 Task: Look for space in Licheng, China from 9th June, 2023 to 16th June, 2023 for 2 adults in price range Rs.8000 to Rs.16000. Place can be entire place with 2 bedrooms having 2 beds and 1 bathroom. Property type can be house, flat, guest house. Booking option can be shelf check-in. Required host language is Chinese (Simplified).
Action: Mouse moved to (556, 194)
Screenshot: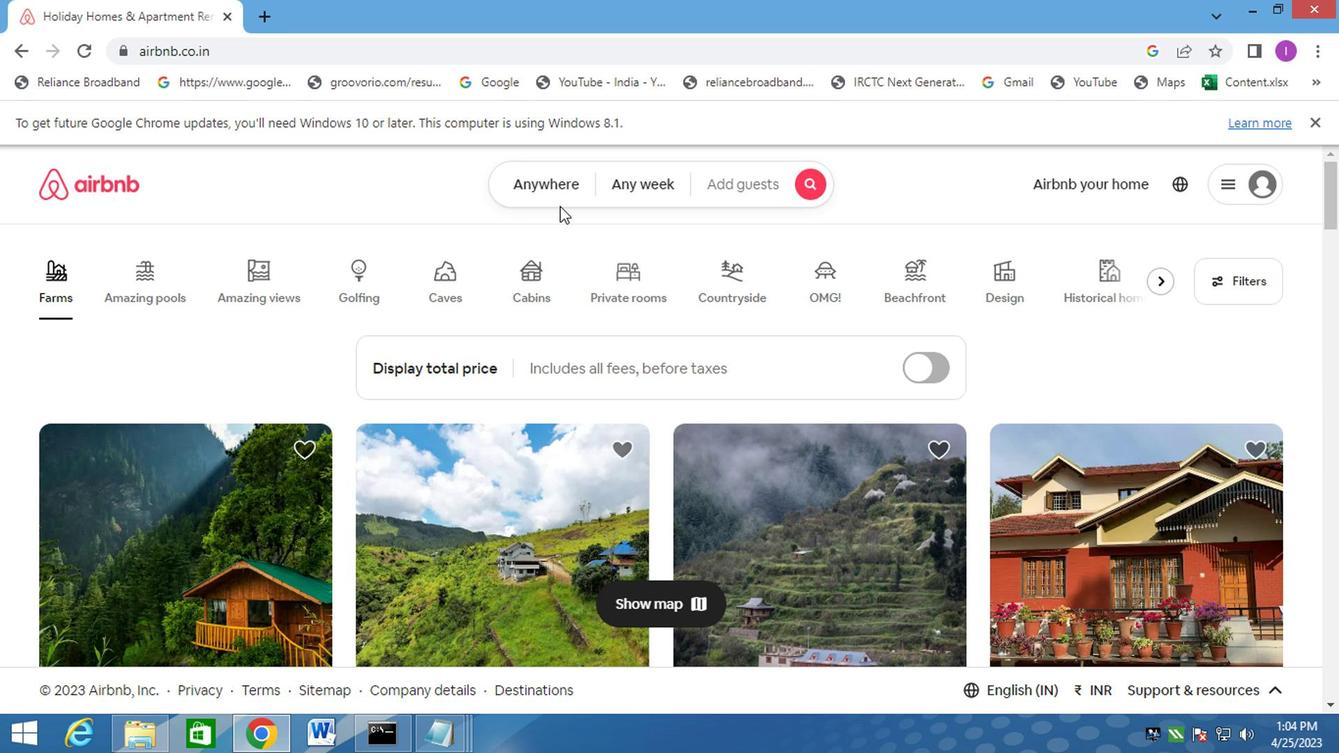 
Action: Mouse pressed left at (556, 194)
Screenshot: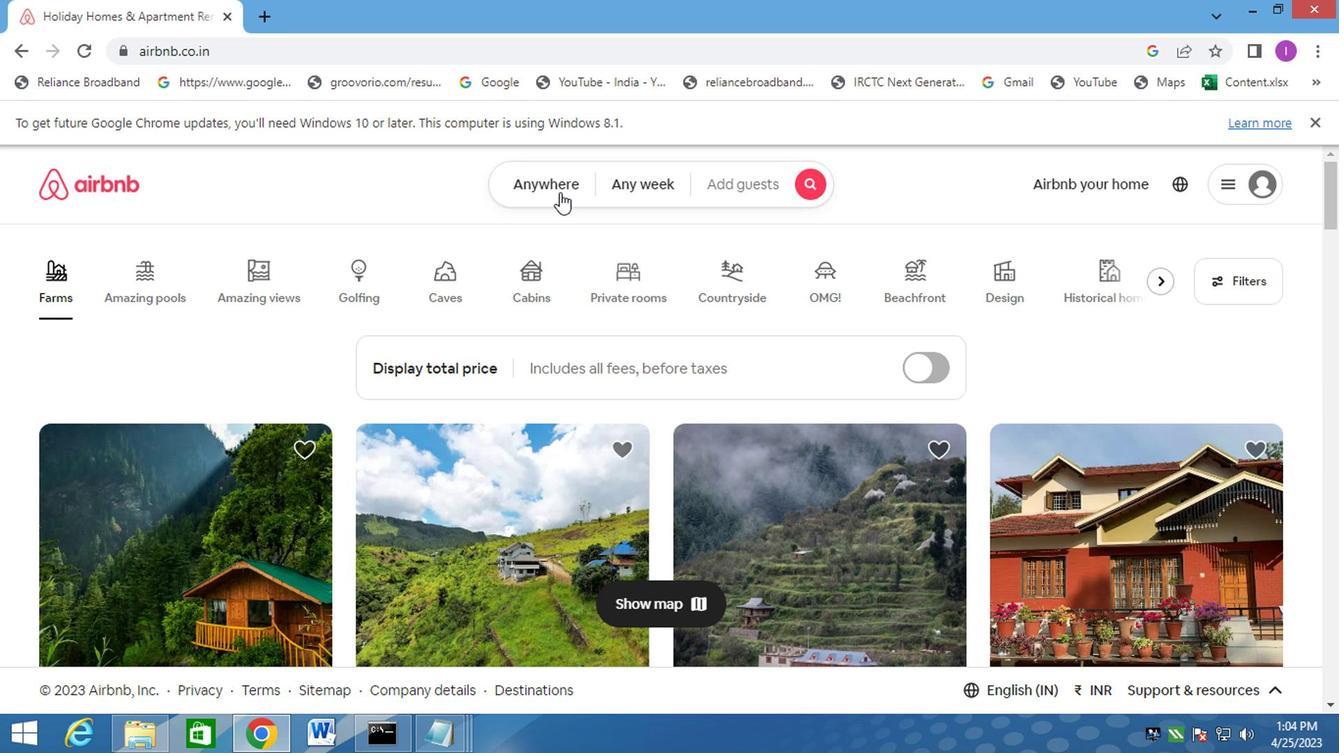 
Action: Mouse moved to (281, 267)
Screenshot: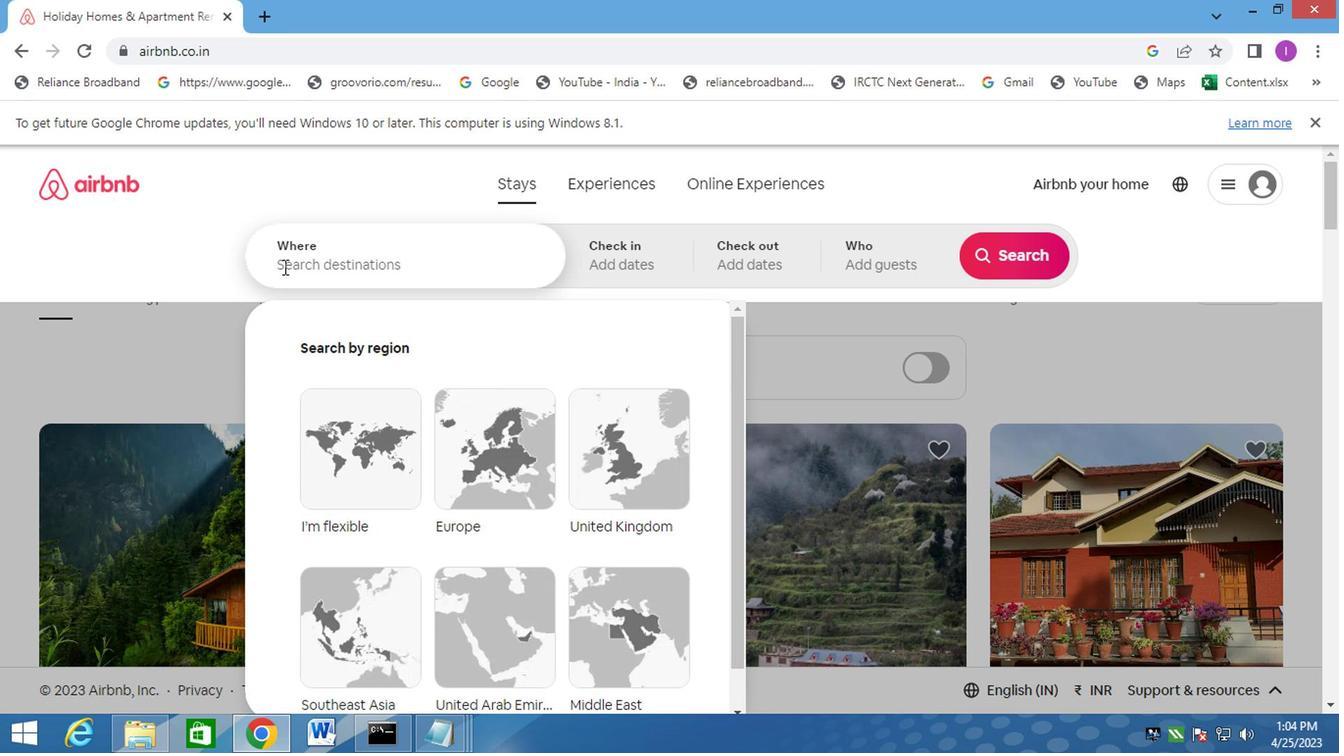 
Action: Mouse pressed left at (281, 267)
Screenshot: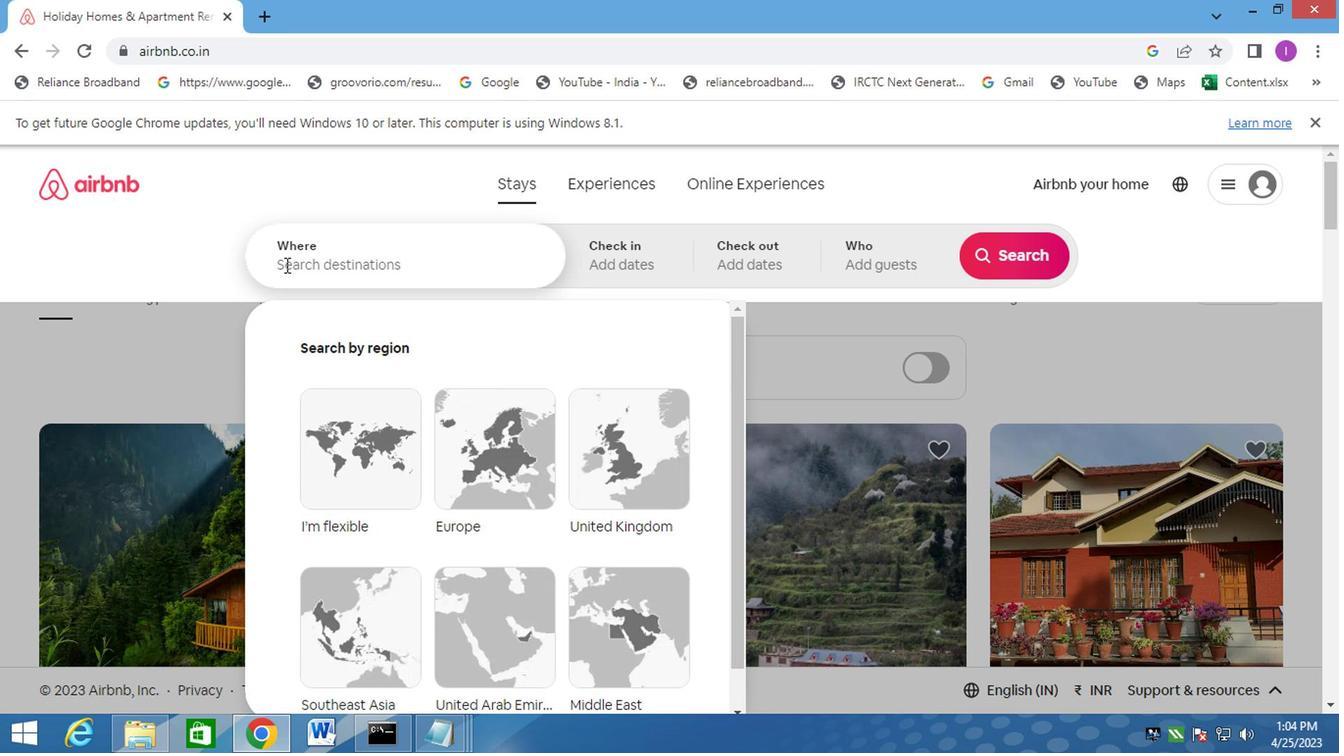 
Action: Mouse moved to (396, 265)
Screenshot: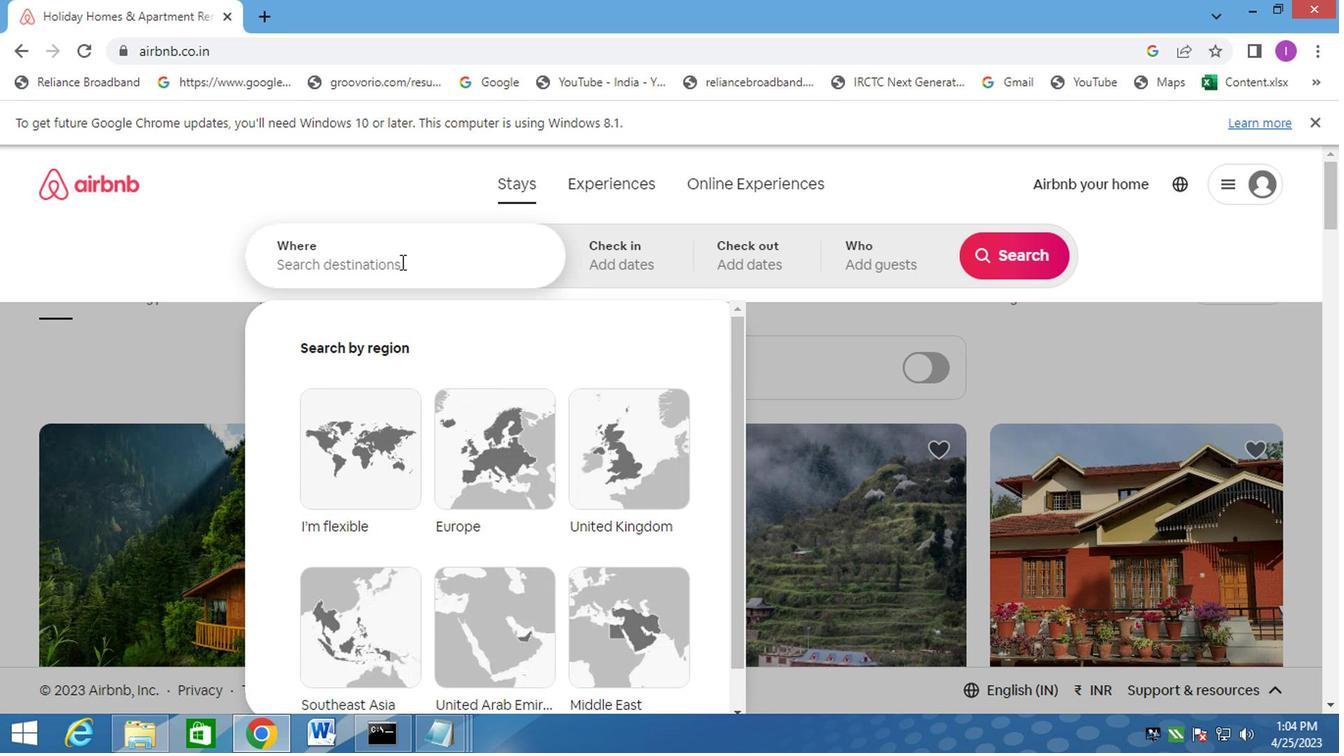 
Action: Key pressed licheng,china
Screenshot: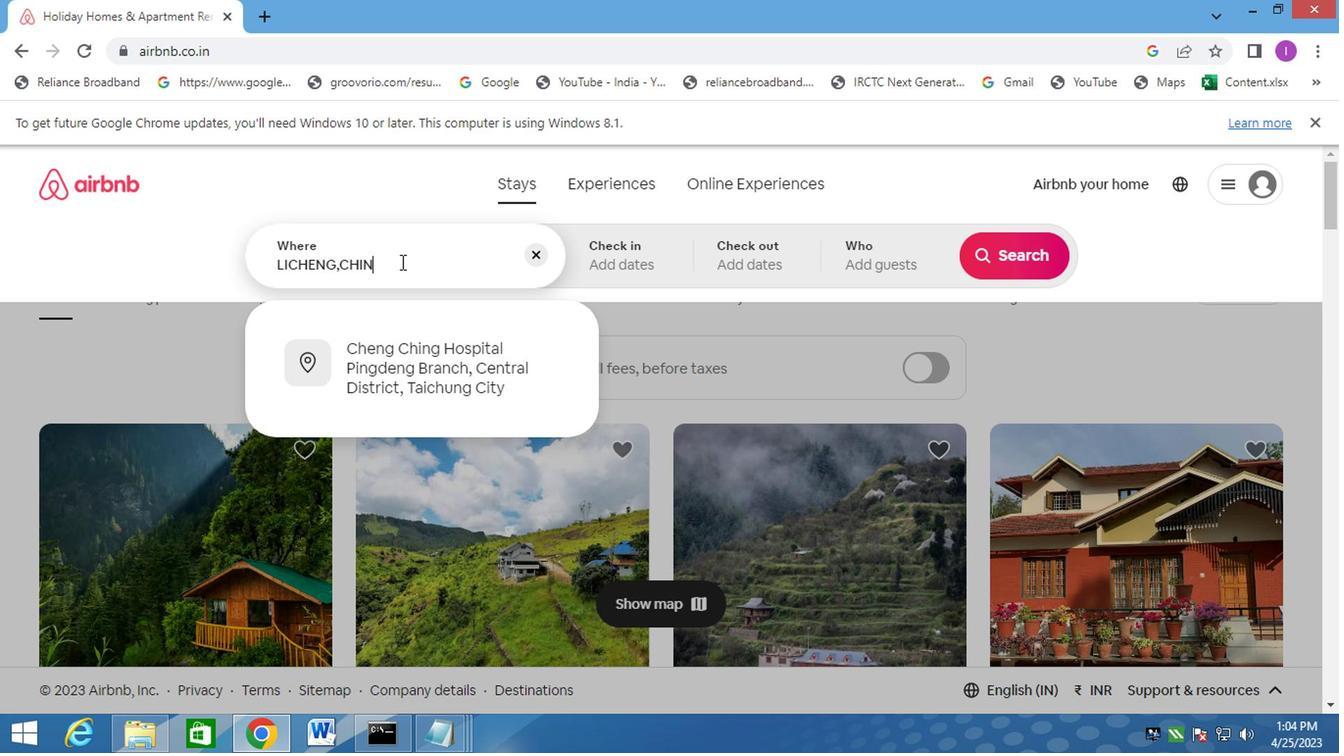 
Action: Mouse moved to (630, 248)
Screenshot: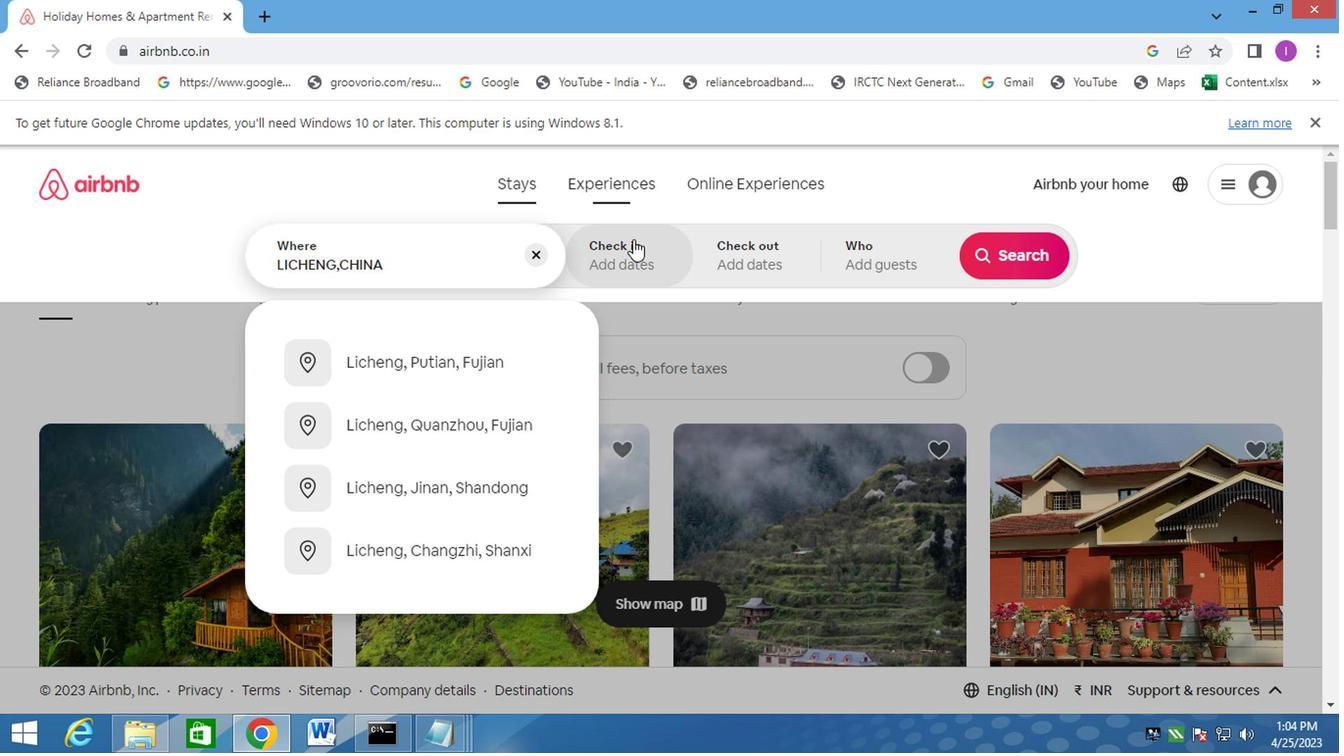 
Action: Mouse pressed left at (630, 248)
Screenshot: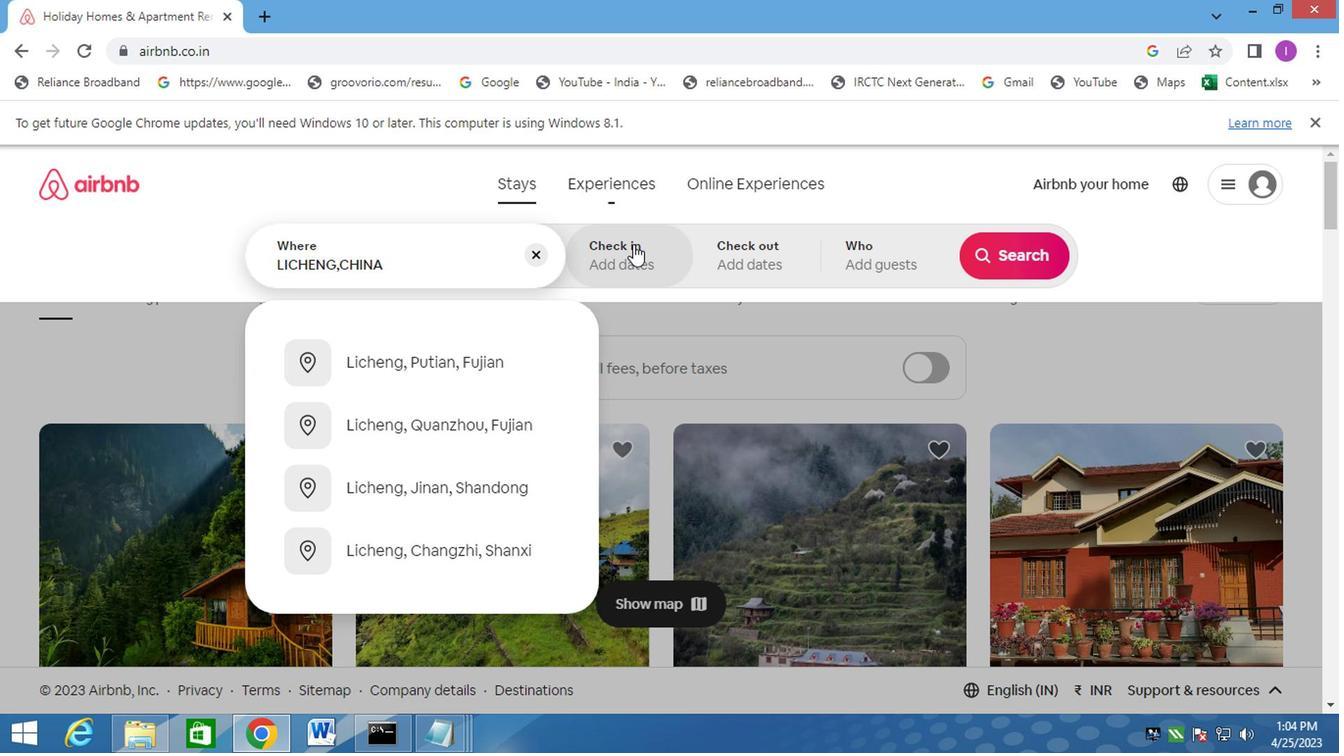 
Action: Mouse moved to (998, 415)
Screenshot: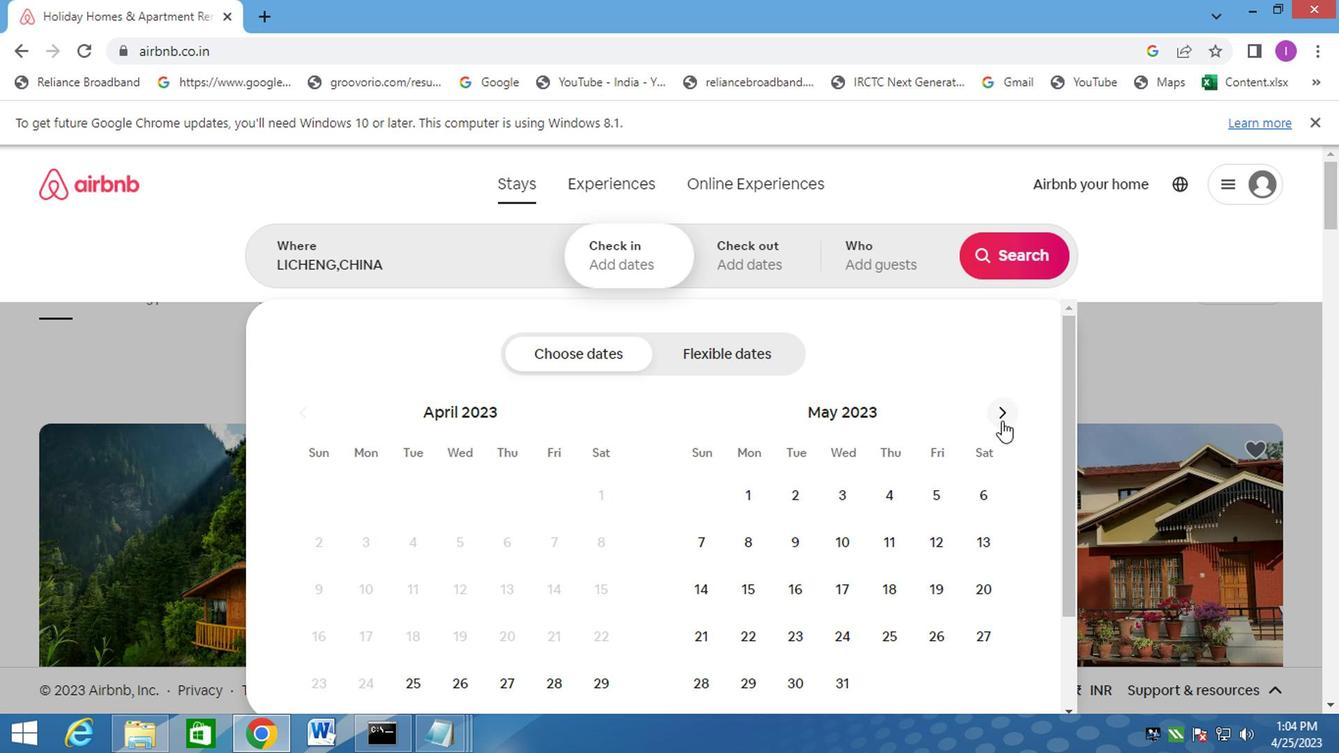 
Action: Mouse pressed left at (998, 415)
Screenshot: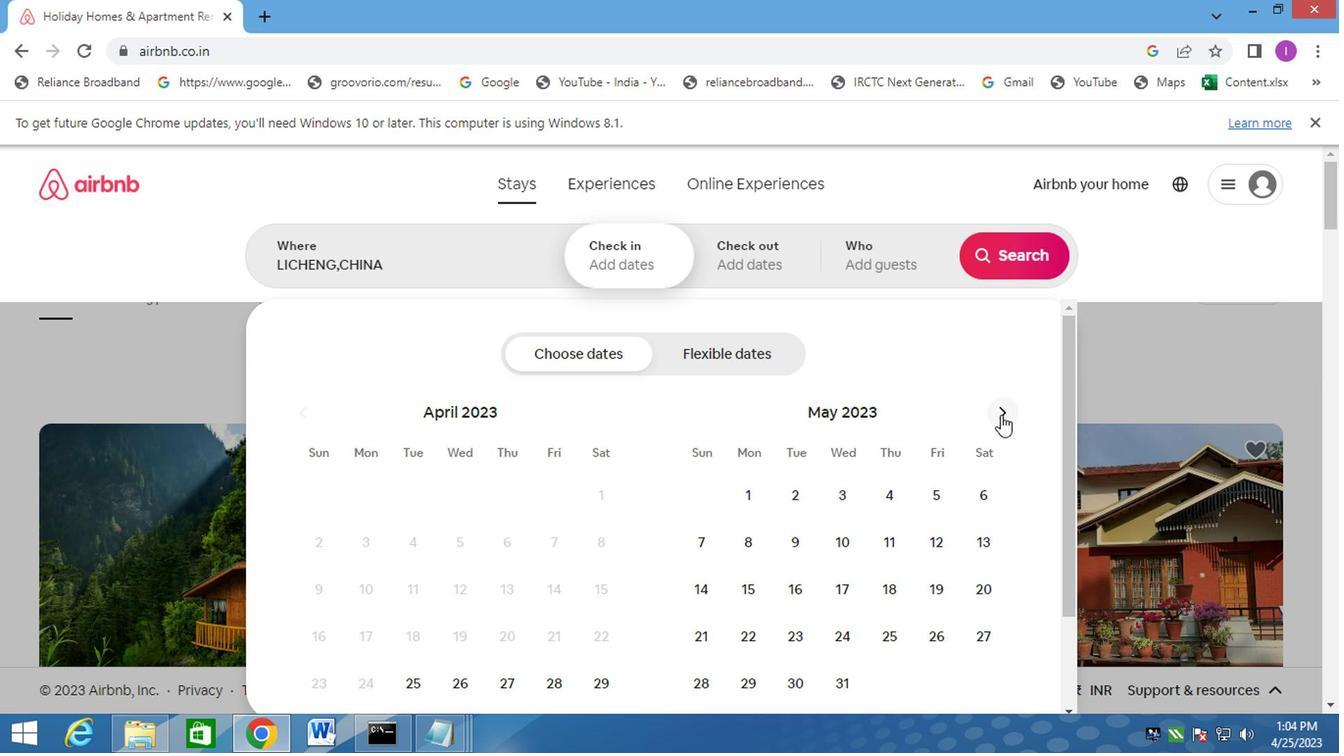 
Action: Mouse moved to (998, 415)
Screenshot: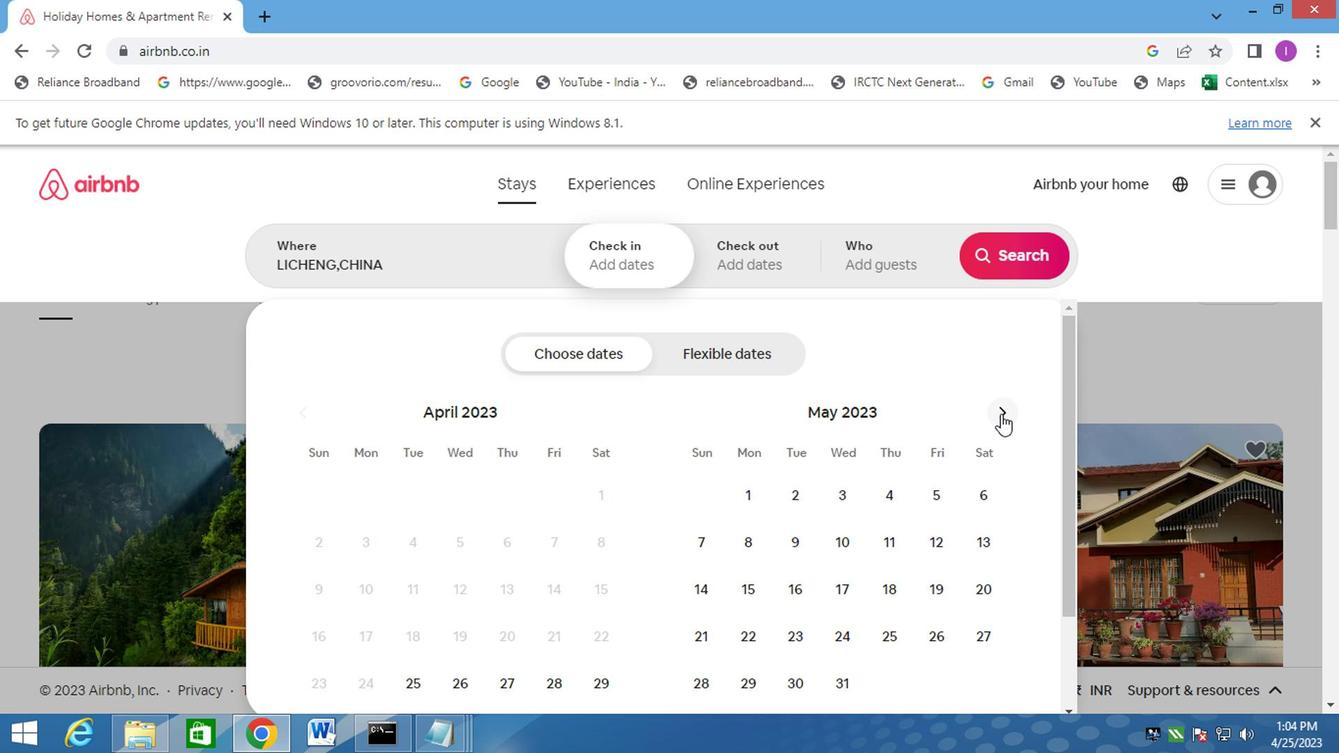 
Action: Mouse pressed left at (998, 415)
Screenshot: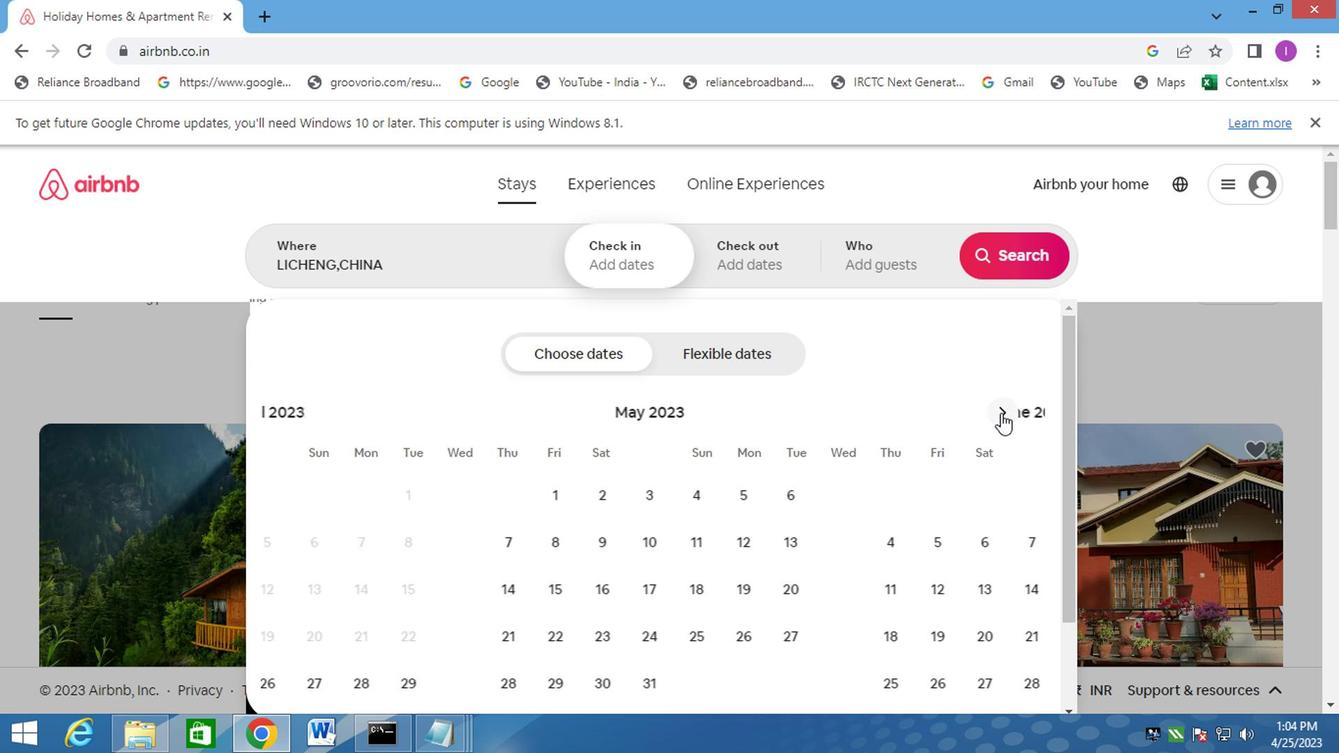 
Action: Mouse moved to (553, 539)
Screenshot: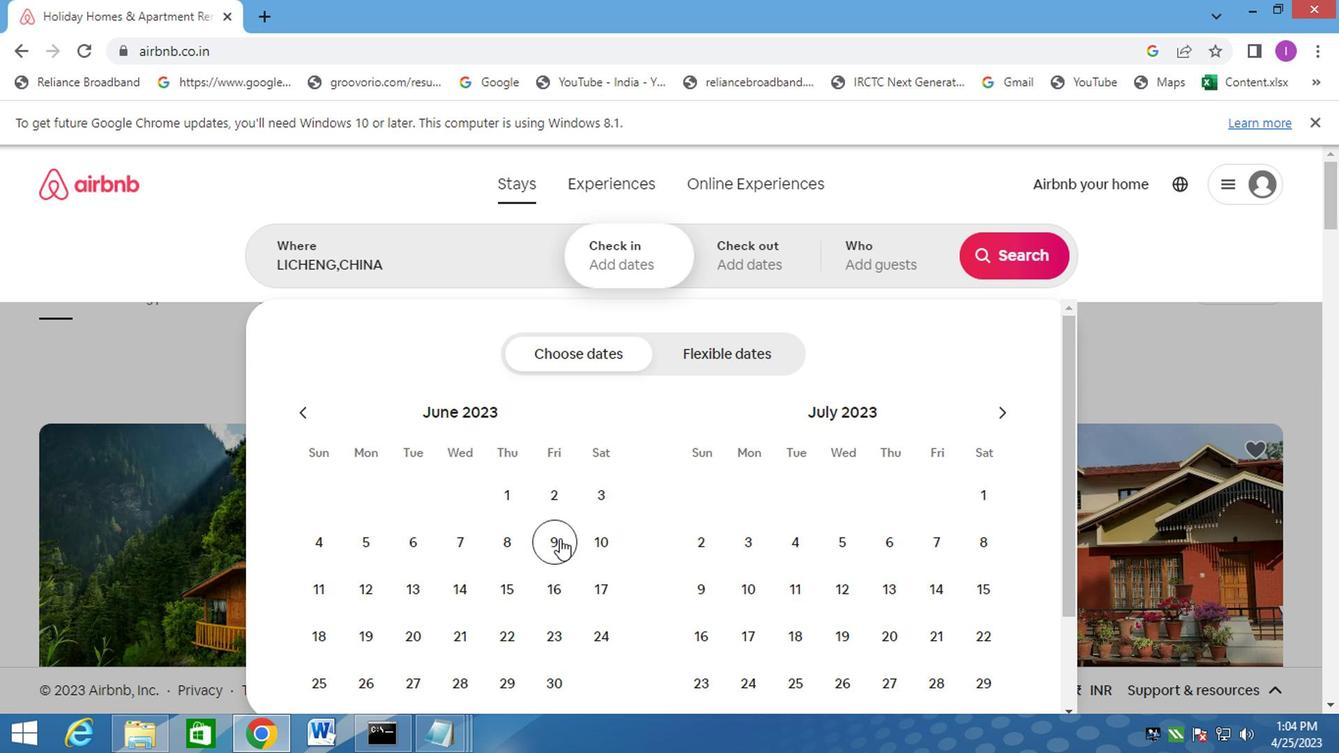 
Action: Mouse pressed left at (553, 539)
Screenshot: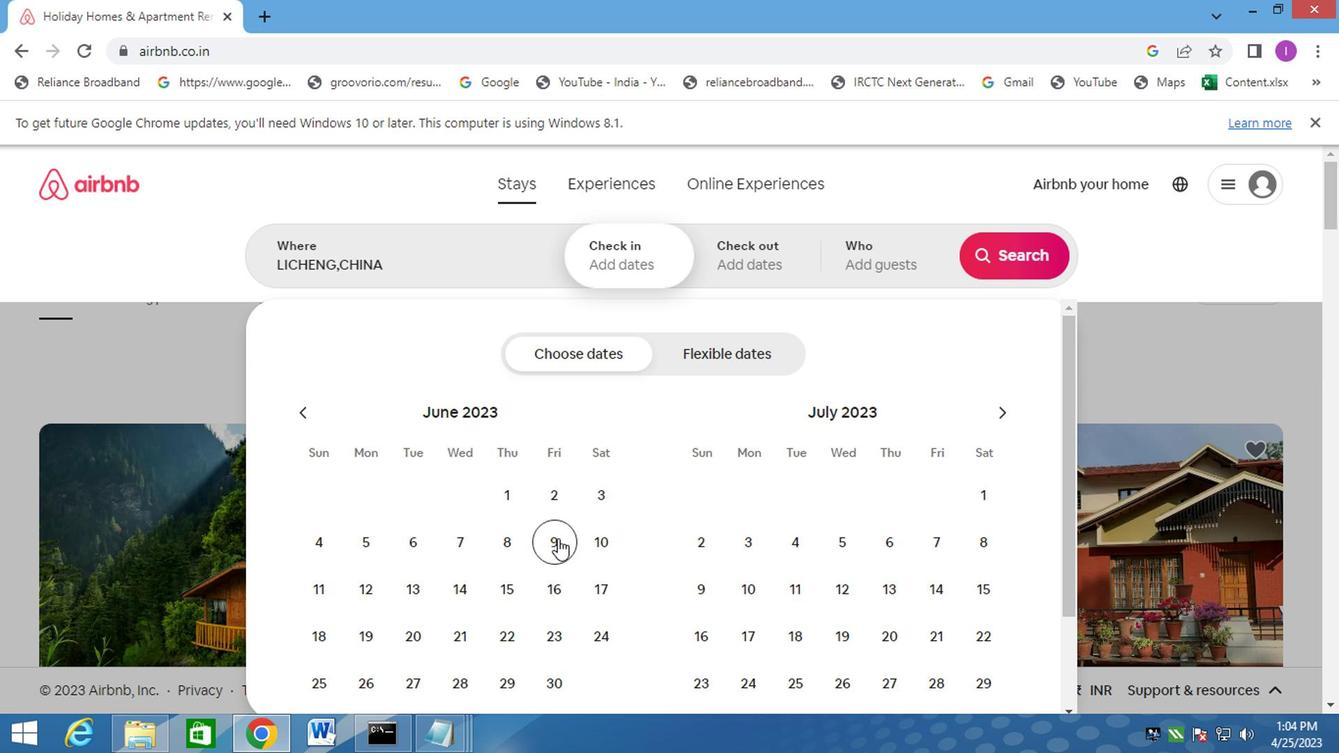 
Action: Mouse moved to (558, 588)
Screenshot: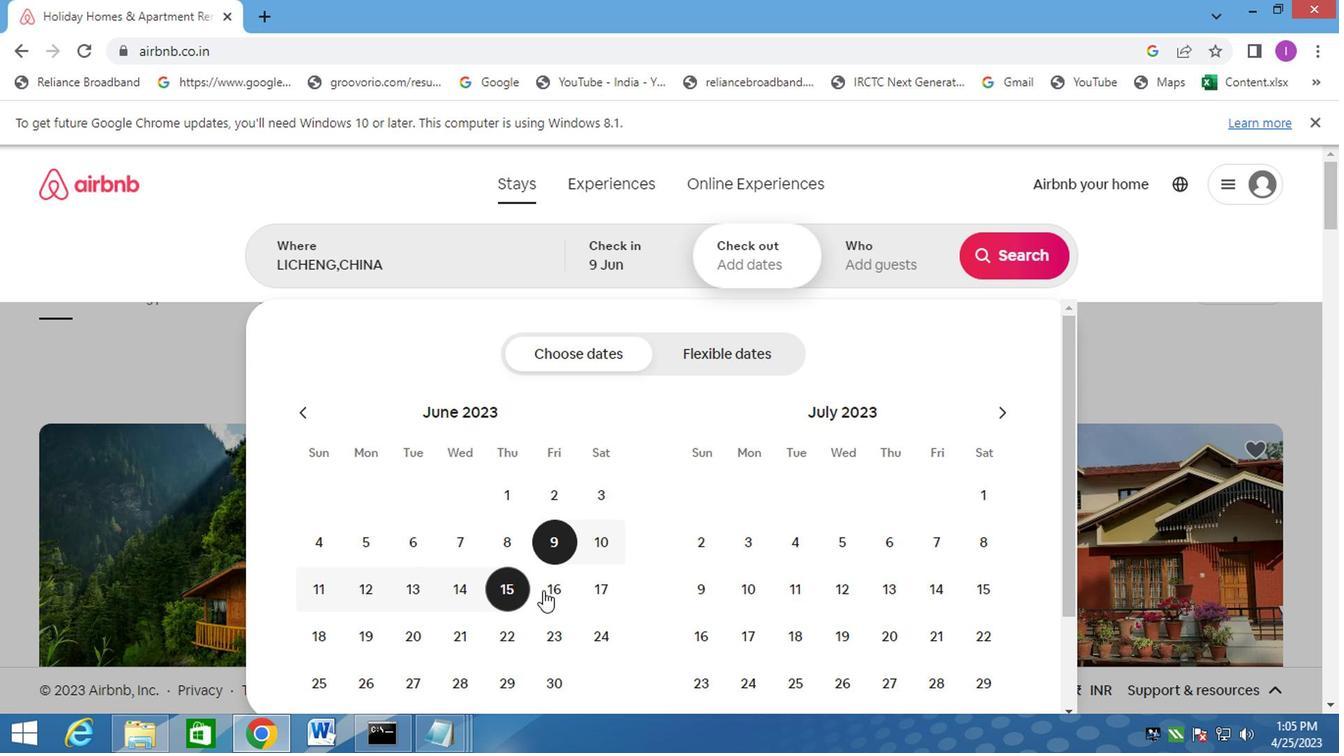 
Action: Mouse pressed left at (558, 588)
Screenshot: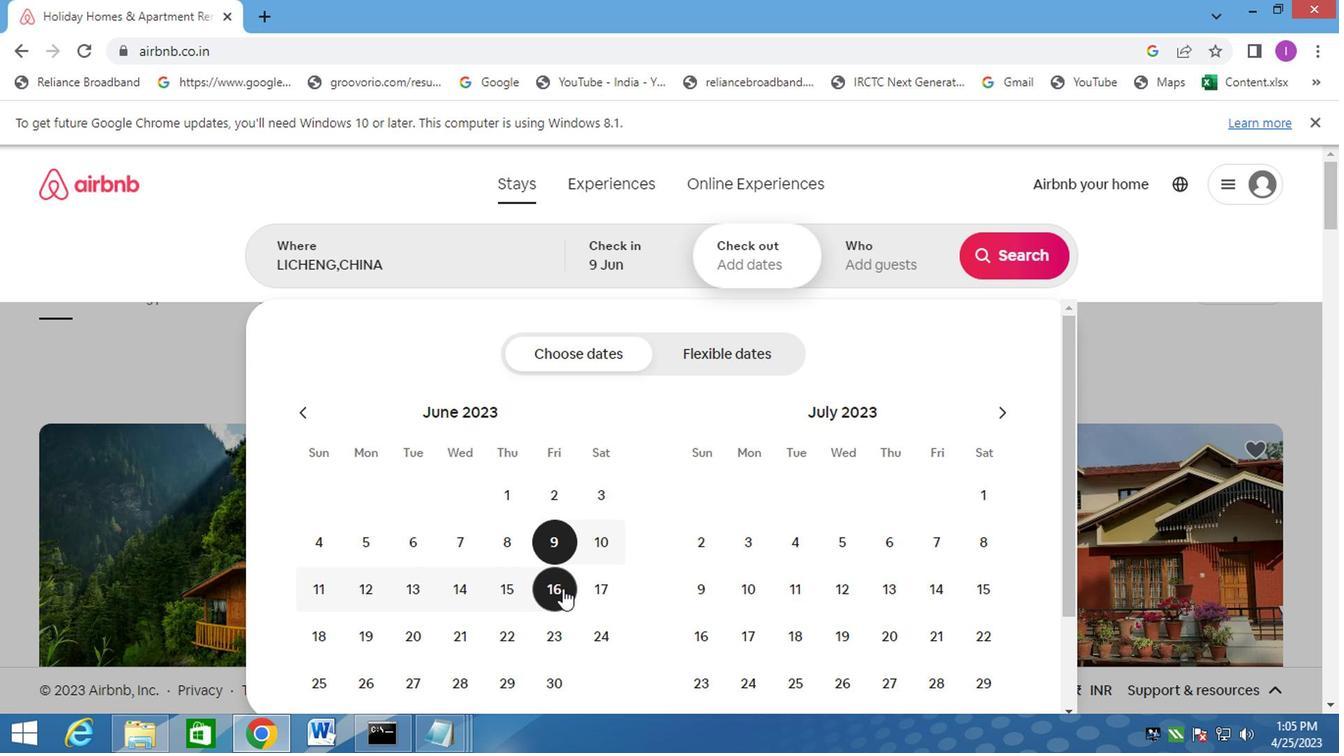 
Action: Mouse moved to (911, 280)
Screenshot: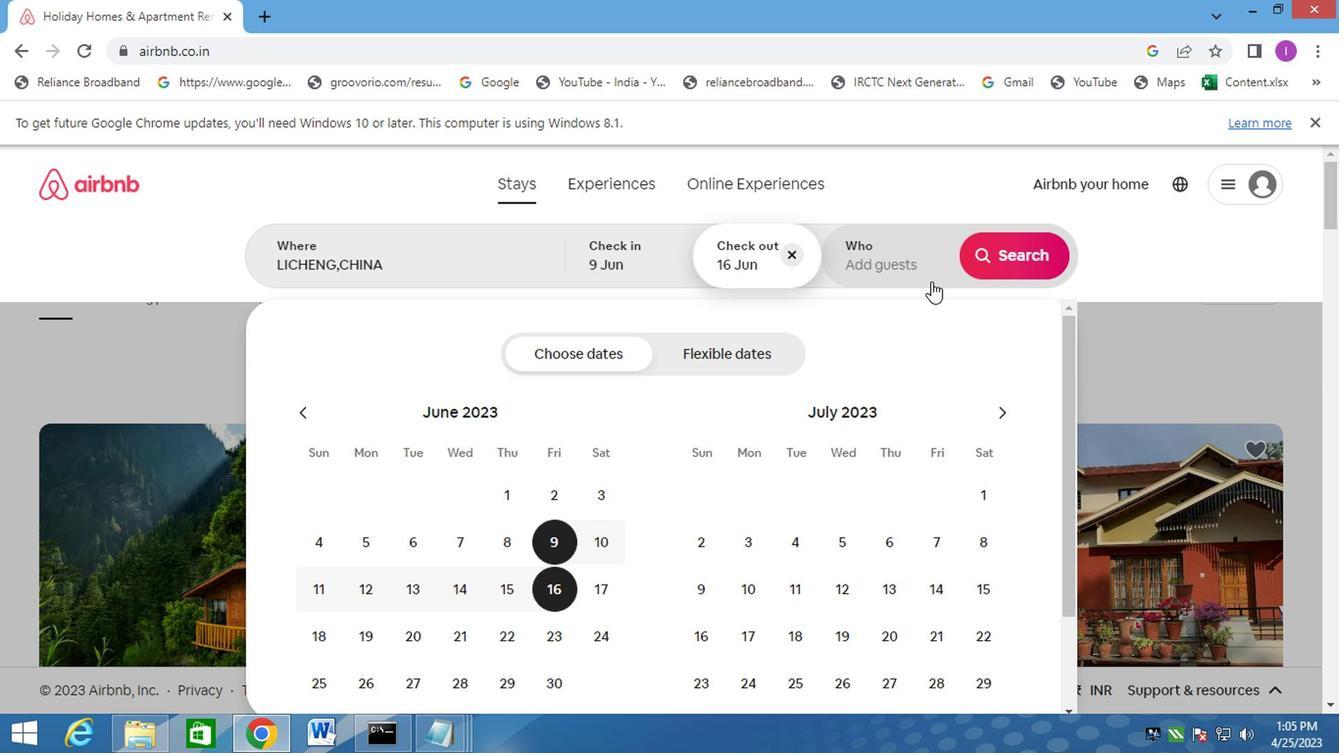 
Action: Mouse pressed left at (911, 280)
Screenshot: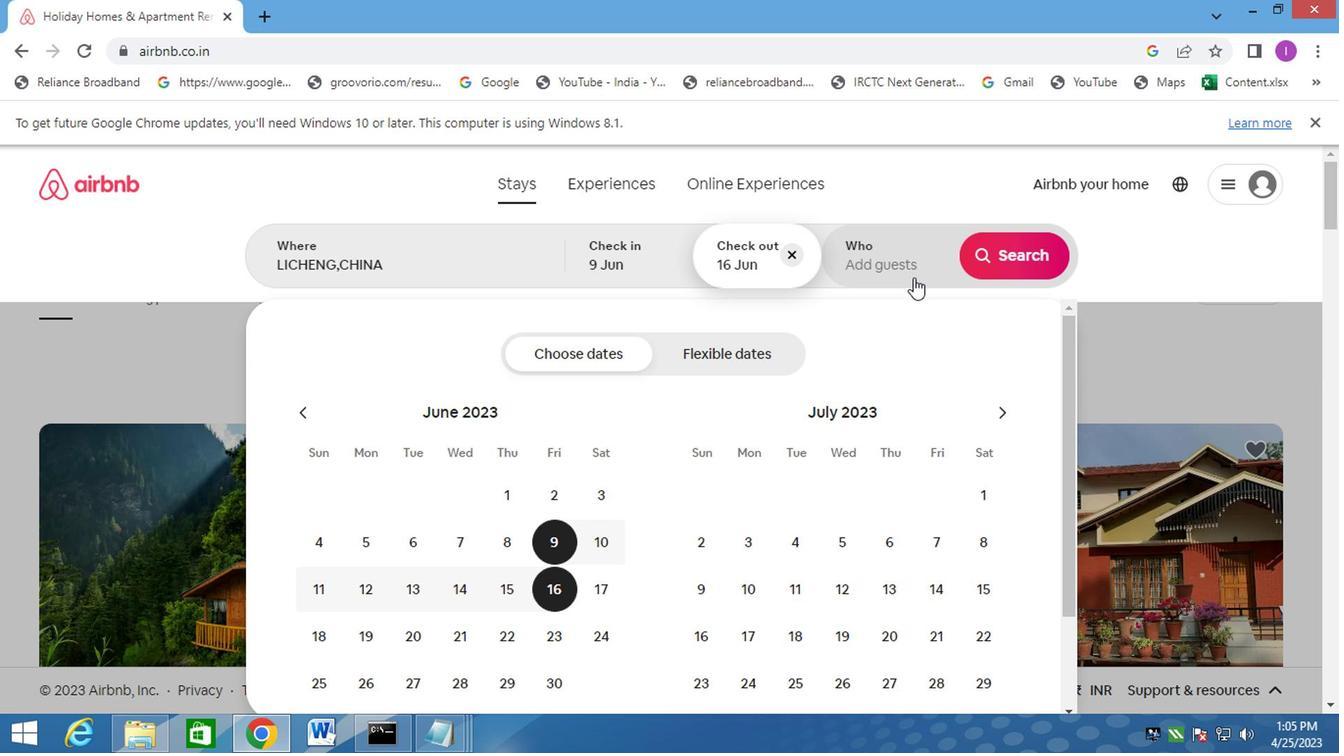 
Action: Mouse moved to (1014, 361)
Screenshot: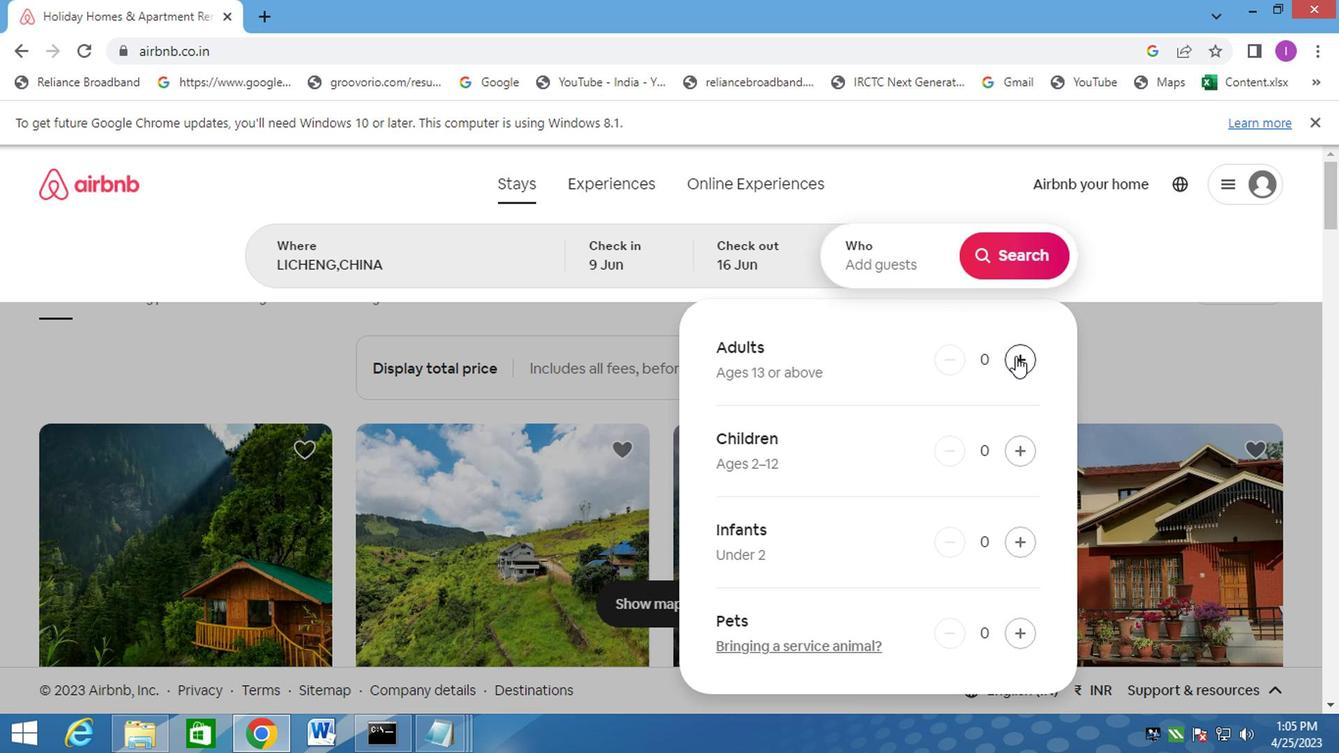 
Action: Mouse pressed left at (1014, 361)
Screenshot: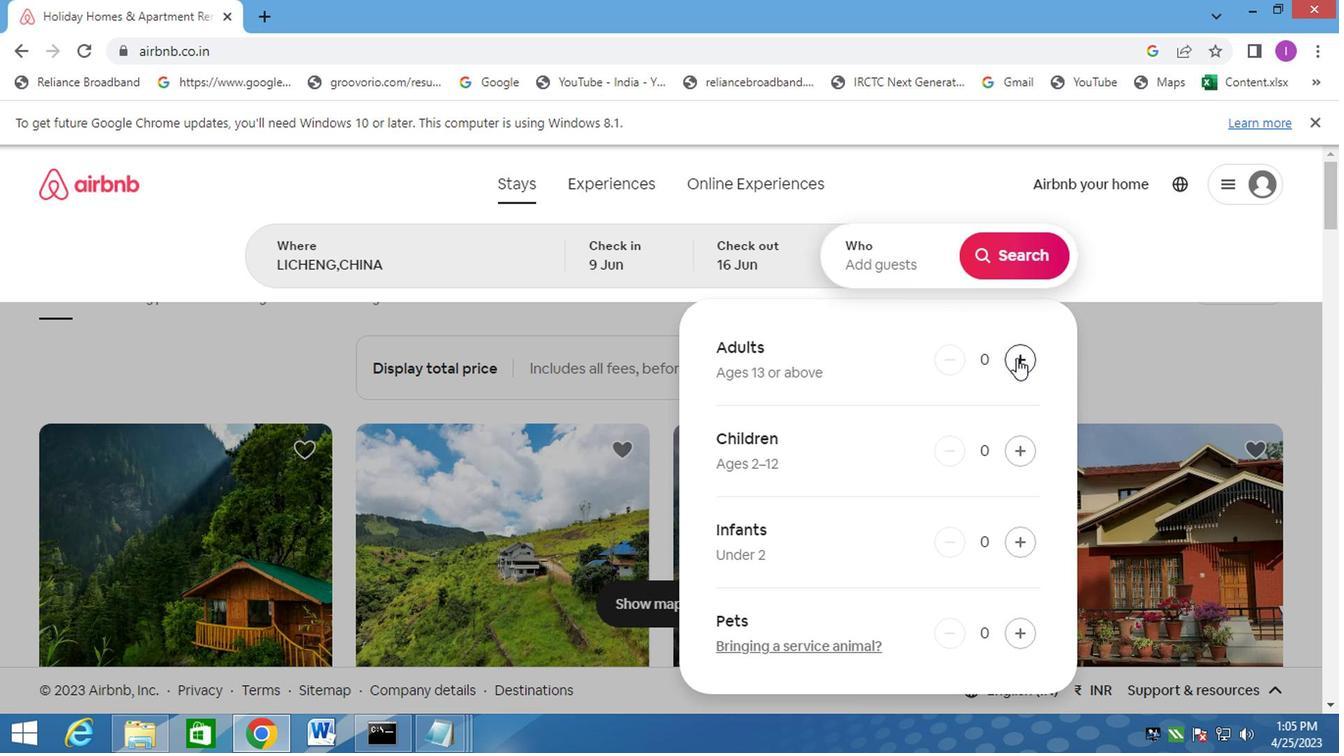 
Action: Mouse pressed left at (1014, 361)
Screenshot: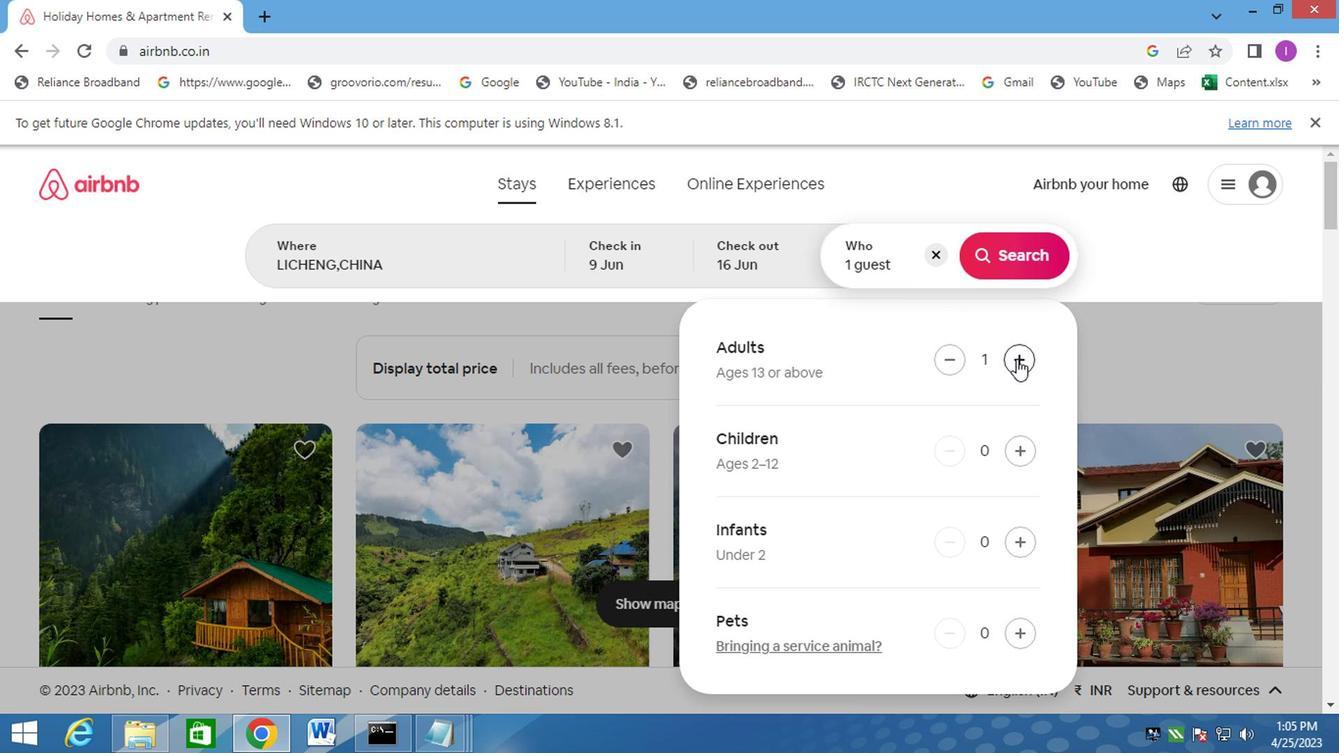 
Action: Mouse moved to (1033, 255)
Screenshot: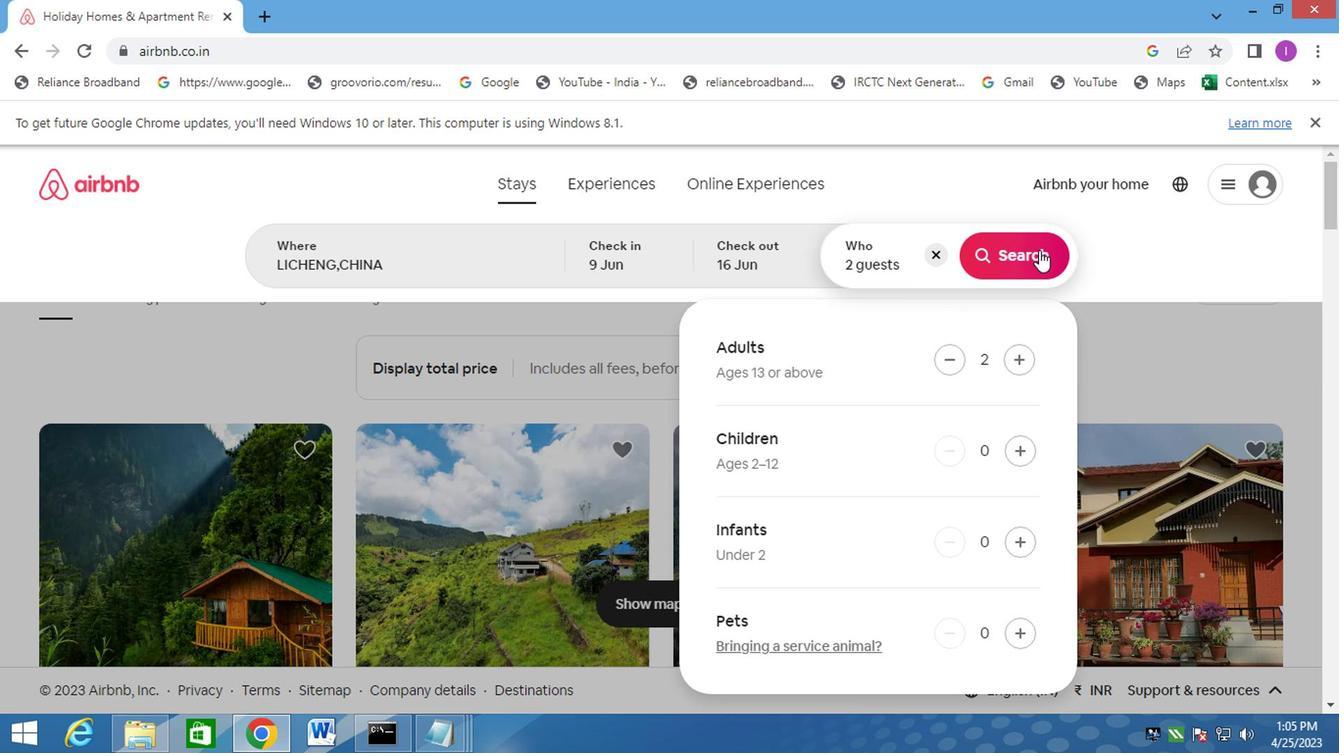 
Action: Mouse pressed left at (1033, 255)
Screenshot: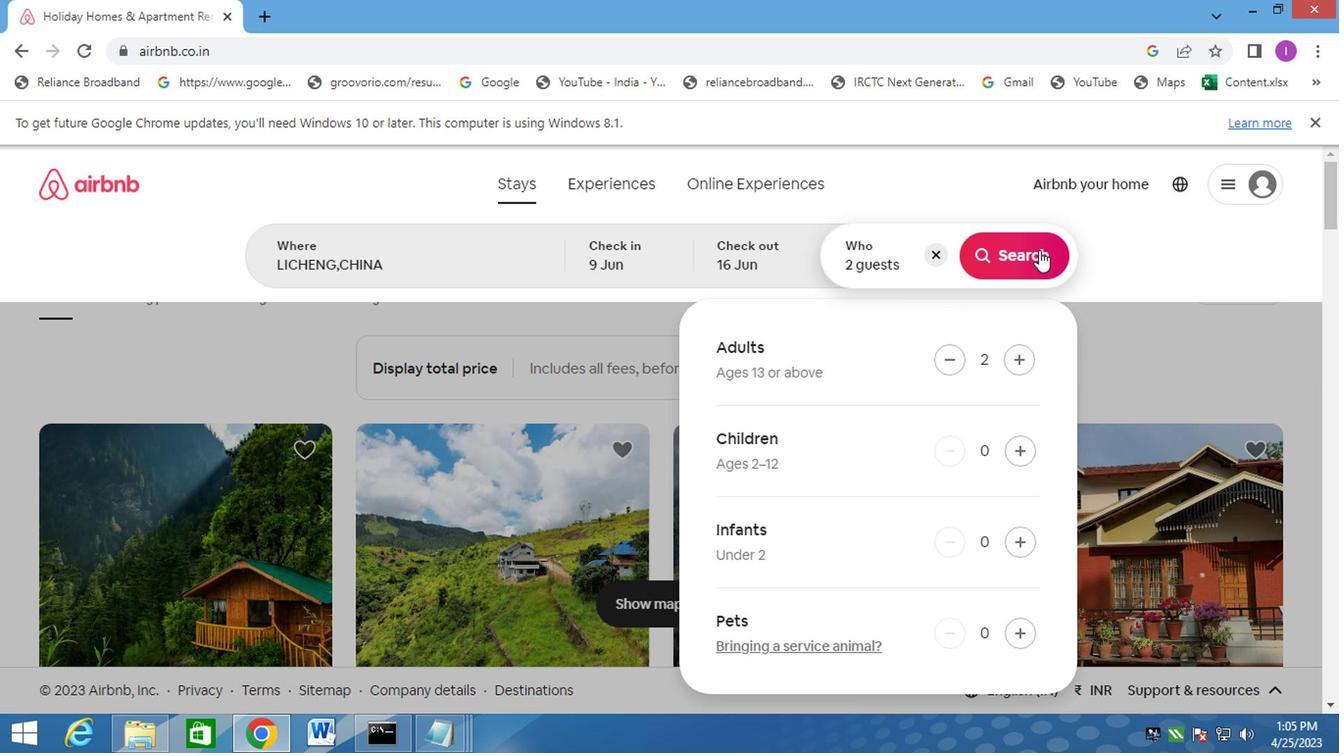 
Action: Mouse moved to (1269, 263)
Screenshot: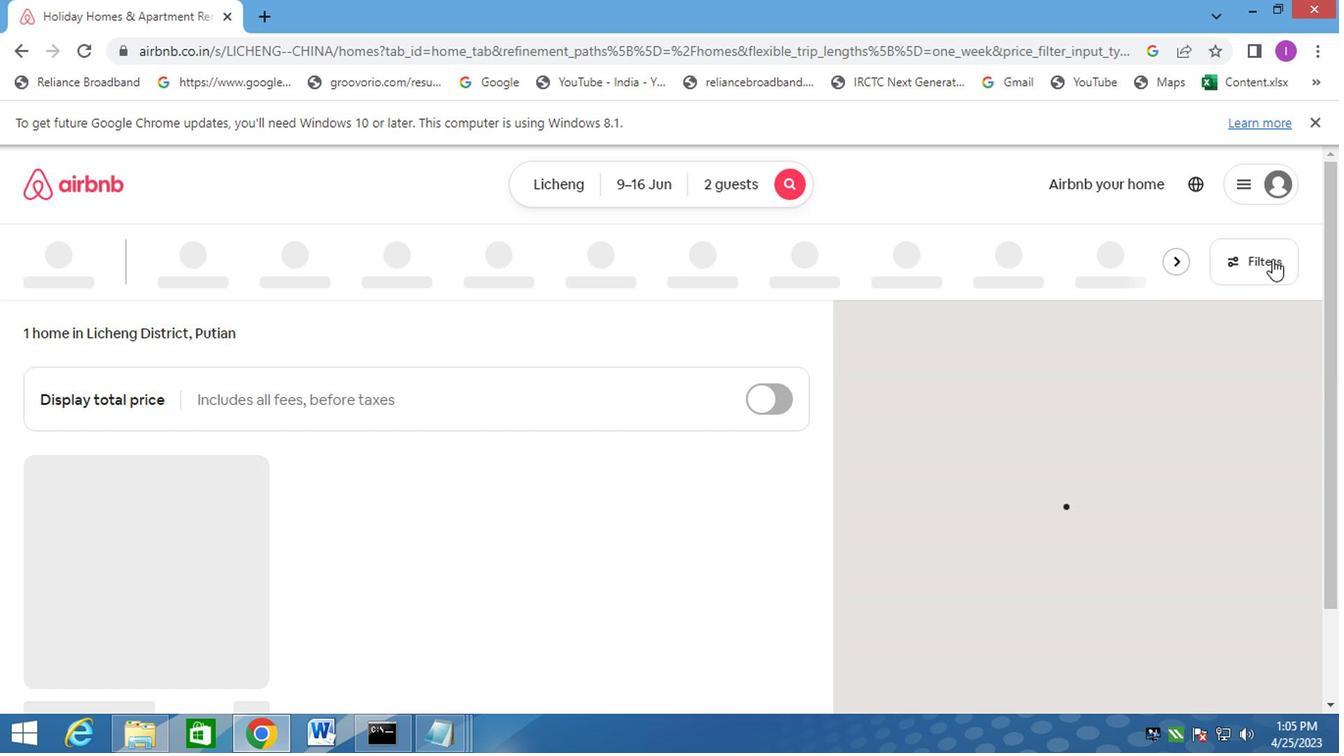 
Action: Mouse pressed left at (1269, 263)
Screenshot: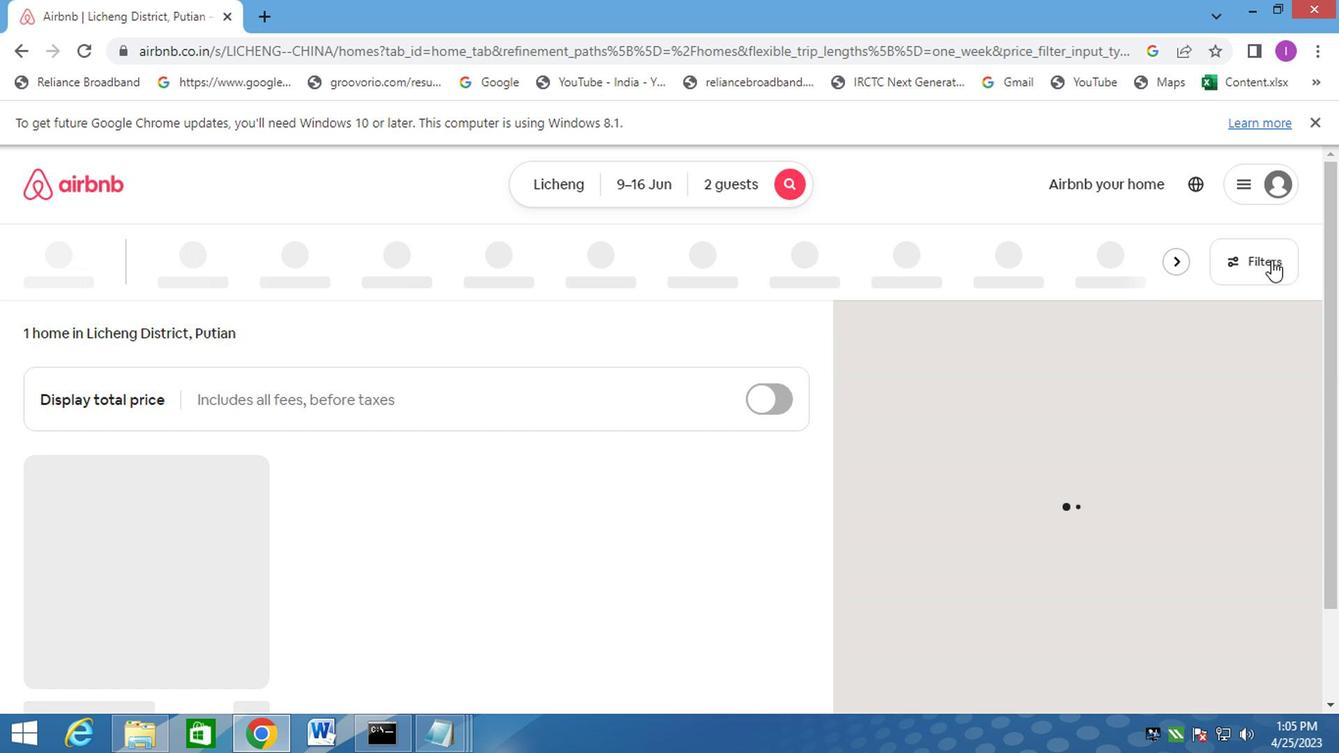 
Action: Mouse moved to (420, 509)
Screenshot: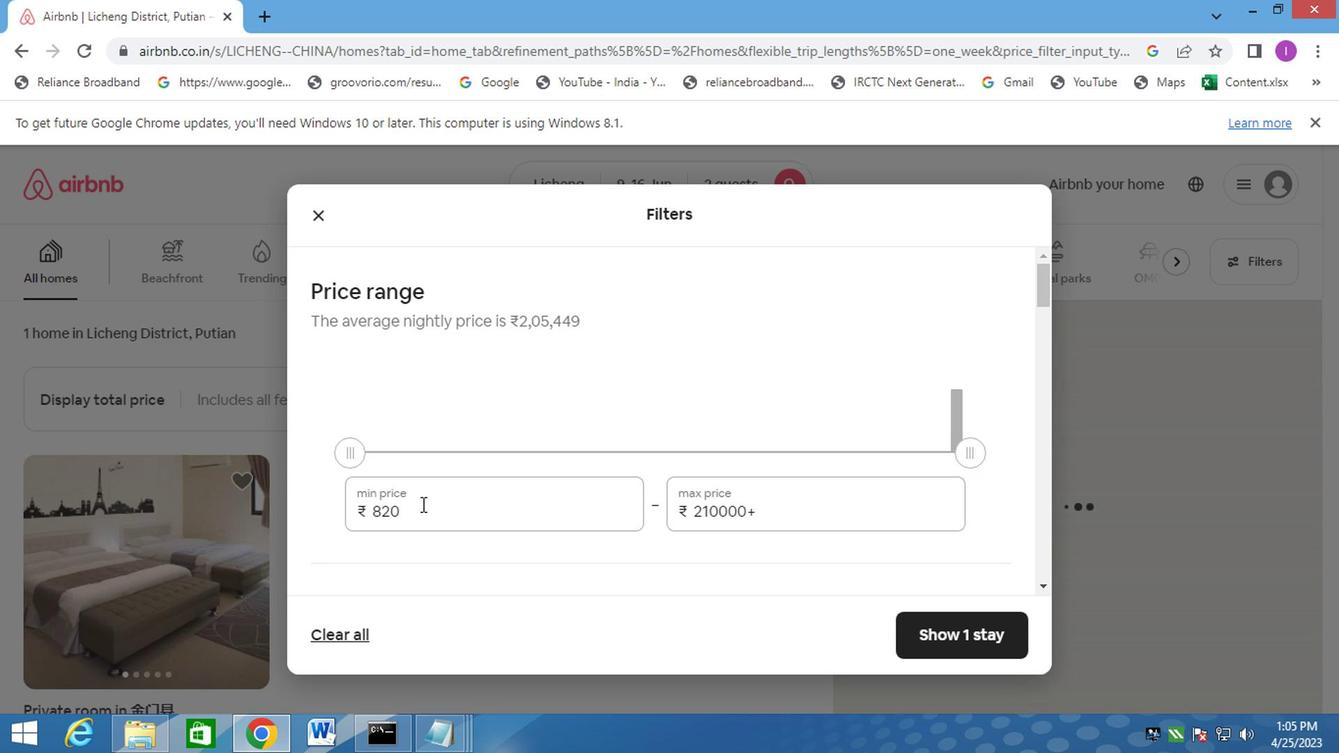 
Action: Mouse pressed left at (420, 509)
Screenshot: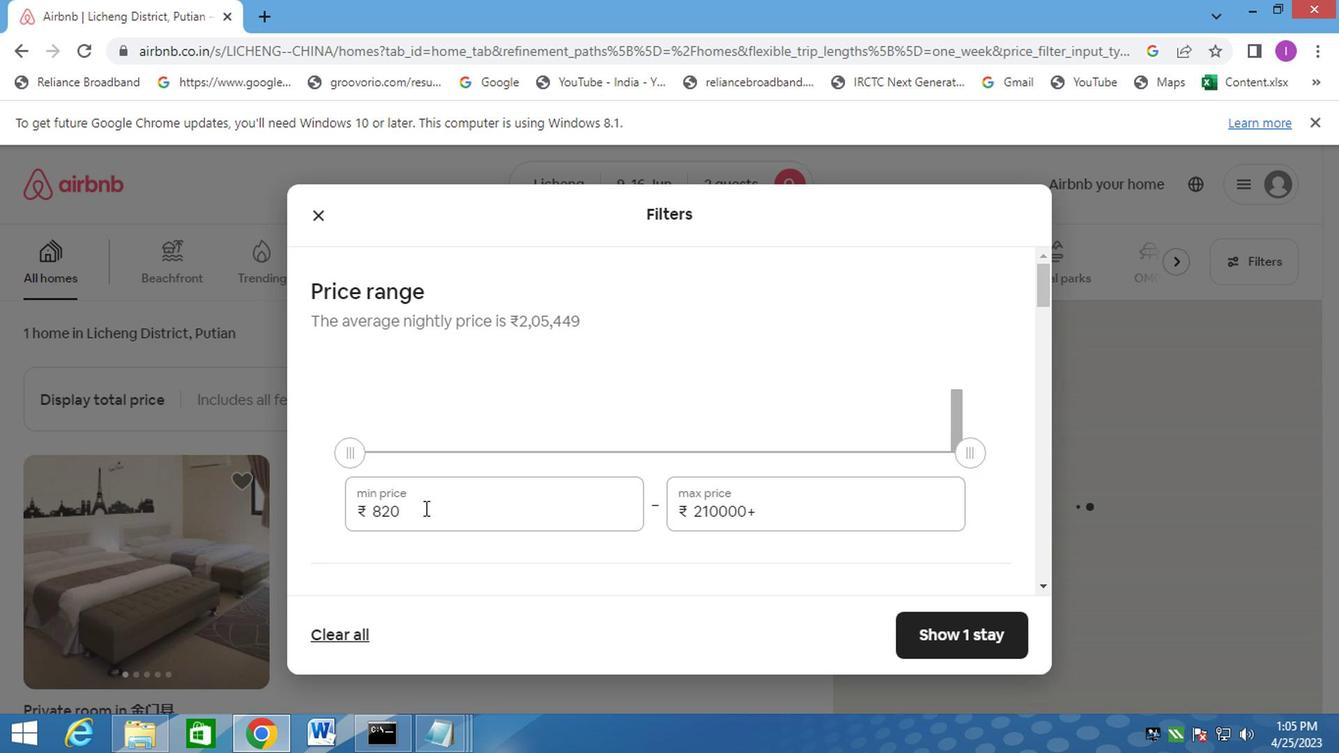 
Action: Mouse moved to (475, 401)
Screenshot: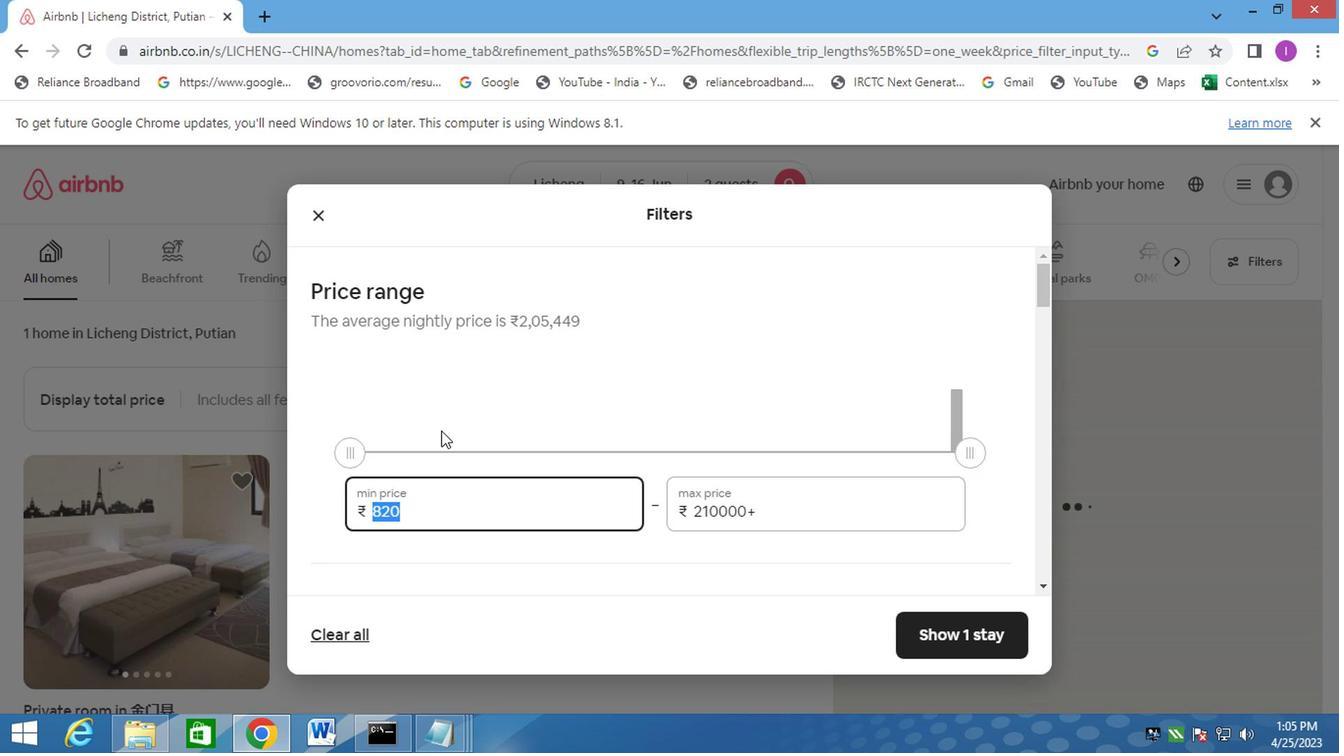 
Action: Key pressed 8000
Screenshot: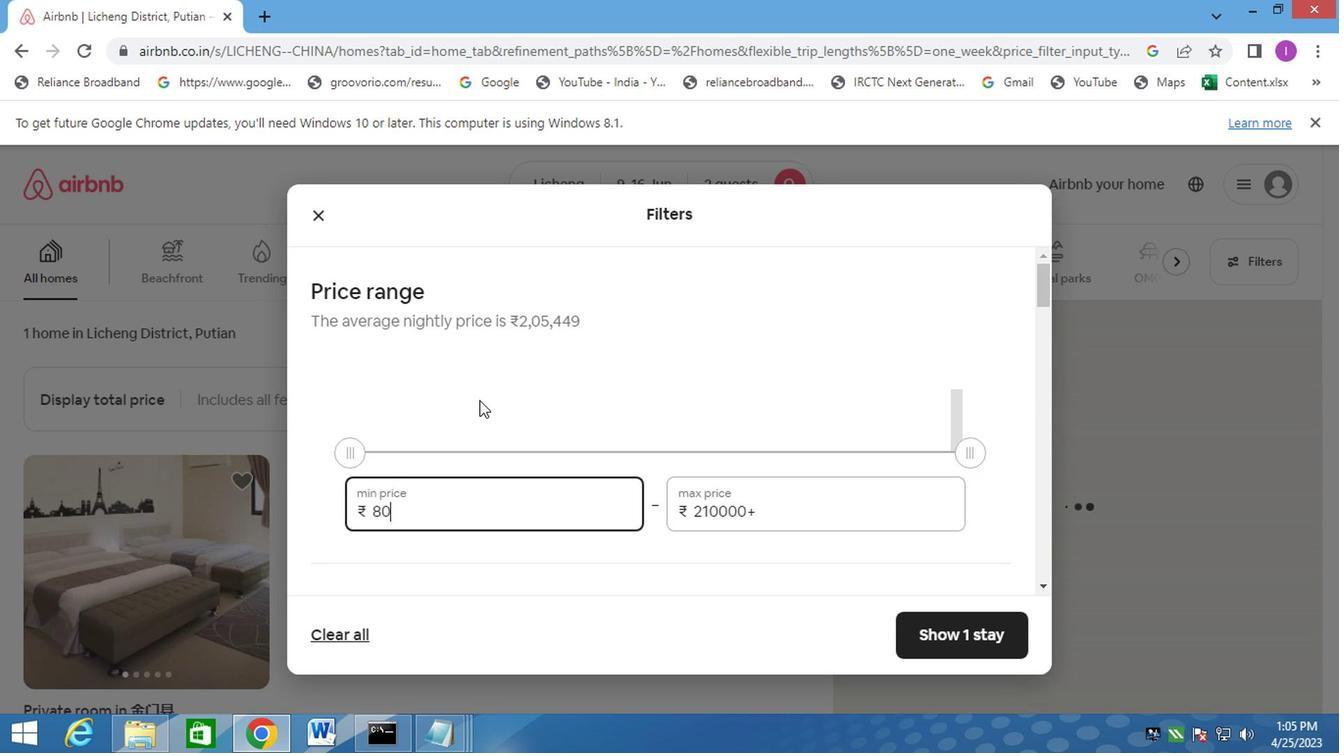 
Action: Mouse moved to (479, 401)
Screenshot: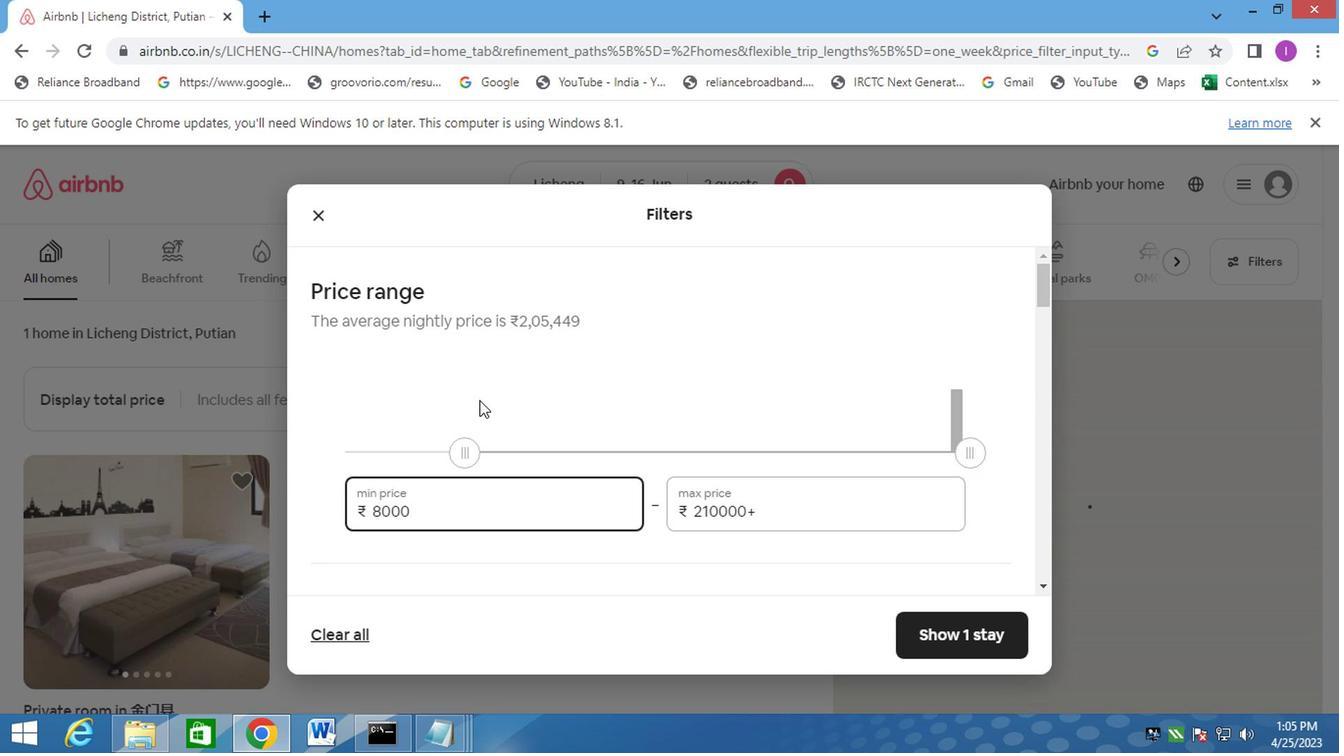 
Action: Mouse scrolled (479, 401) with delta (0, 0)
Screenshot: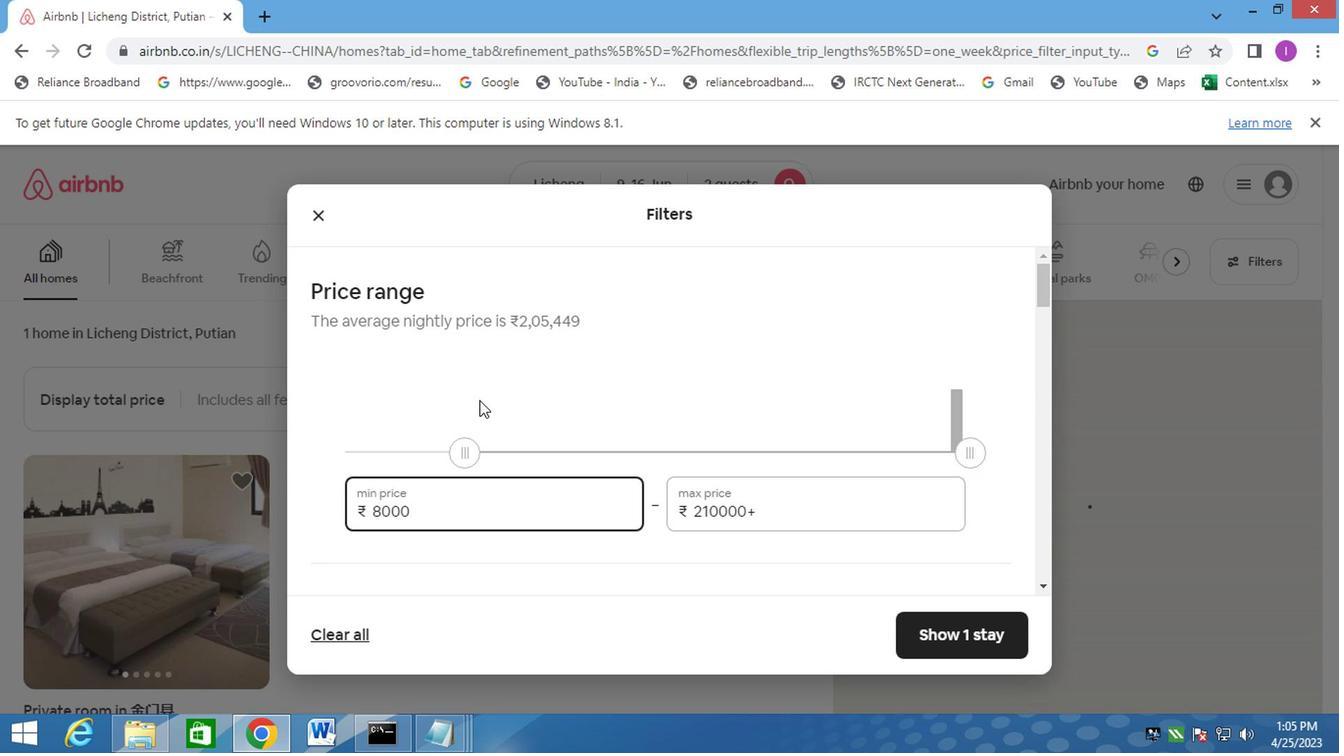 
Action: Mouse moved to (769, 415)
Screenshot: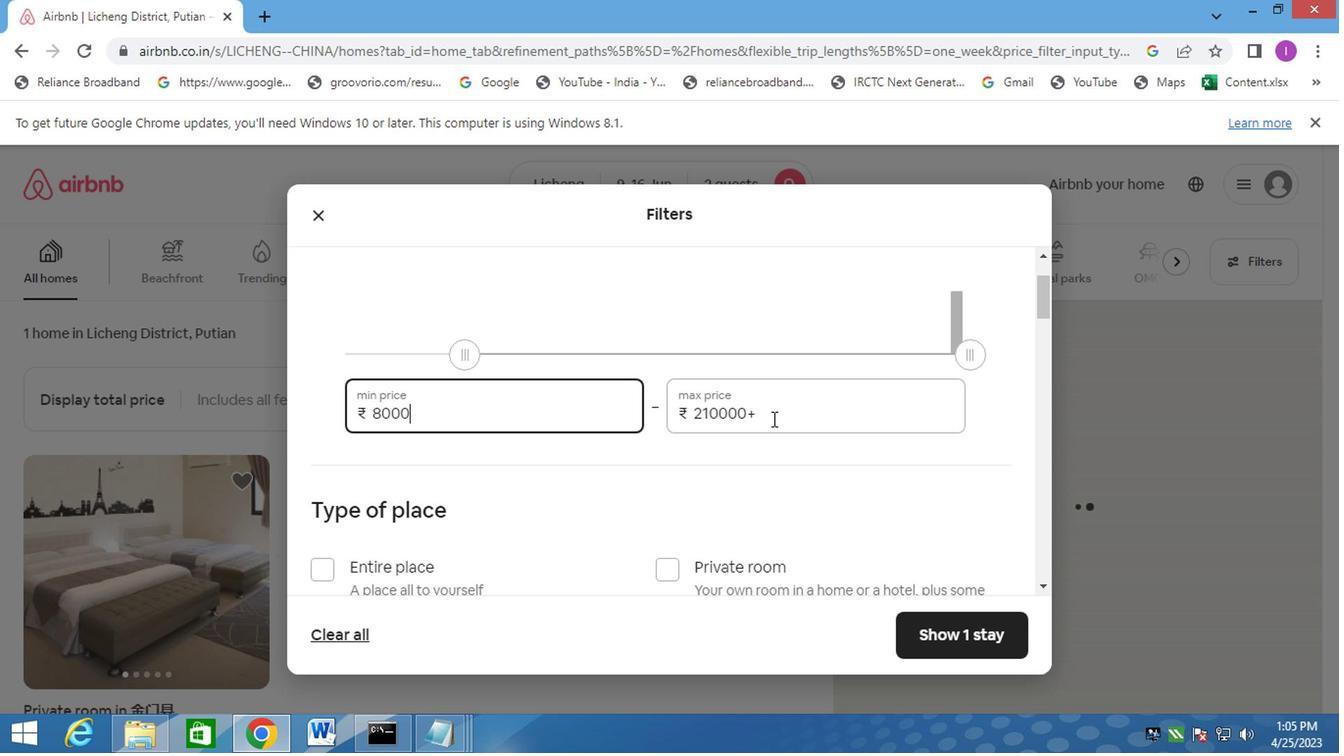 
Action: Mouse pressed left at (769, 415)
Screenshot: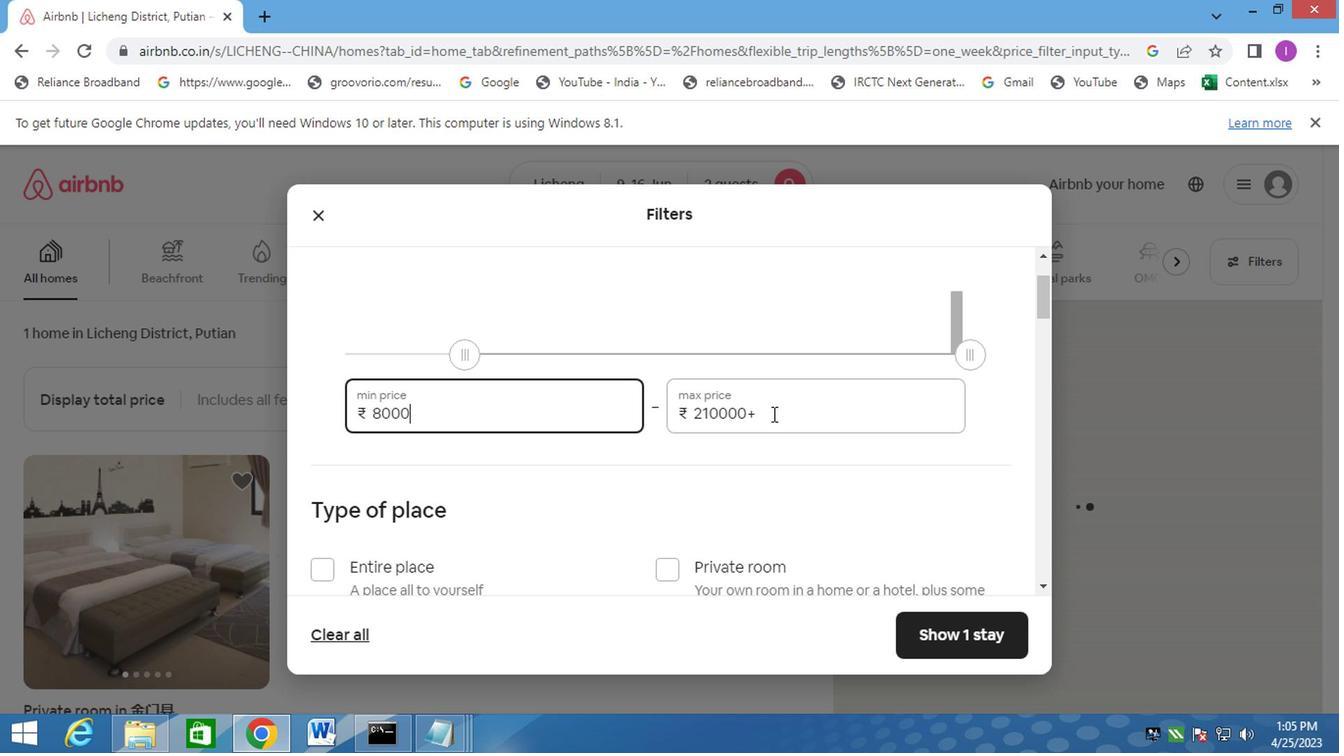 
Action: Mouse moved to (728, 420)
Screenshot: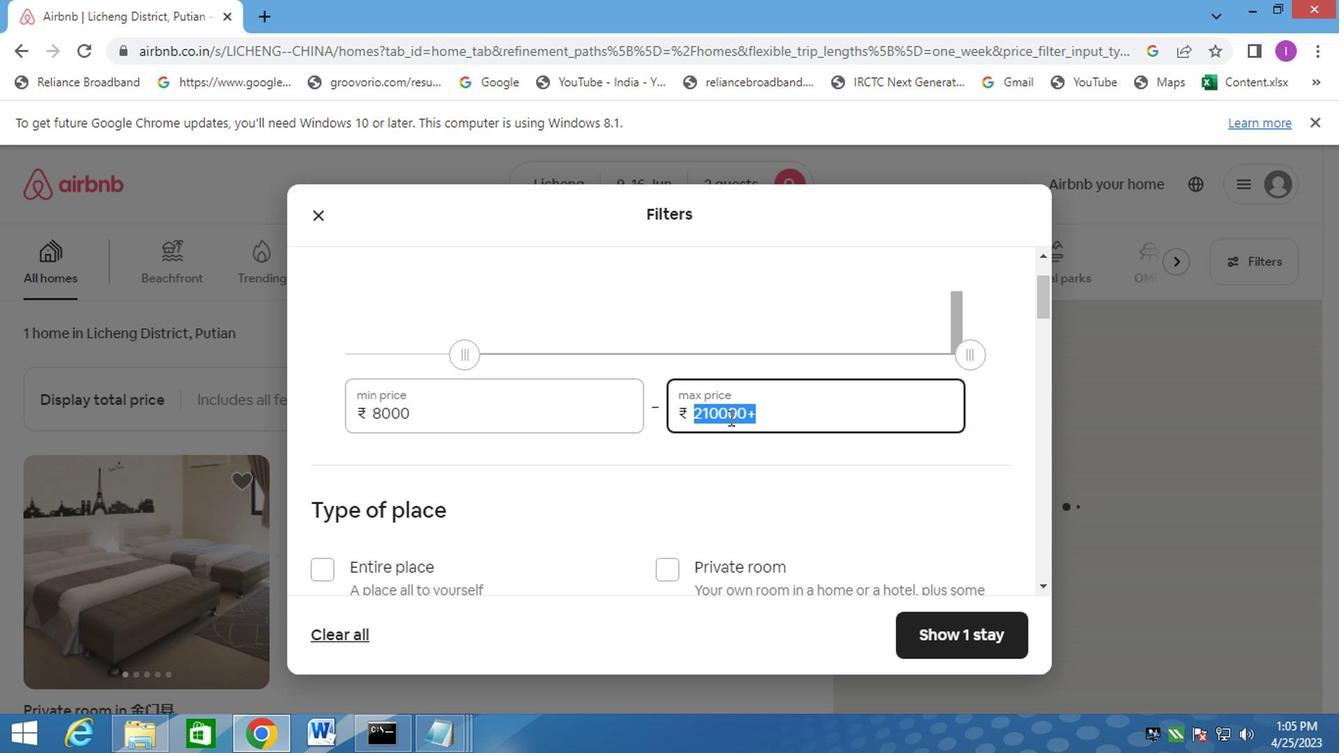 
Action: Key pressed 16000
Screenshot: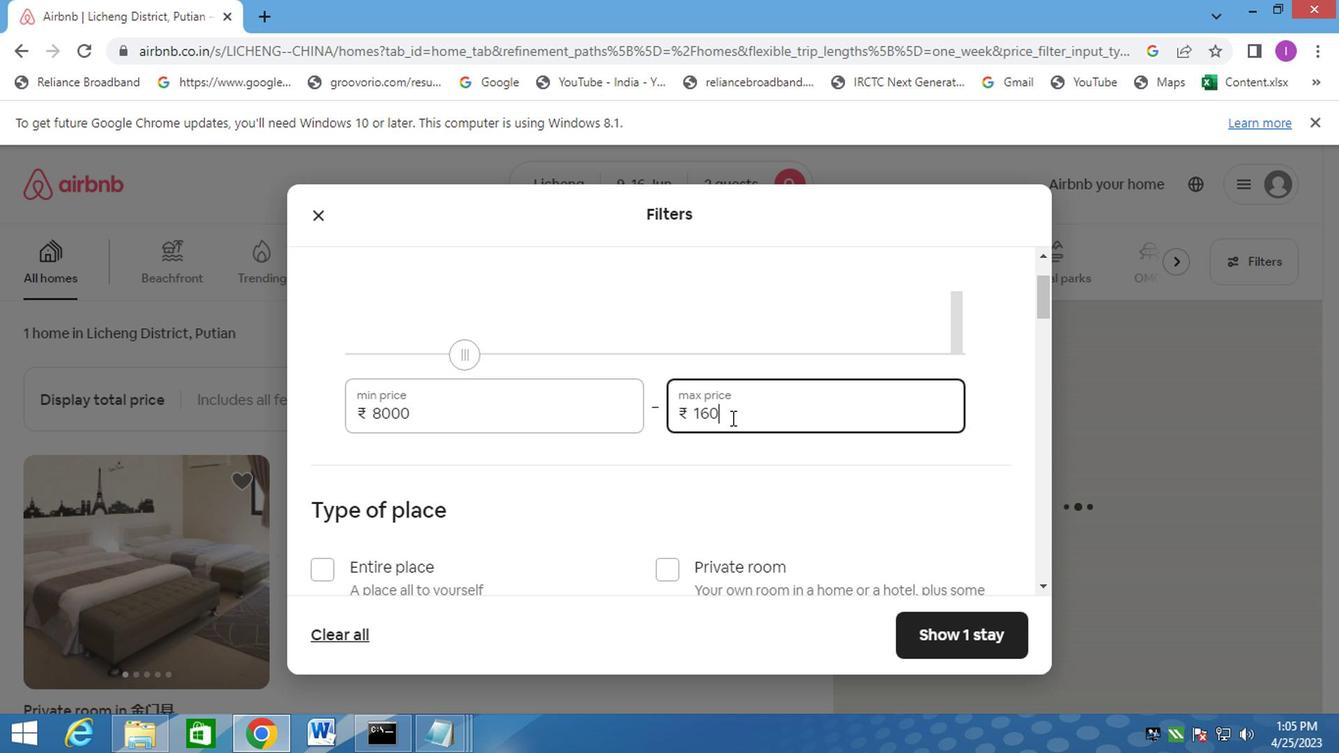 
Action: Mouse moved to (406, 523)
Screenshot: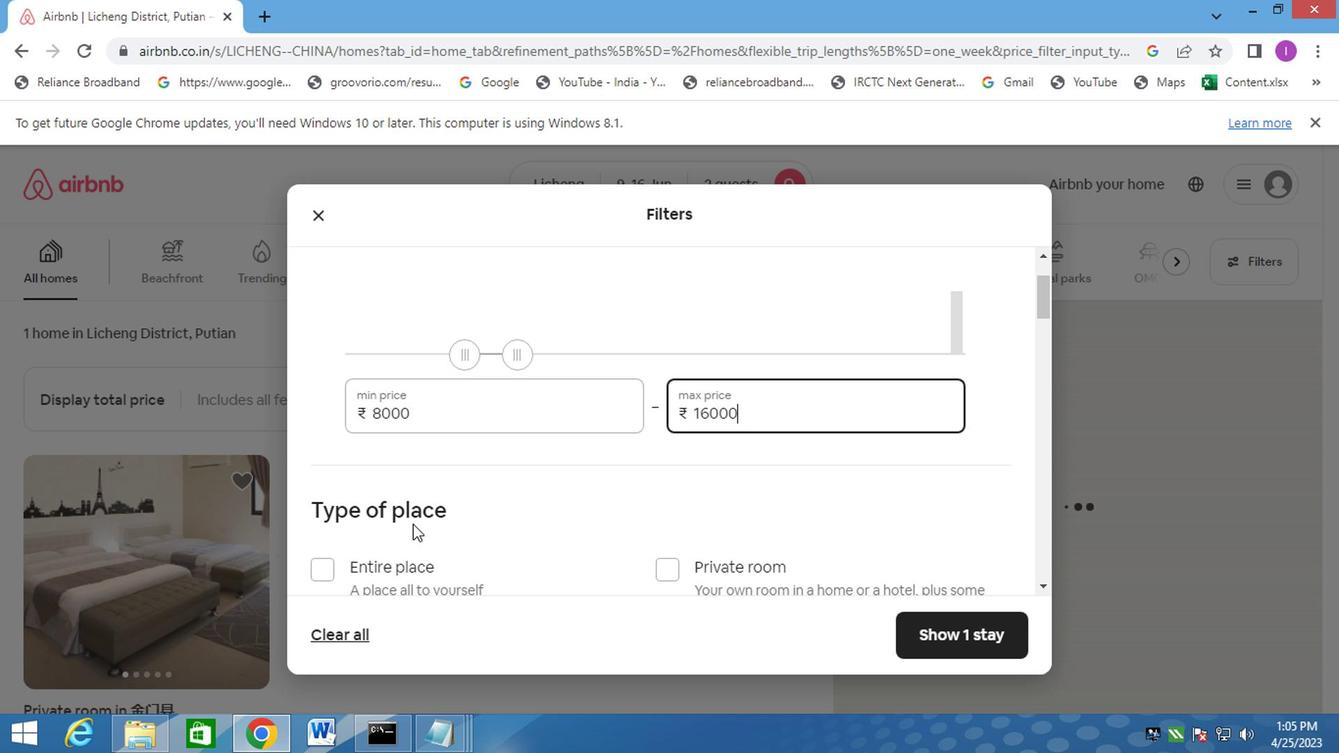
Action: Mouse scrolled (406, 522) with delta (0, -1)
Screenshot: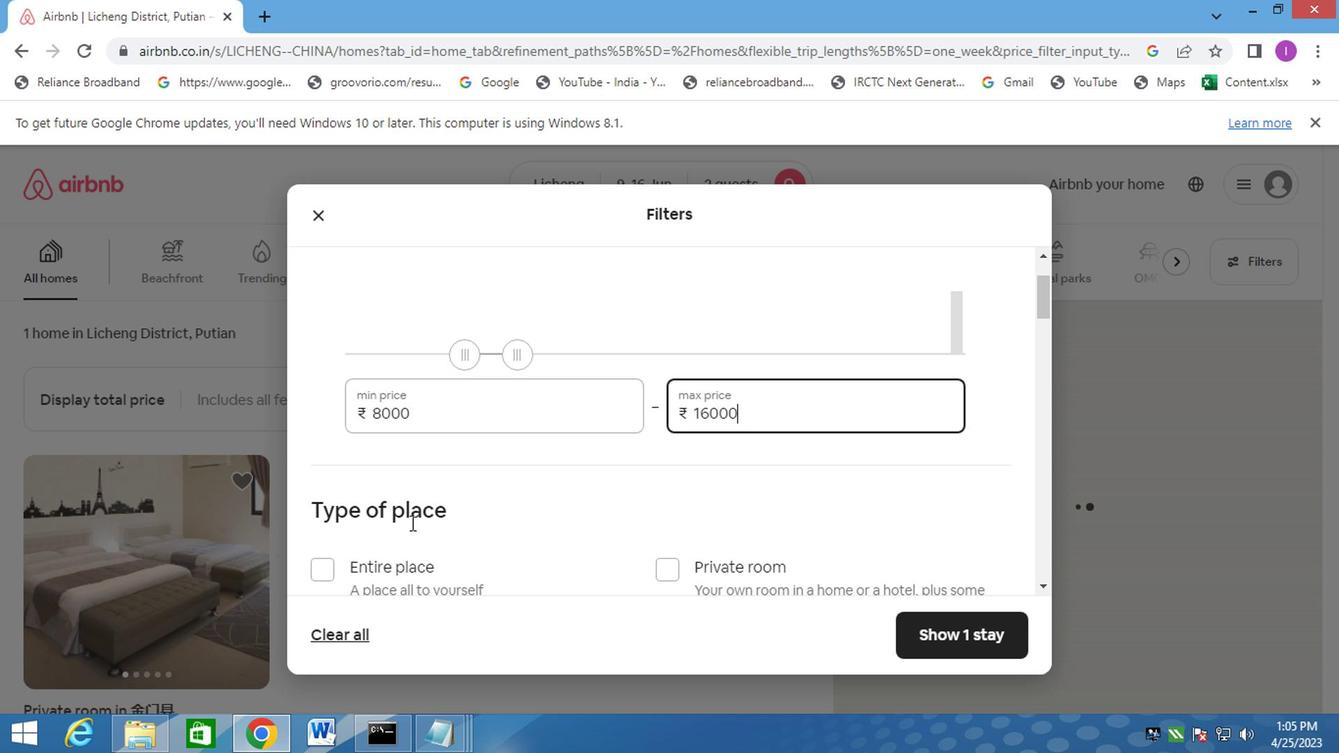 
Action: Mouse moved to (311, 480)
Screenshot: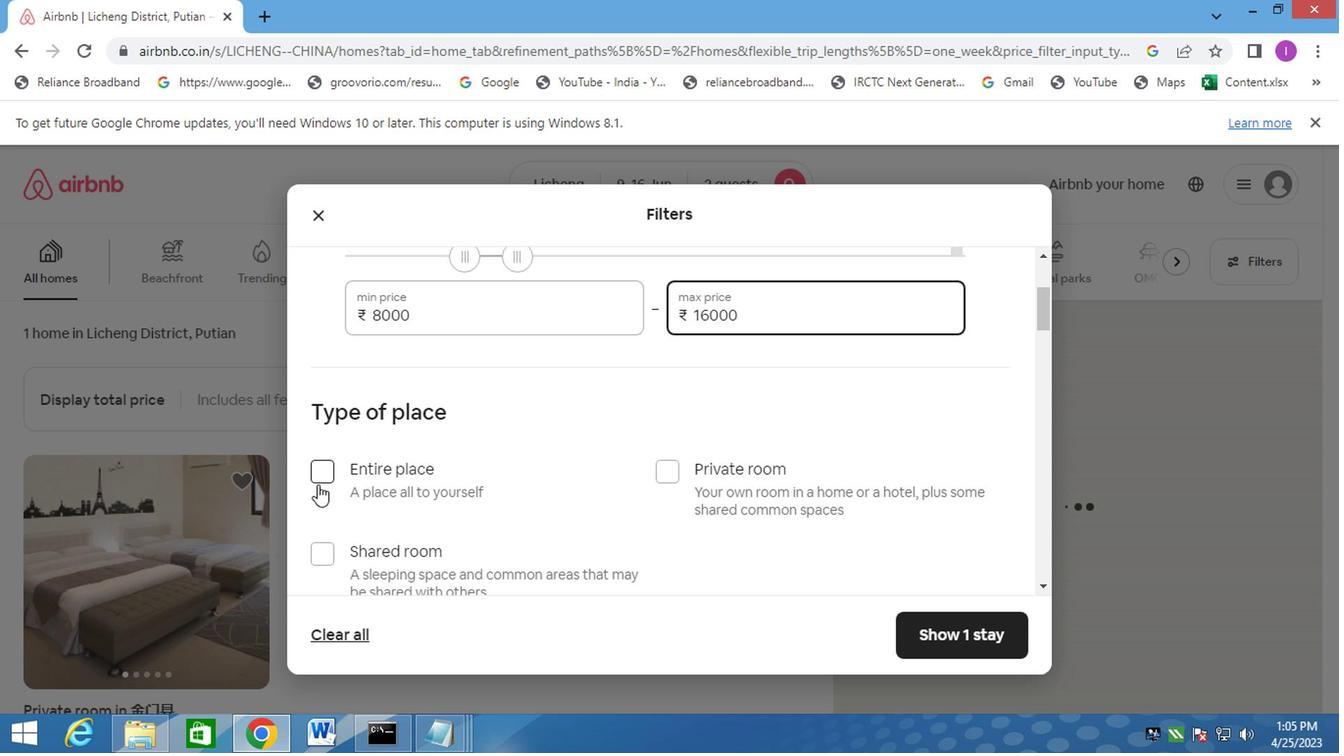 
Action: Mouse pressed left at (311, 480)
Screenshot: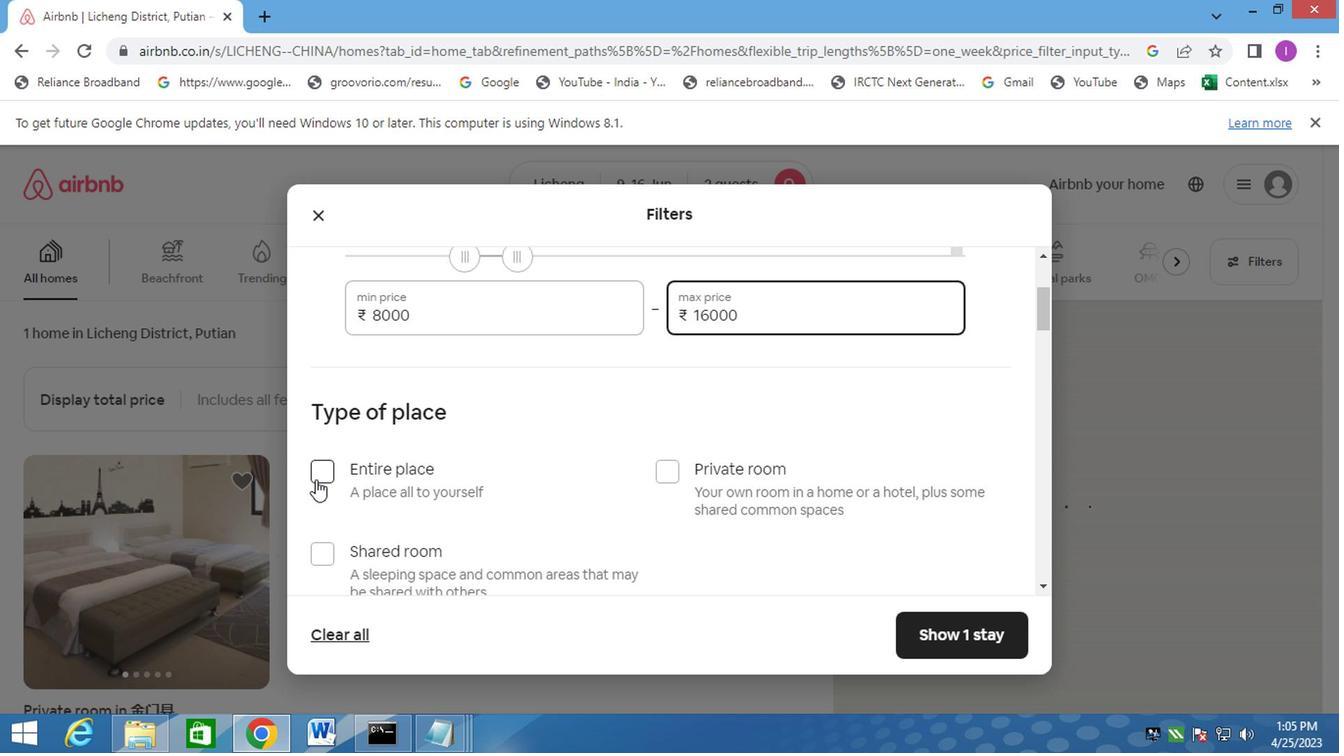 
Action: Mouse moved to (469, 563)
Screenshot: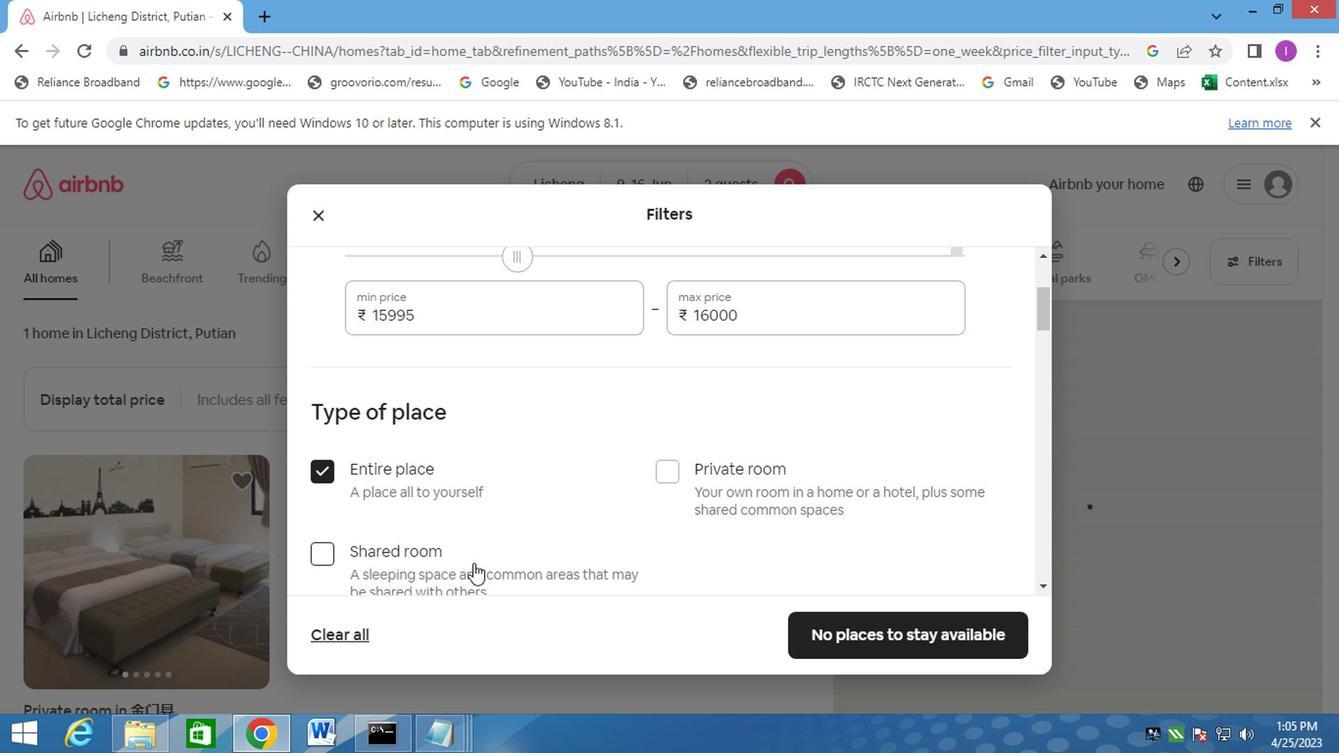 
Action: Mouse scrolled (469, 563) with delta (0, 0)
Screenshot: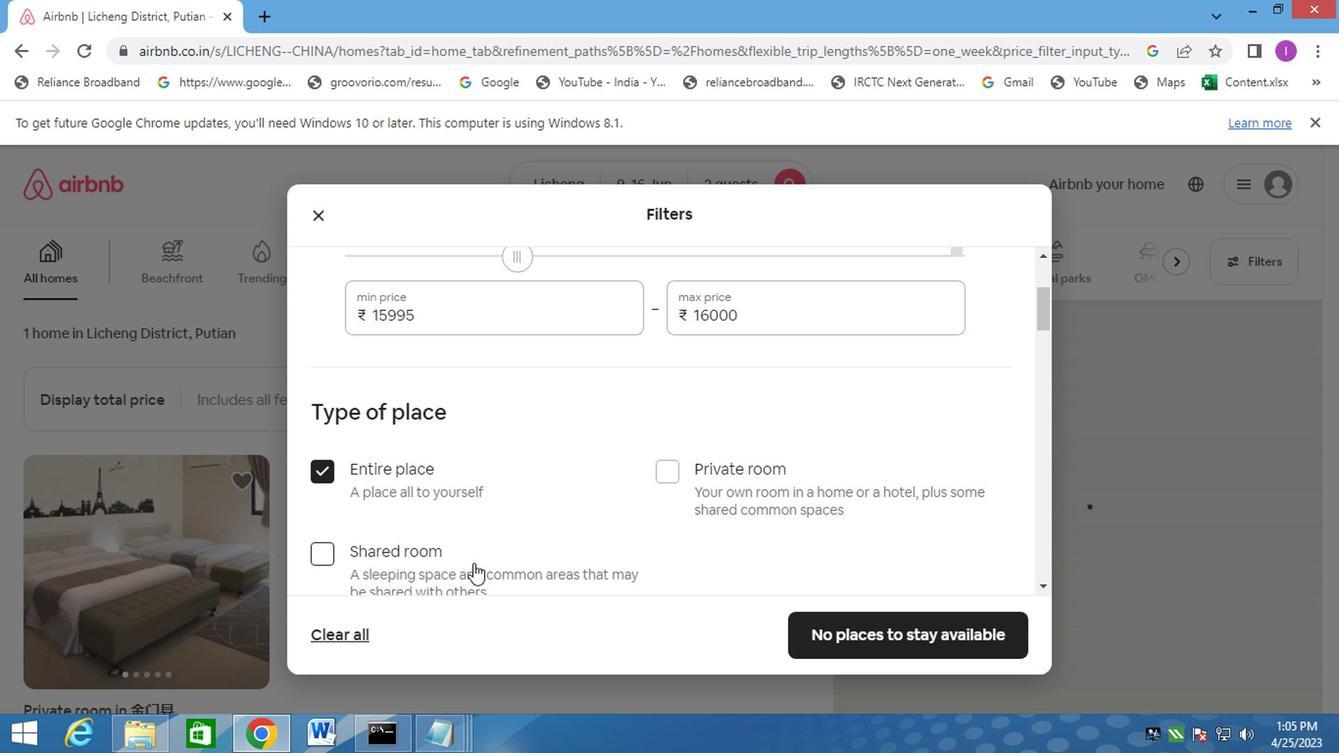 
Action: Mouse moved to (471, 564)
Screenshot: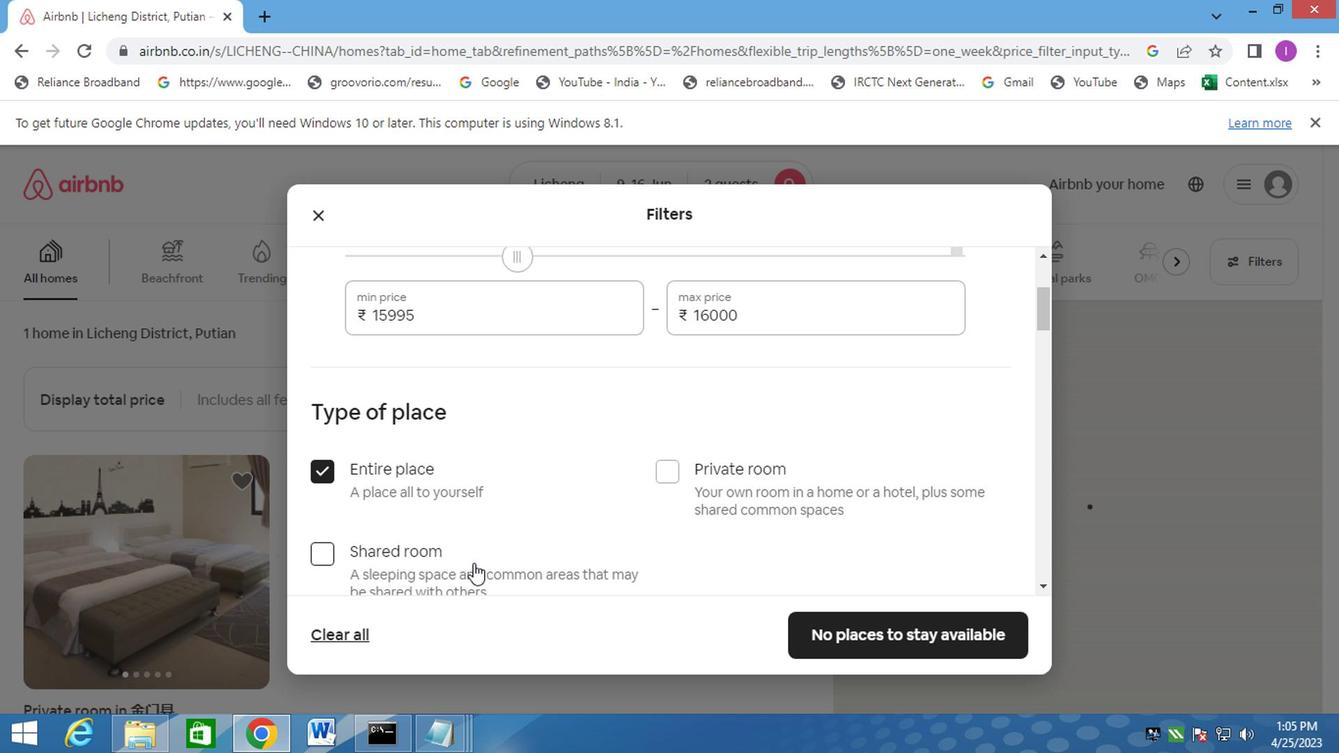 
Action: Mouse scrolled (471, 563) with delta (0, 0)
Screenshot: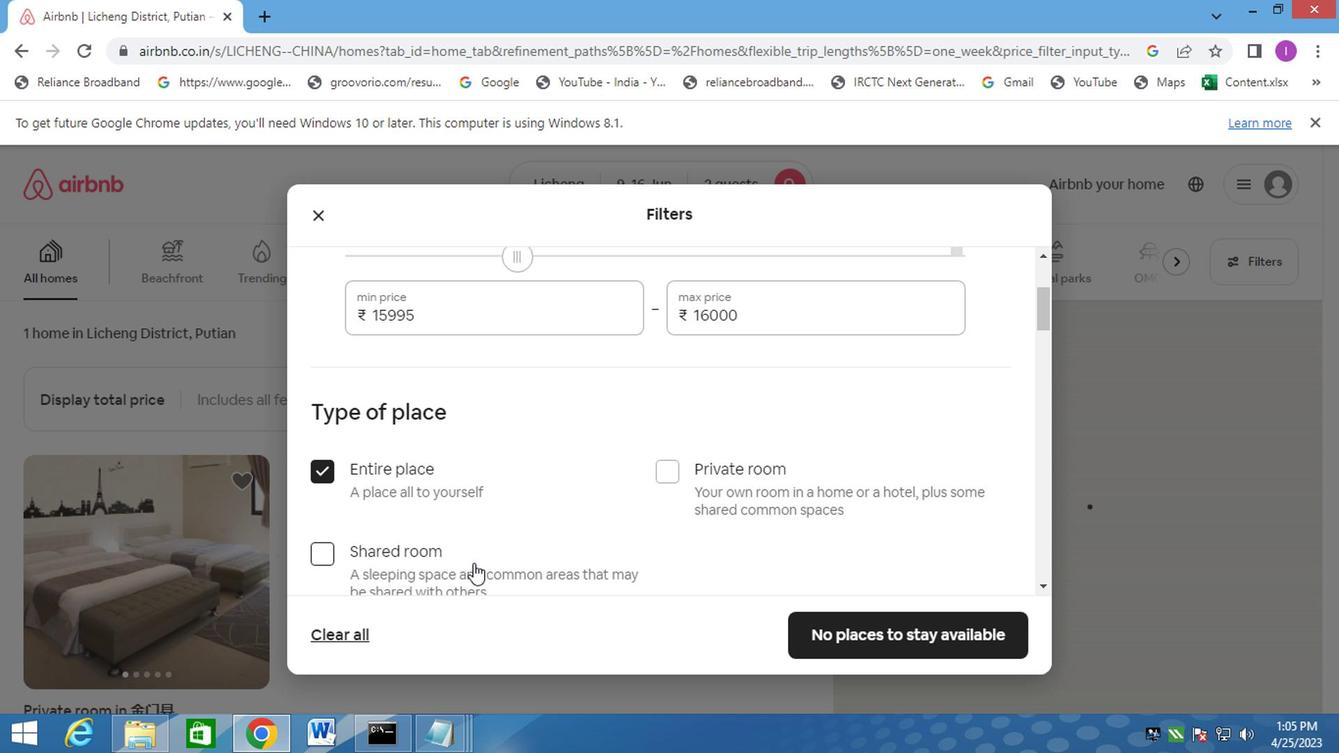 
Action: Mouse scrolled (471, 563) with delta (0, 0)
Screenshot: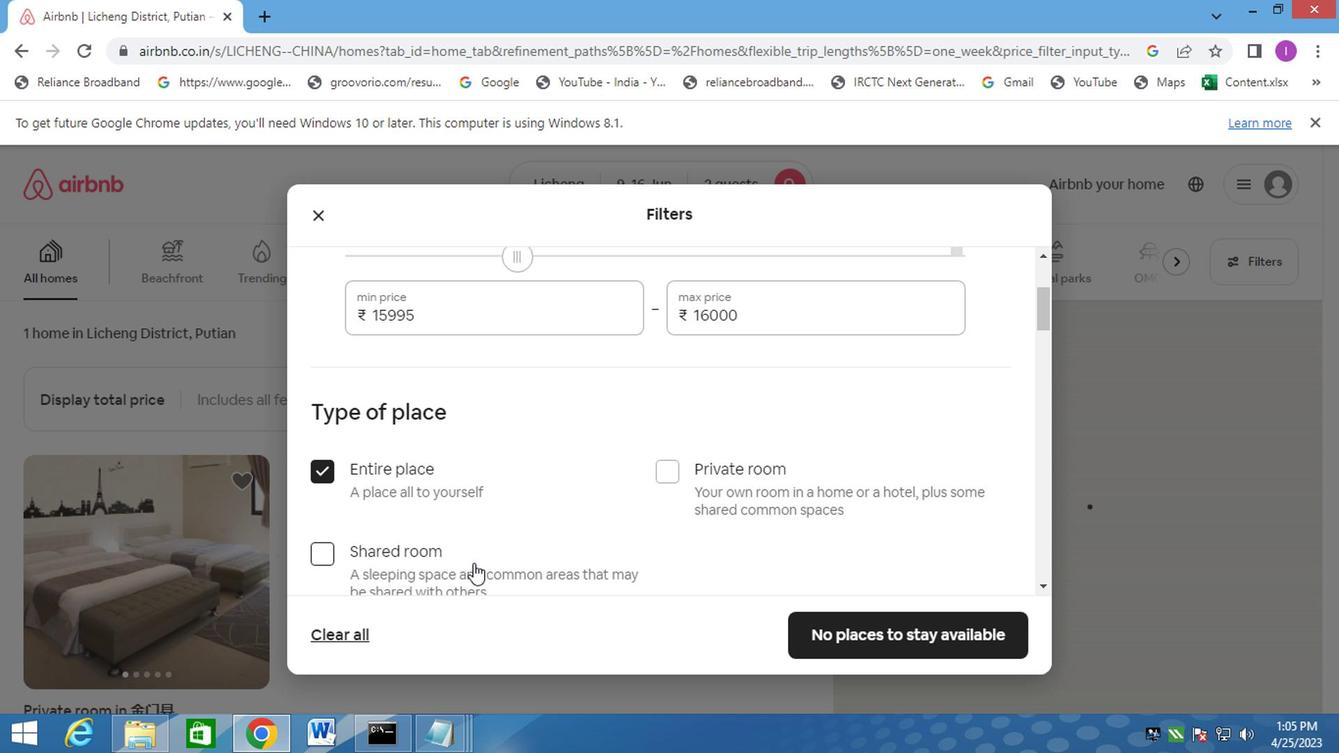
Action: Mouse moved to (482, 500)
Screenshot: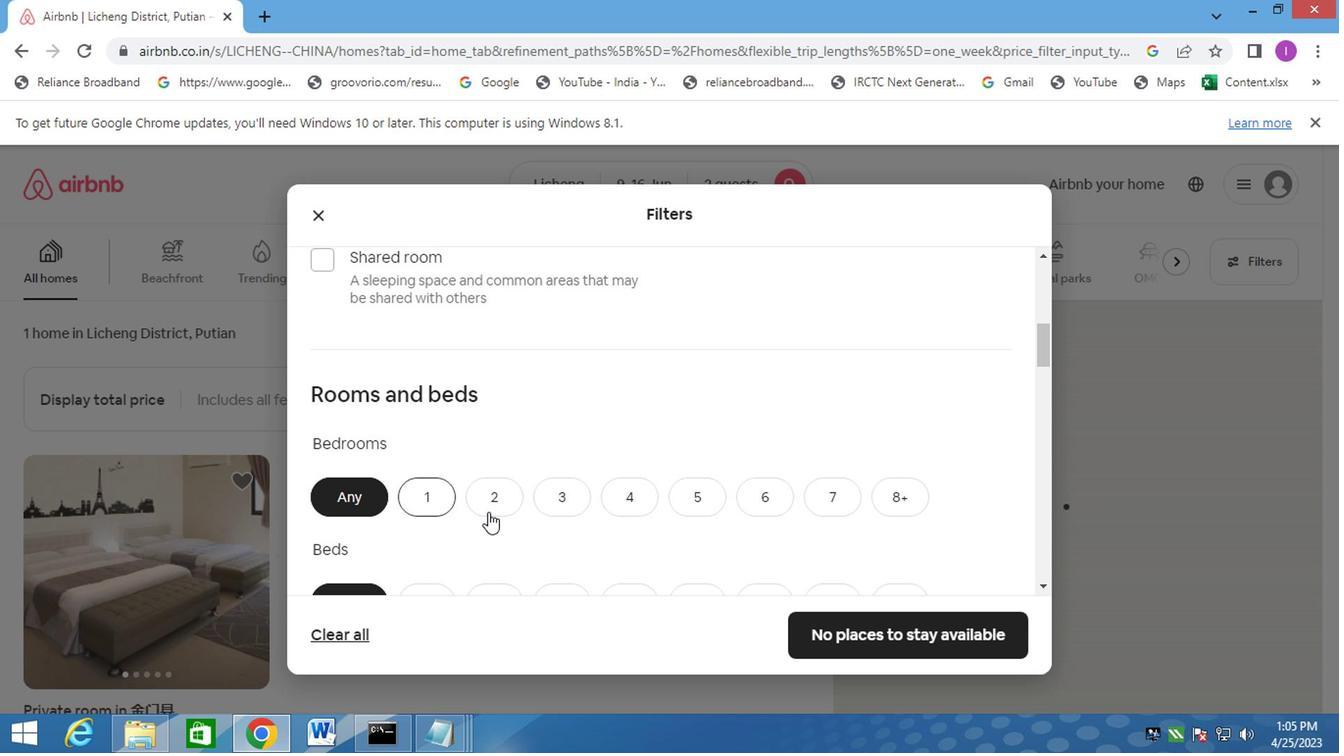 
Action: Mouse pressed left at (482, 500)
Screenshot: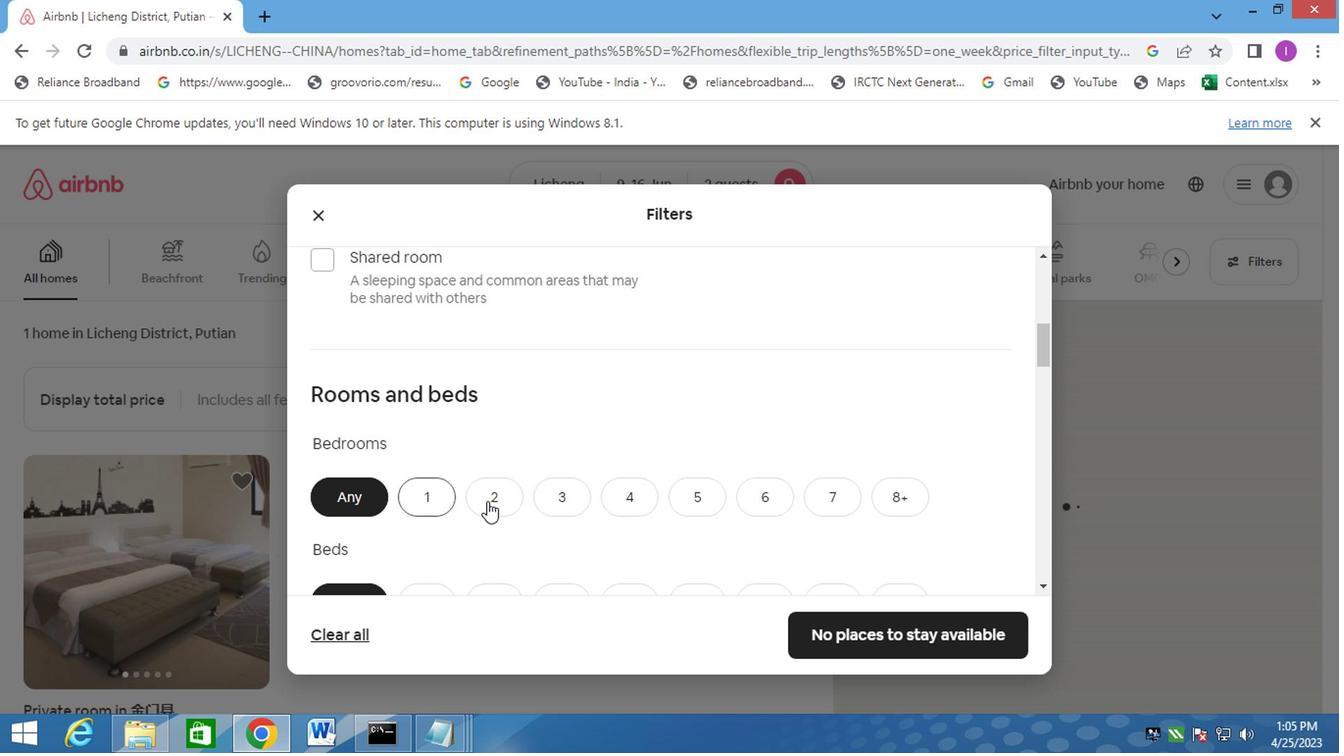 
Action: Mouse moved to (540, 511)
Screenshot: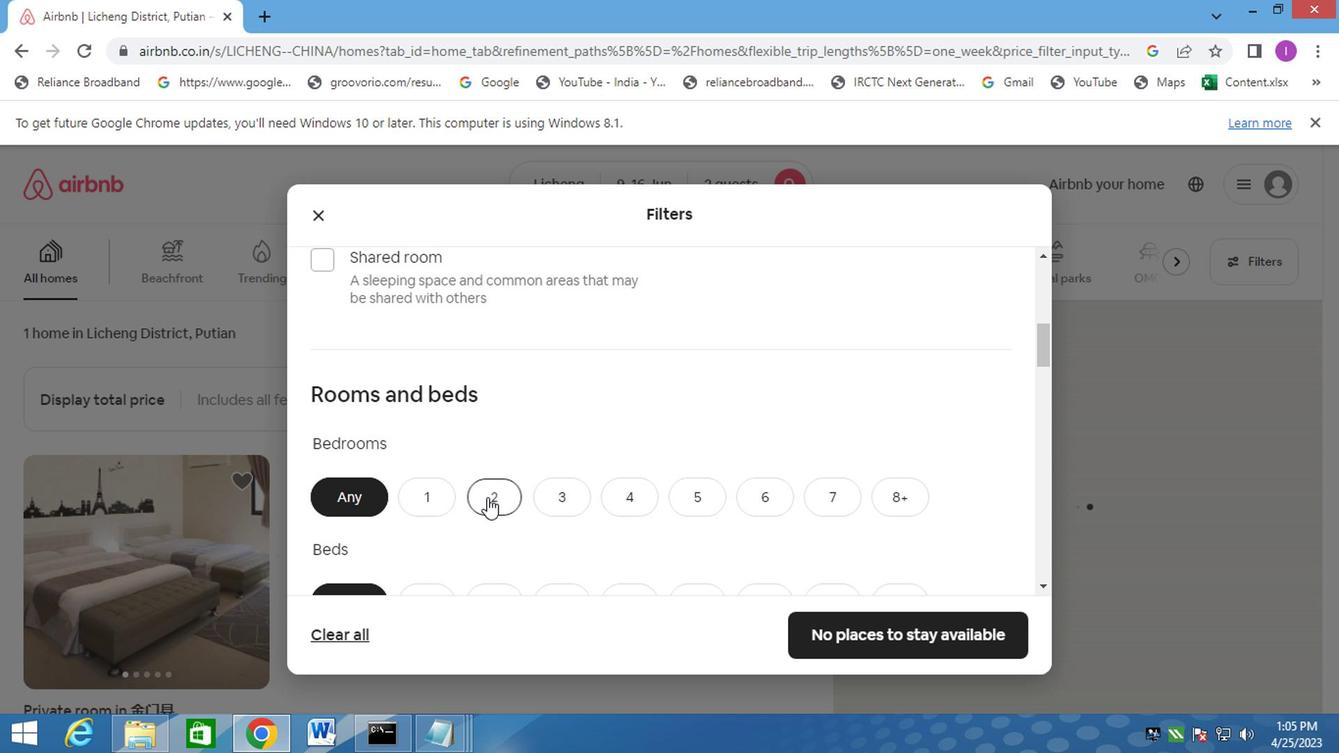 
Action: Mouse scrolled (540, 510) with delta (0, -1)
Screenshot: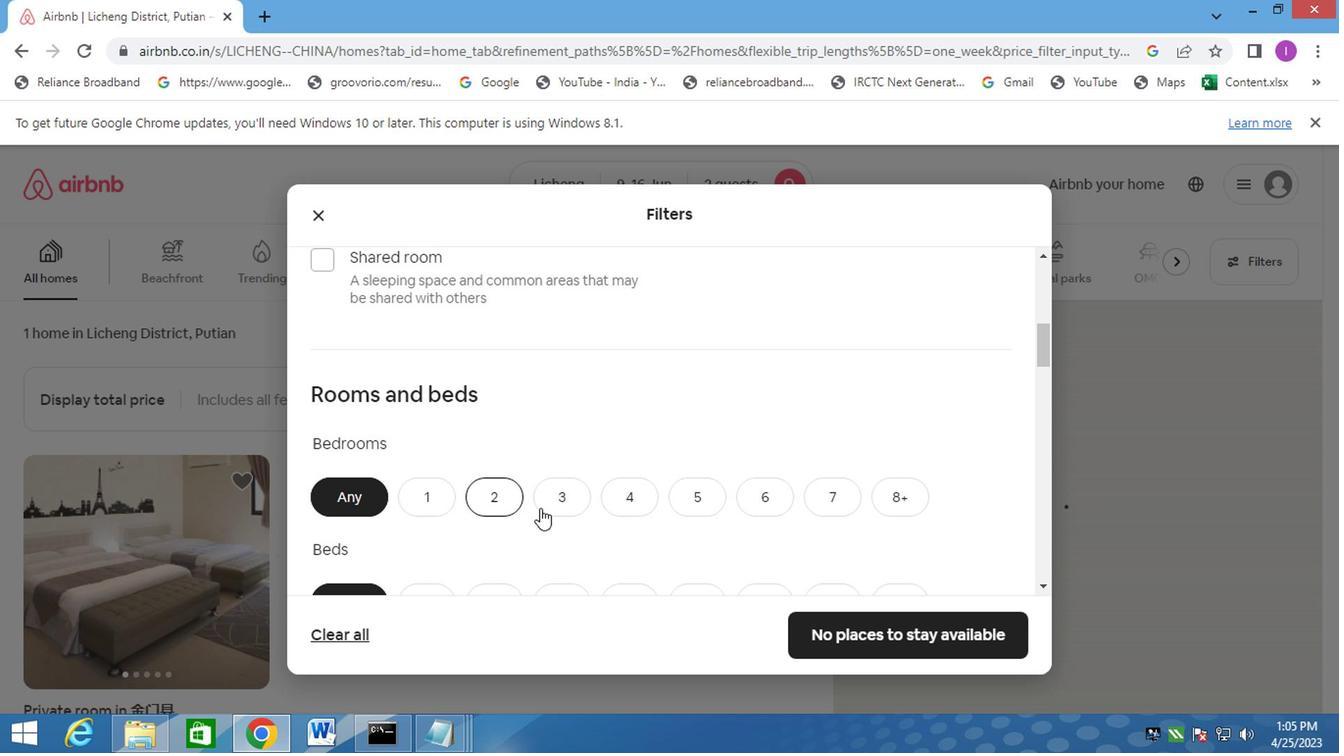 
Action: Mouse moved to (541, 511)
Screenshot: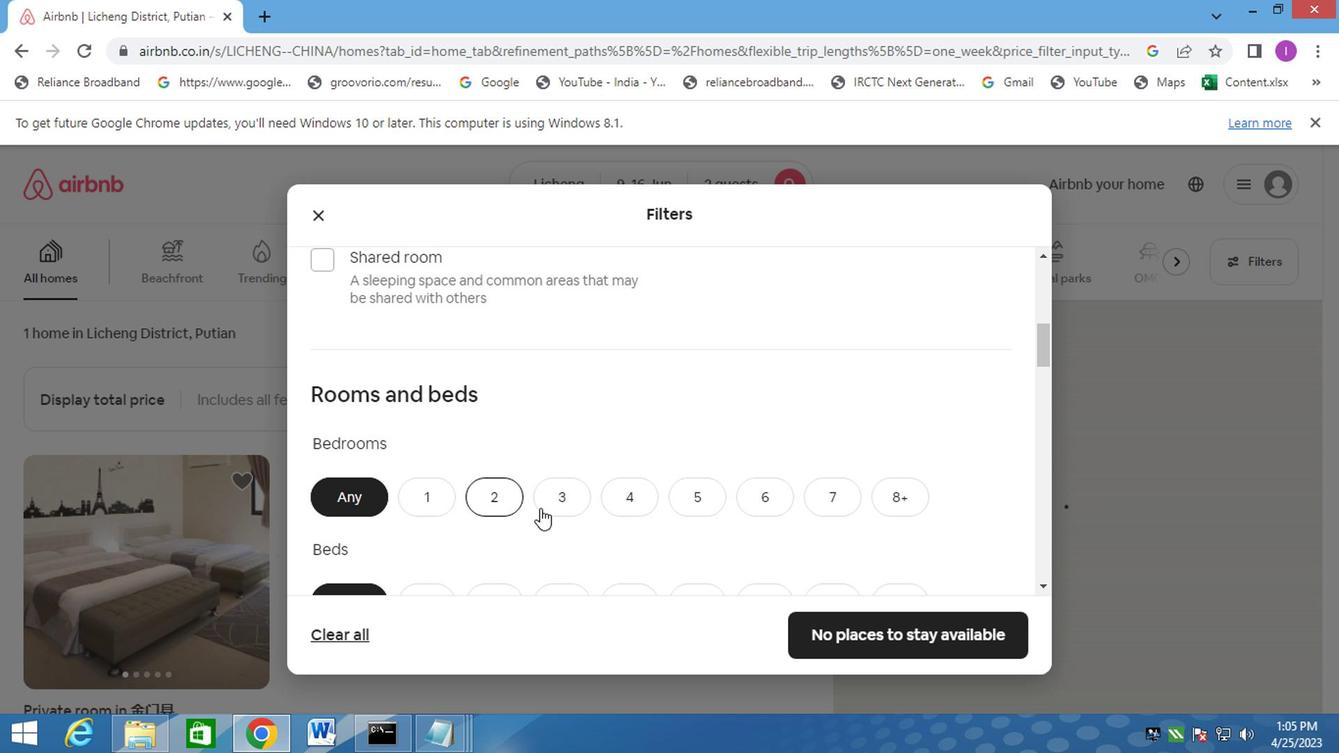 
Action: Mouse scrolled (541, 510) with delta (0, -1)
Screenshot: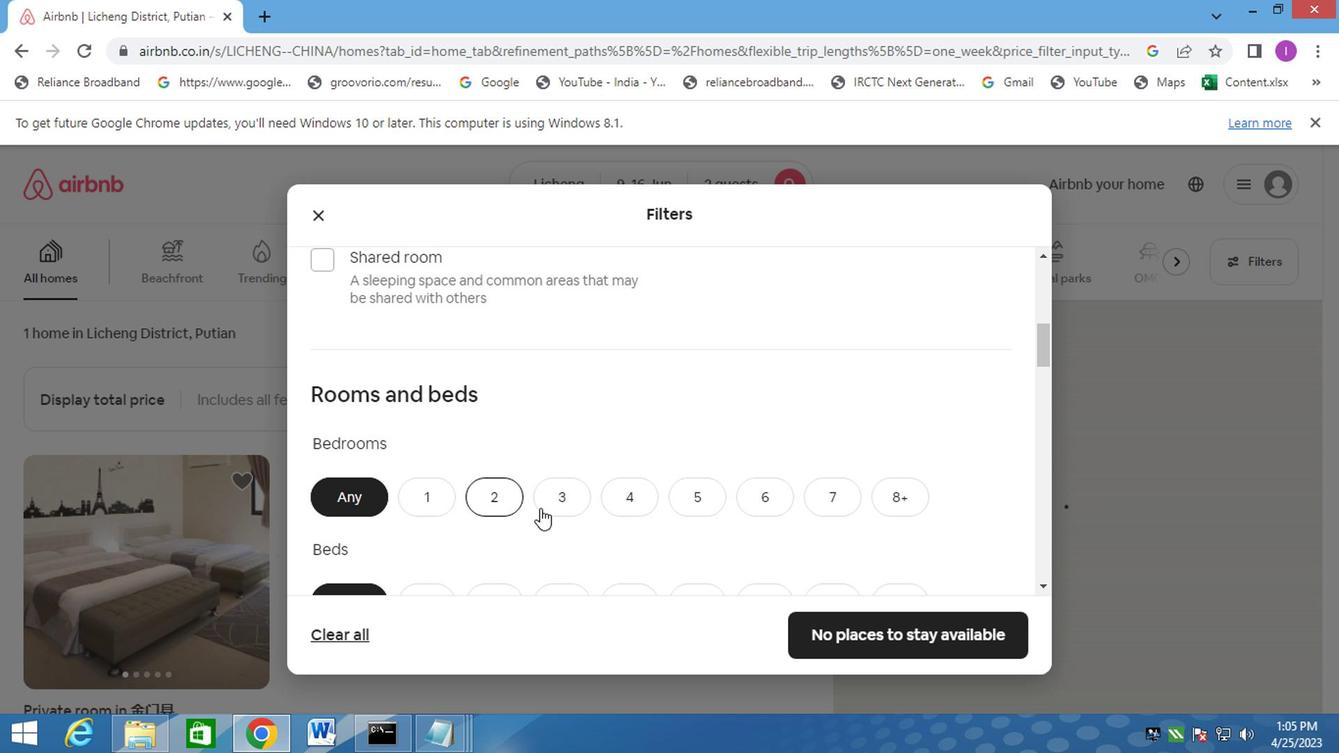 
Action: Mouse moved to (488, 410)
Screenshot: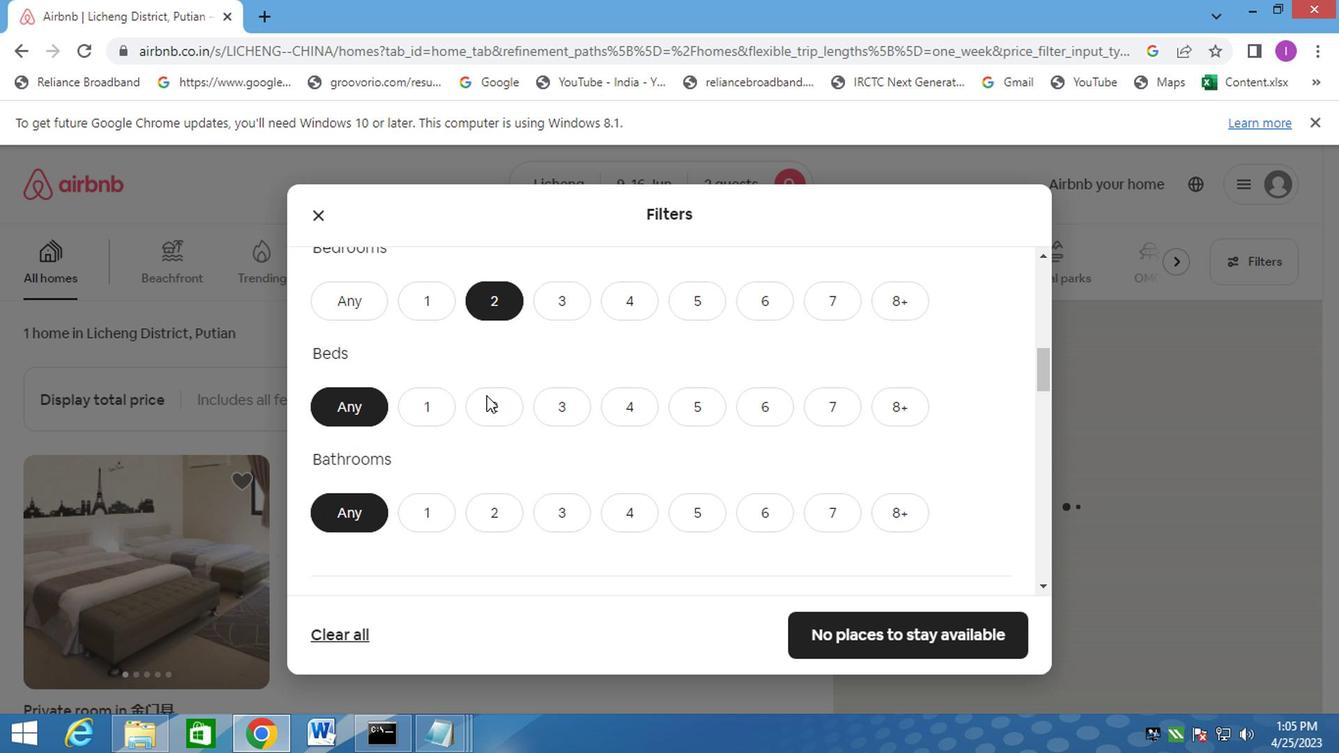 
Action: Mouse pressed left at (488, 410)
Screenshot: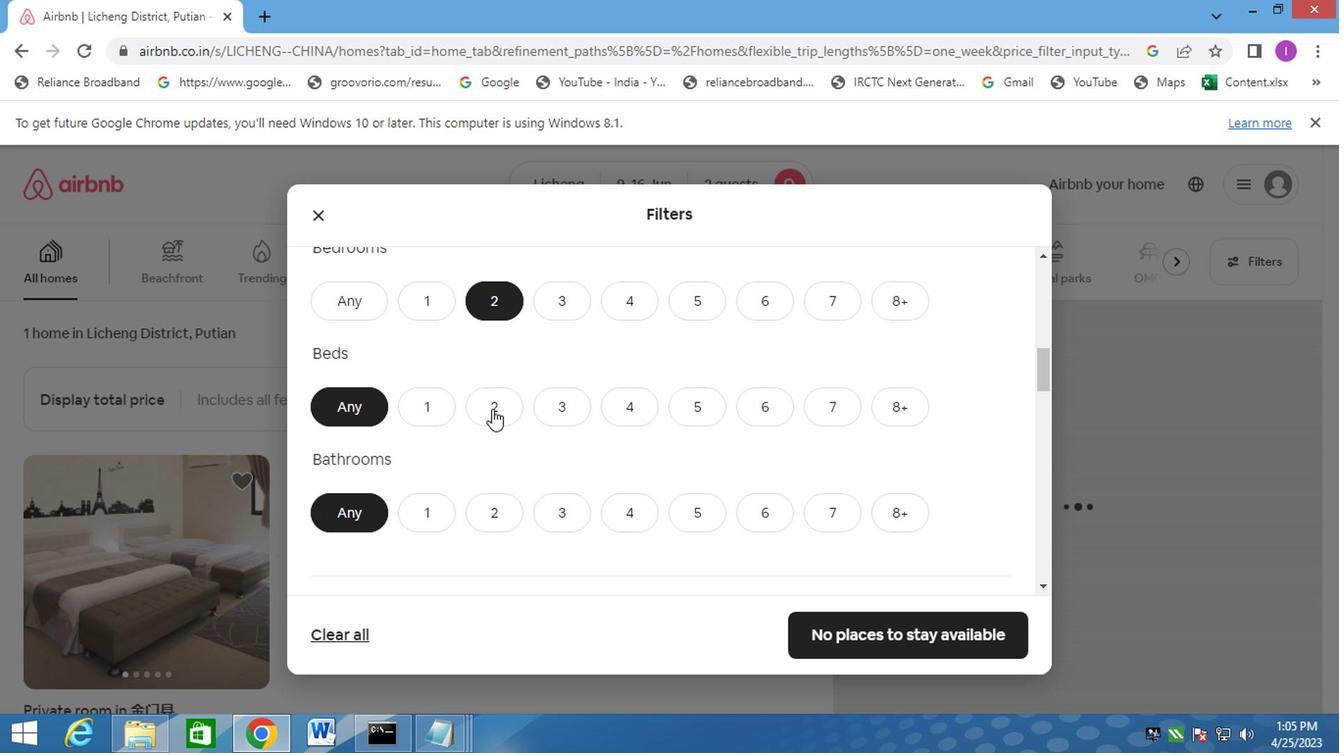 
Action: Mouse moved to (413, 504)
Screenshot: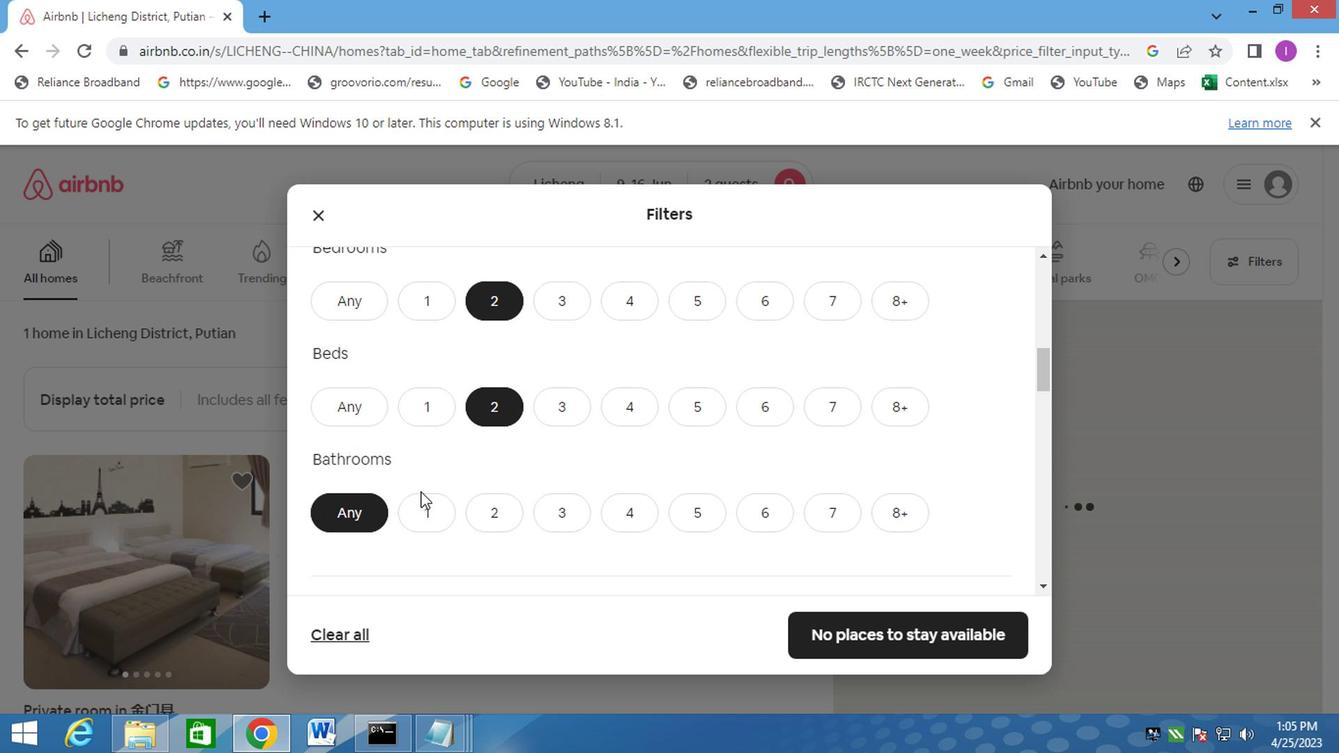 
Action: Mouse pressed left at (413, 504)
Screenshot: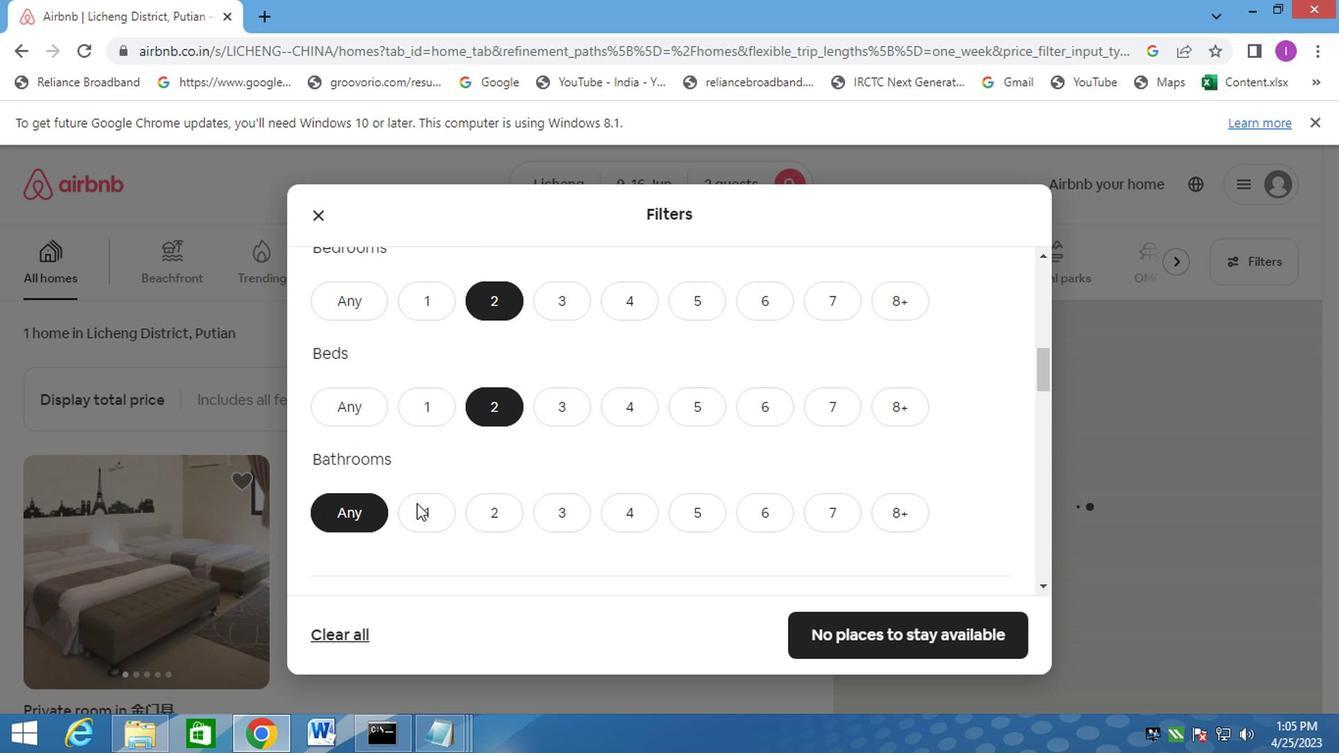 
Action: Mouse moved to (707, 453)
Screenshot: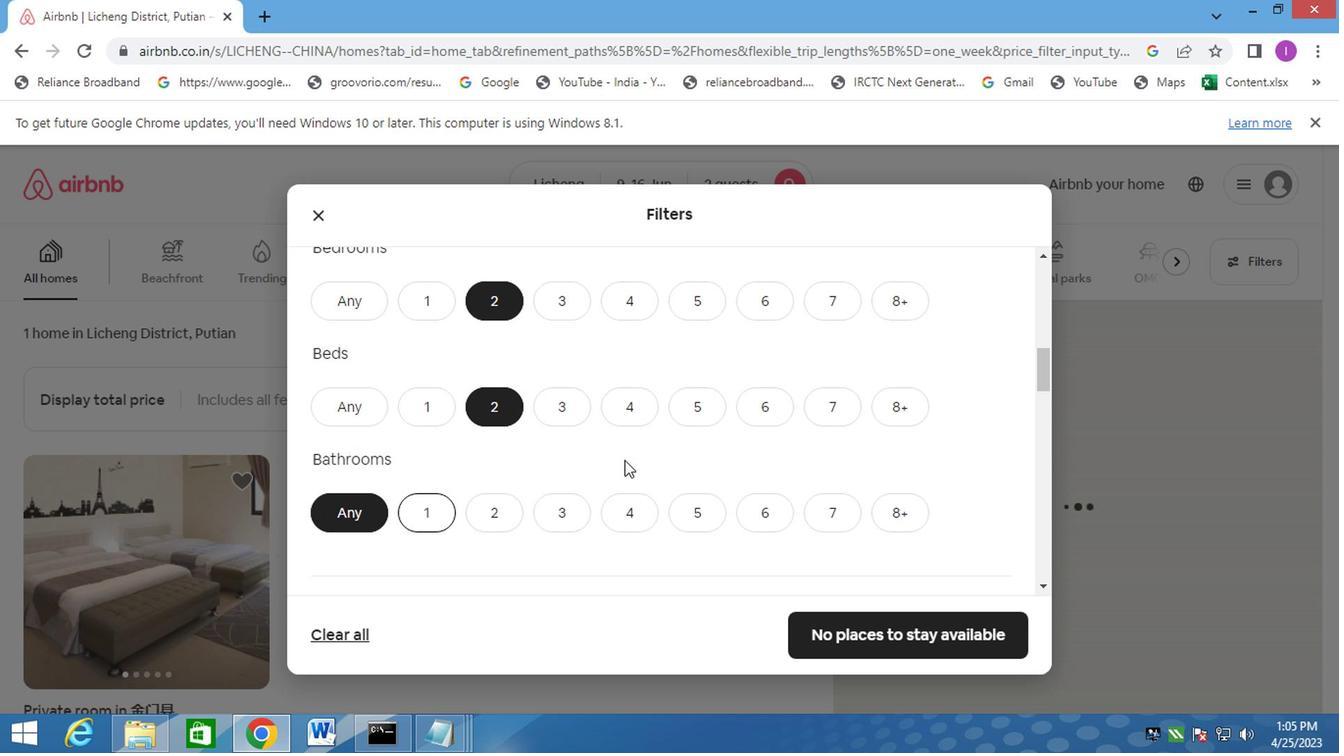 
Action: Mouse scrolled (707, 452) with delta (0, 0)
Screenshot: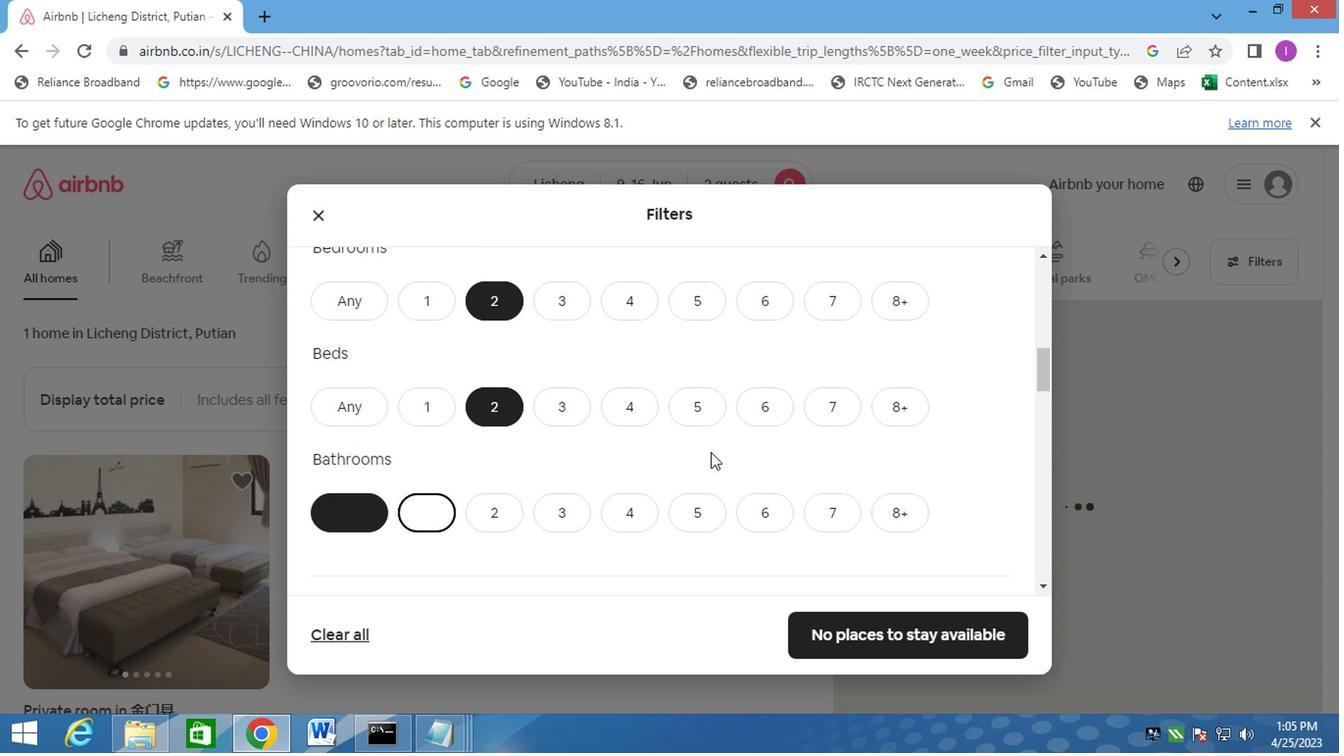 
Action: Mouse scrolled (707, 452) with delta (0, 0)
Screenshot: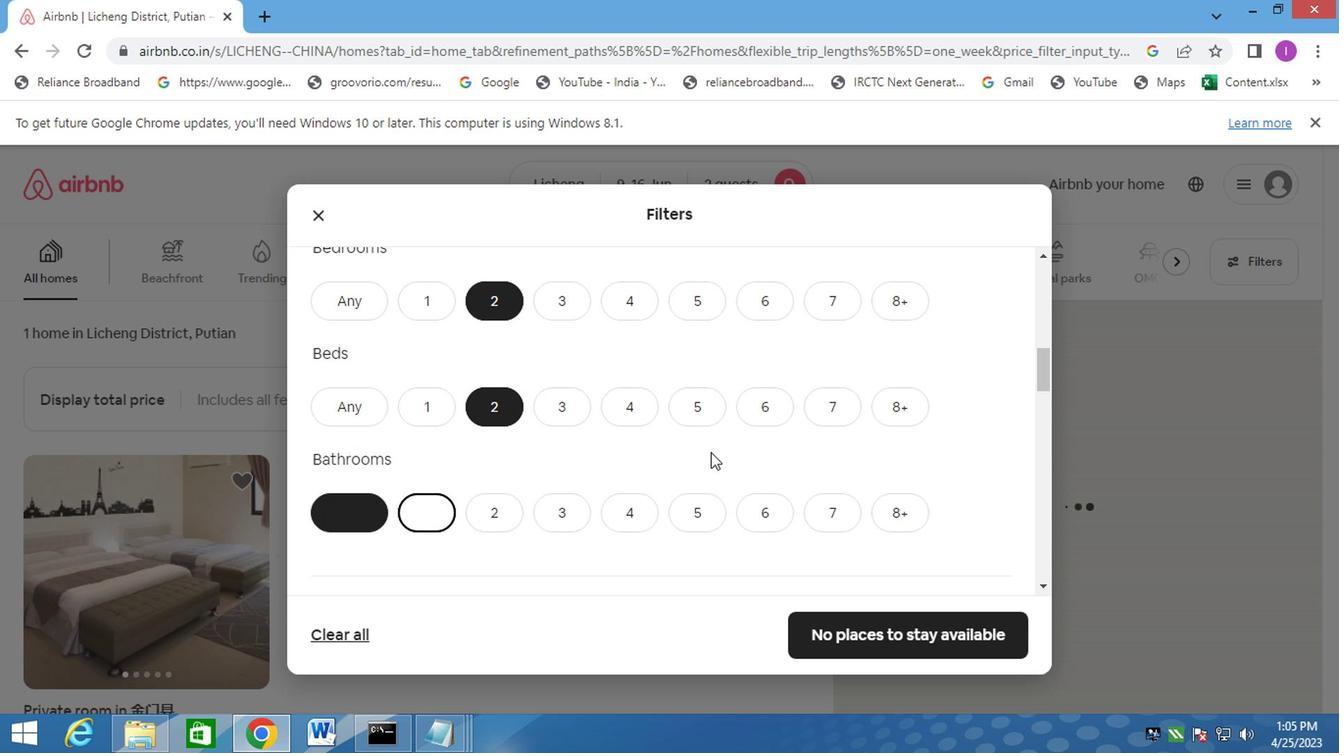 
Action: Mouse scrolled (707, 452) with delta (0, 0)
Screenshot: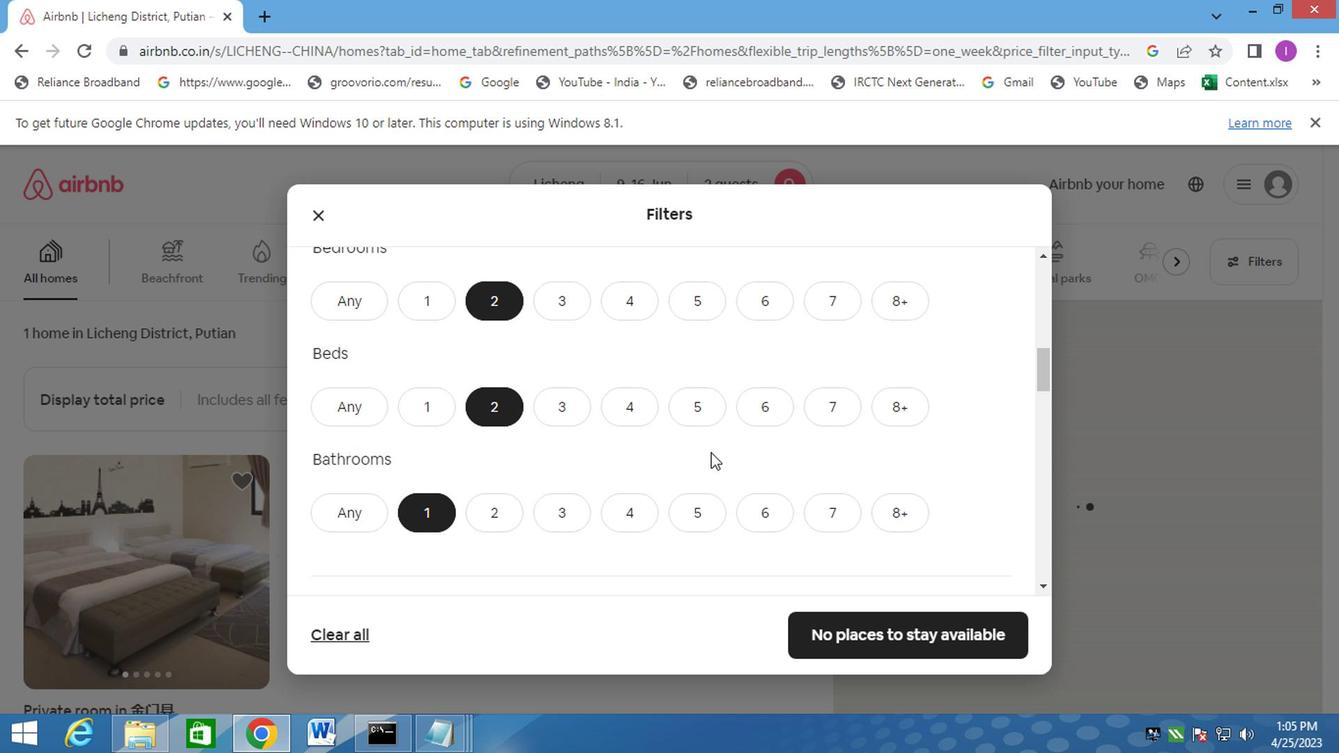 
Action: Mouse scrolled (707, 452) with delta (0, 0)
Screenshot: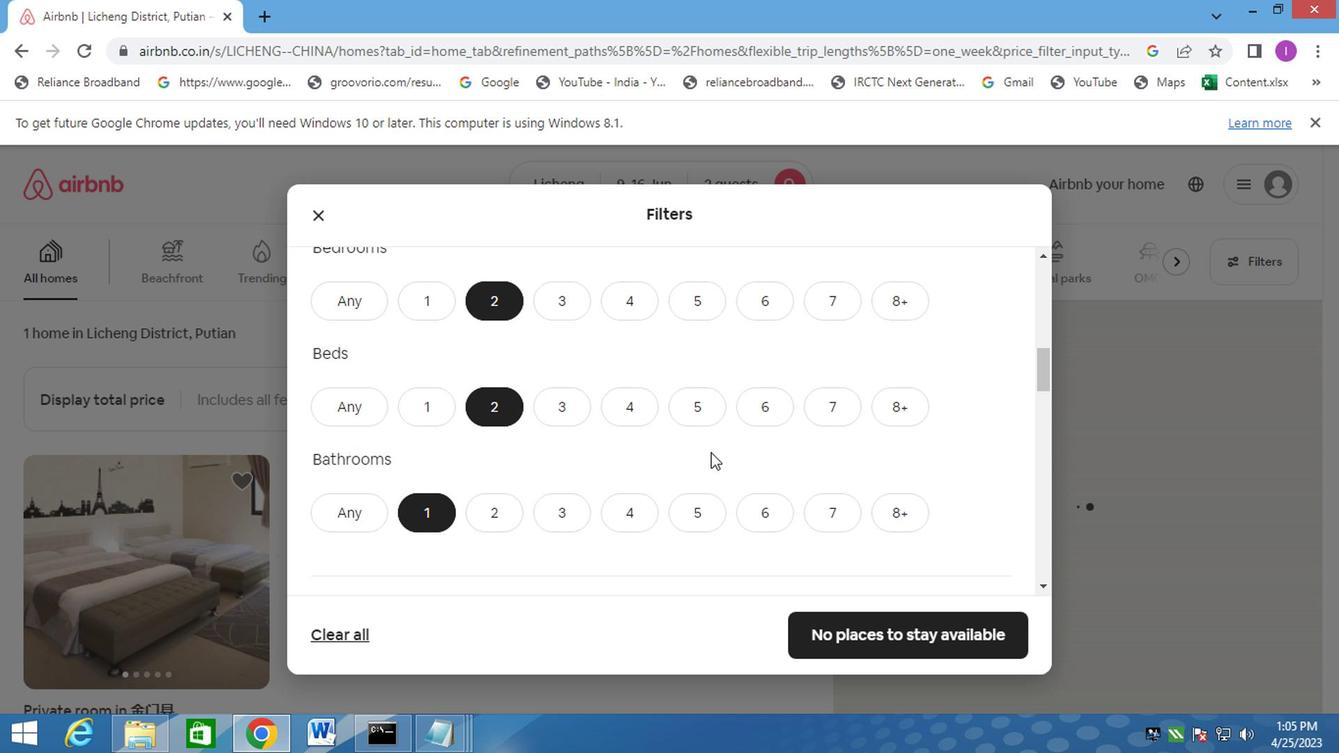 
Action: Mouse scrolled (707, 452) with delta (0, 0)
Screenshot: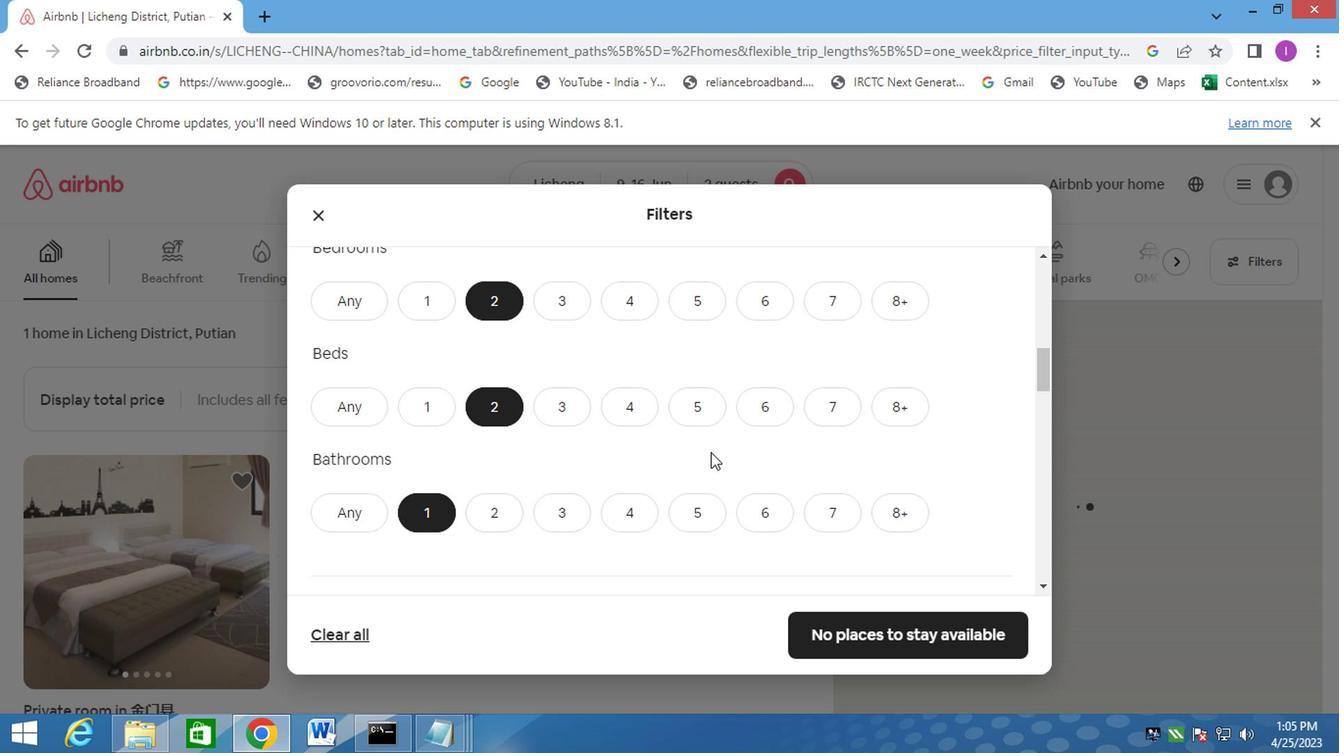 
Action: Mouse scrolled (707, 452) with delta (0, 0)
Screenshot: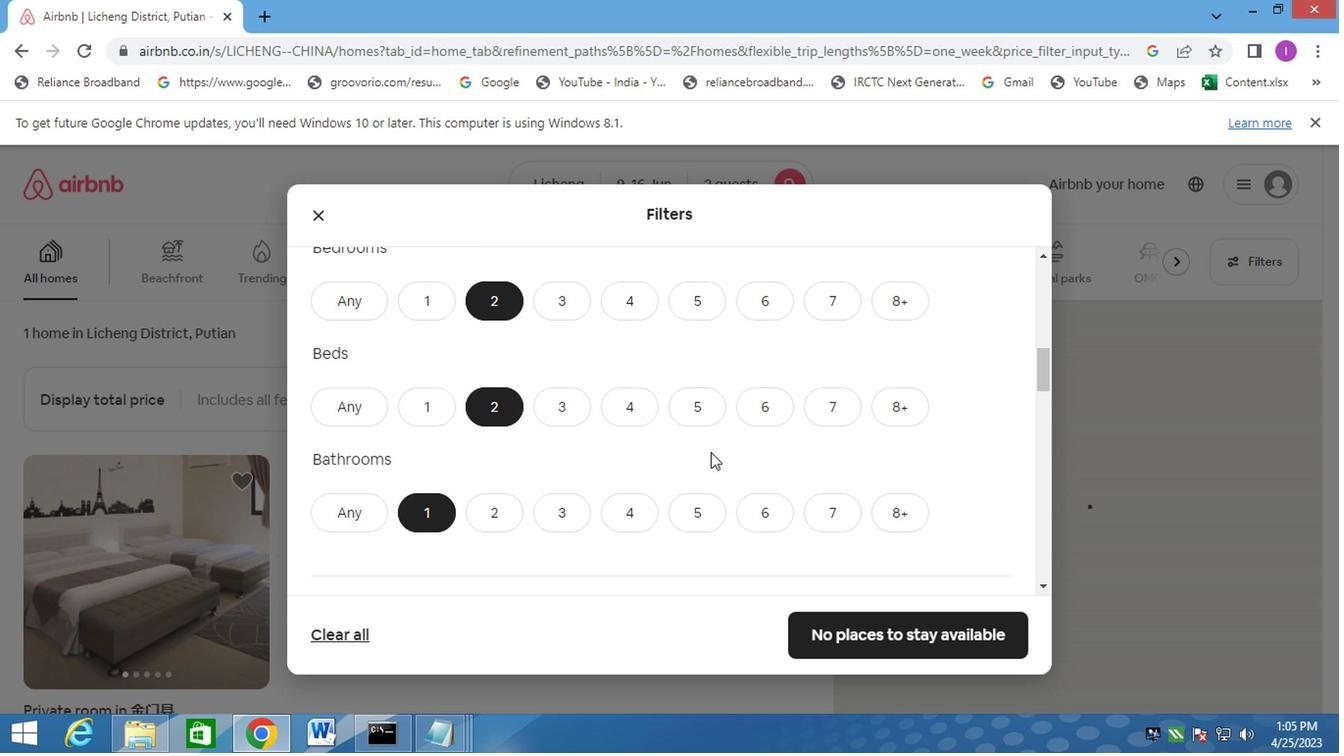 
Action: Mouse moved to (733, 453)
Screenshot: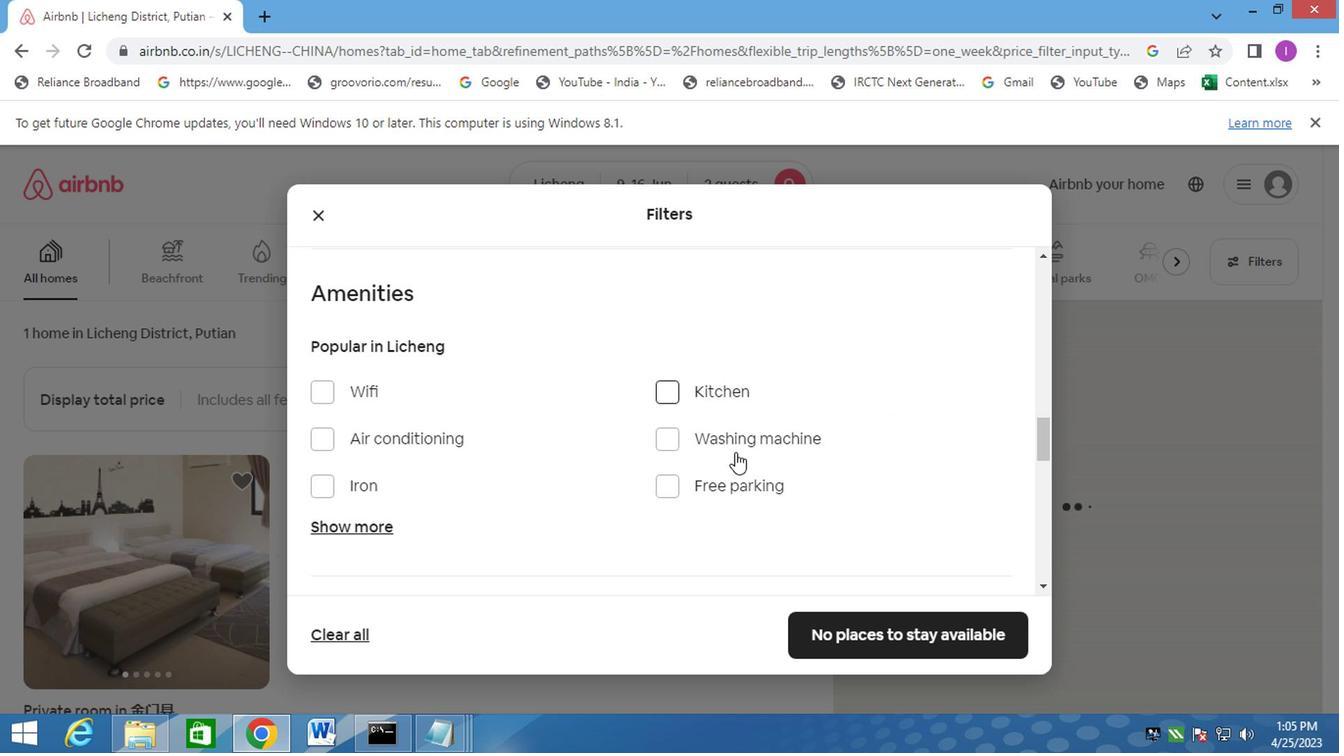 
Action: Mouse scrolled (733, 452) with delta (0, 0)
Screenshot: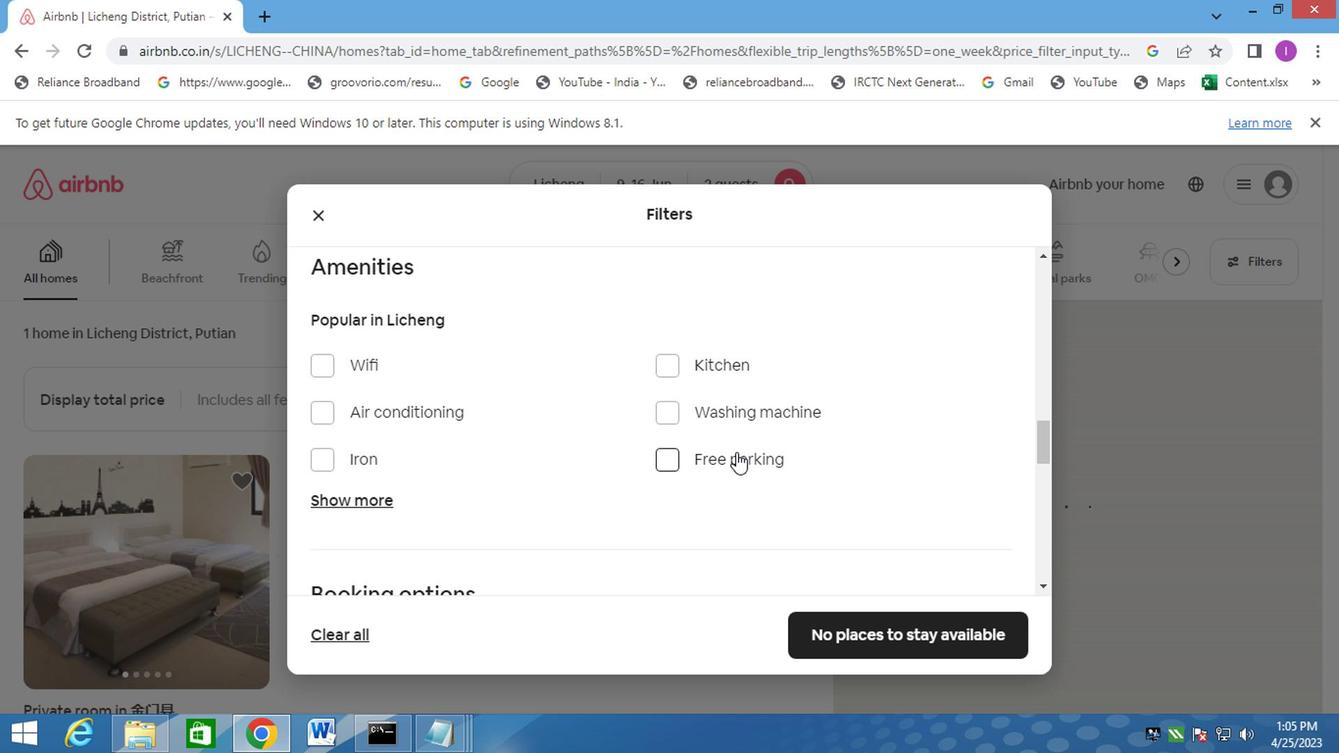 
Action: Mouse scrolled (733, 452) with delta (0, 0)
Screenshot: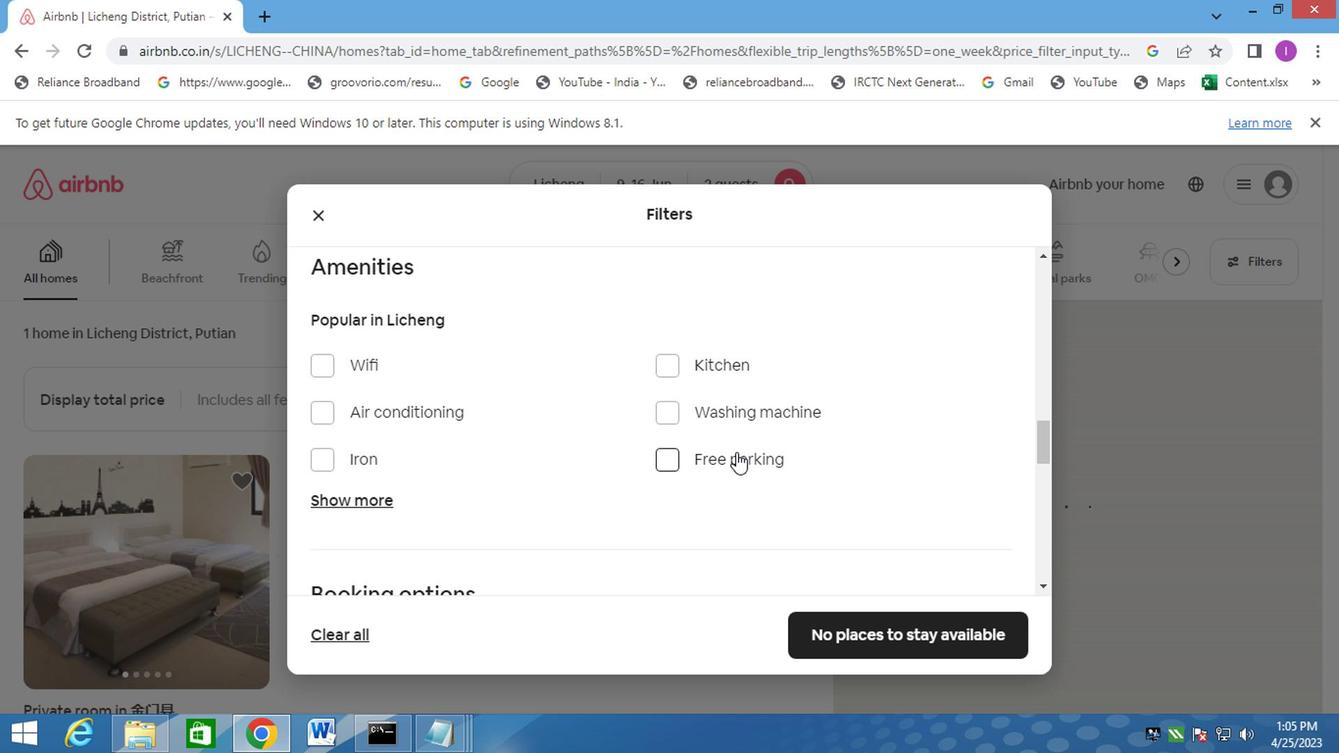 
Action: Mouse moved to (733, 453)
Screenshot: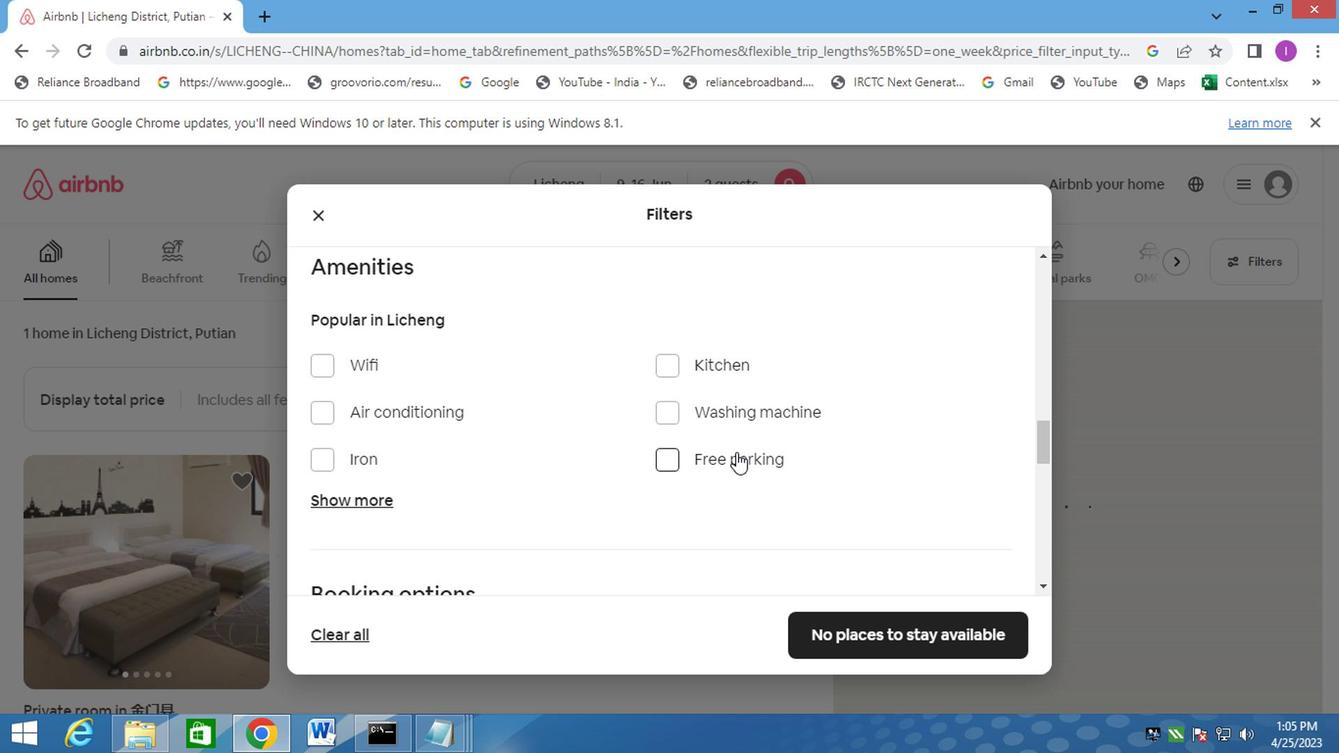 
Action: Mouse scrolled (733, 452) with delta (0, 0)
Screenshot: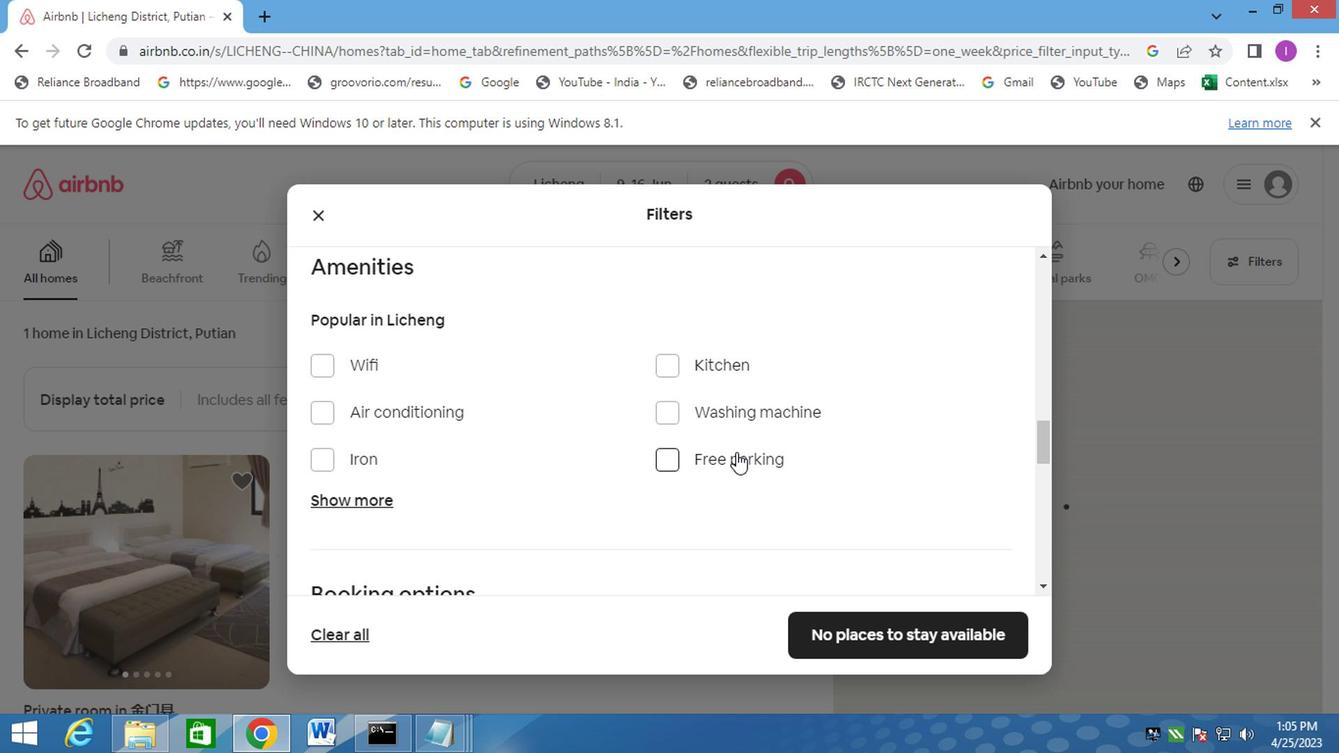 
Action: Mouse scrolled (733, 452) with delta (0, 0)
Screenshot: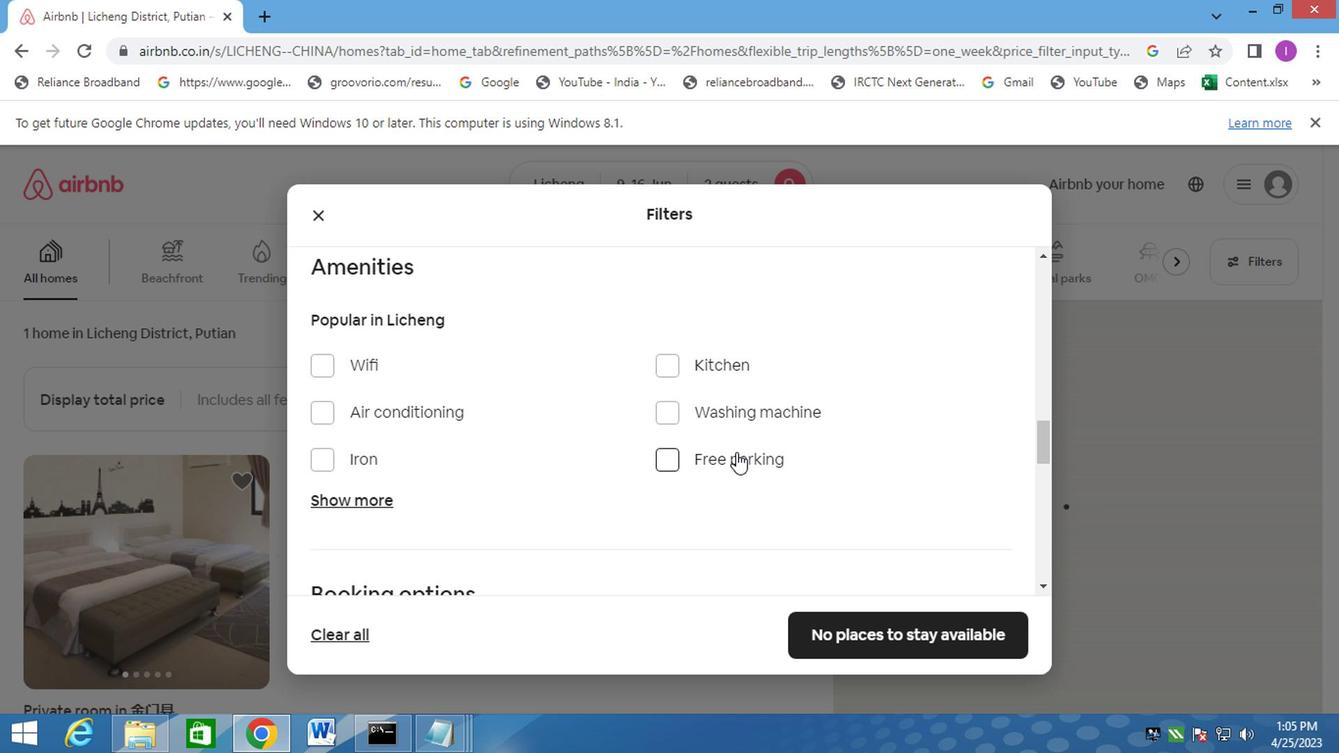 
Action: Mouse moved to (993, 330)
Screenshot: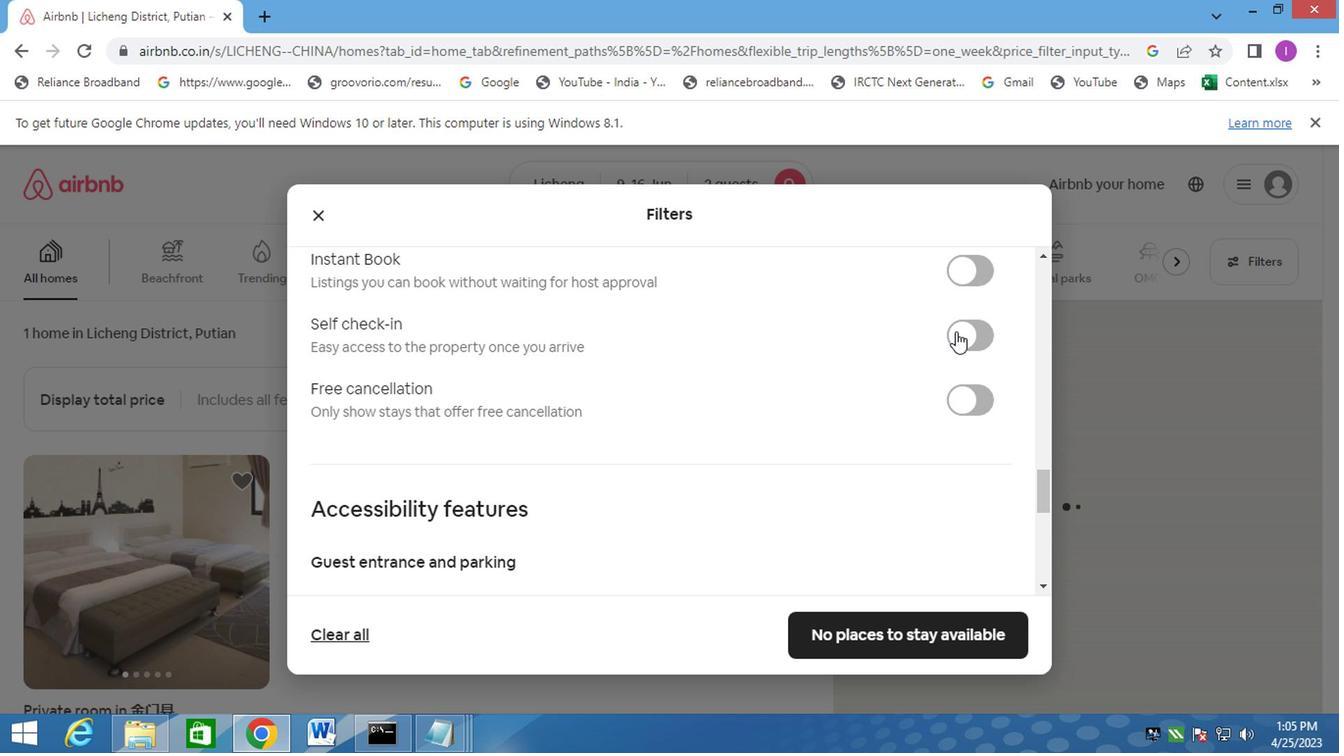 
Action: Mouse pressed left at (993, 330)
Screenshot: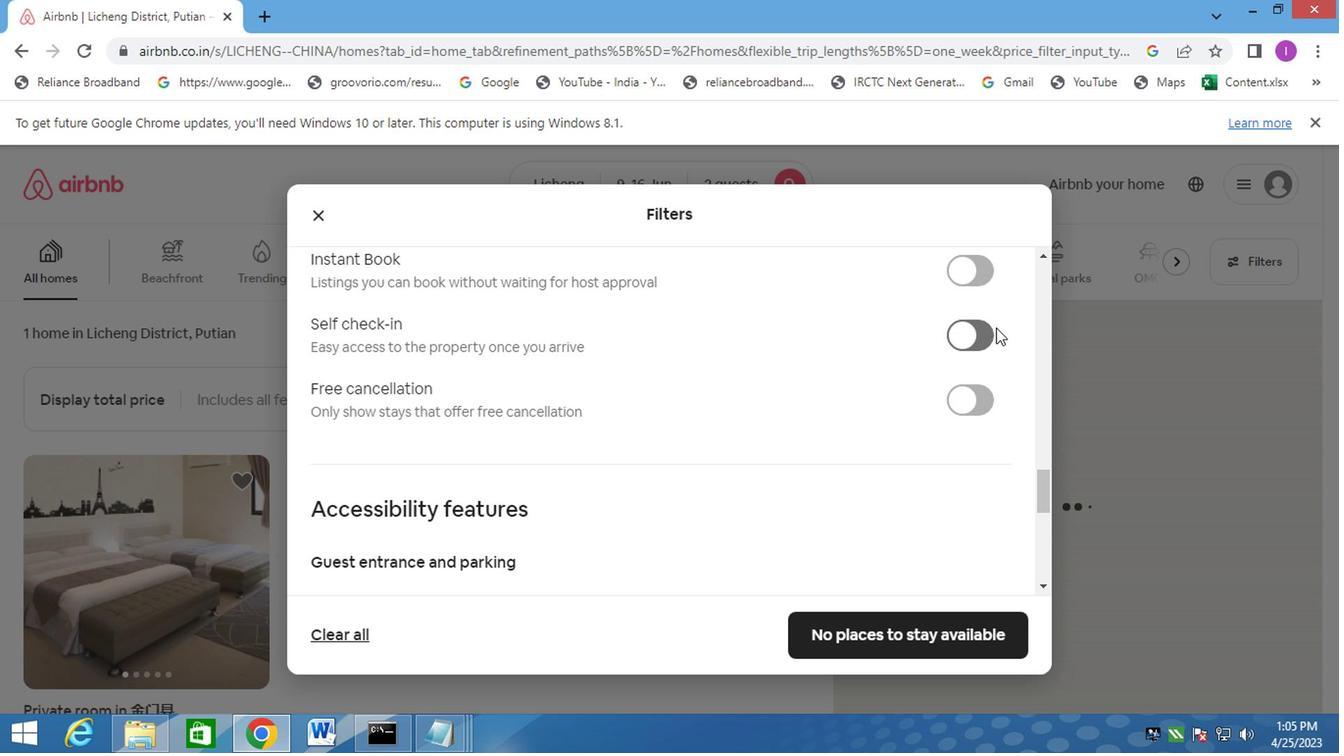 
Action: Mouse moved to (982, 345)
Screenshot: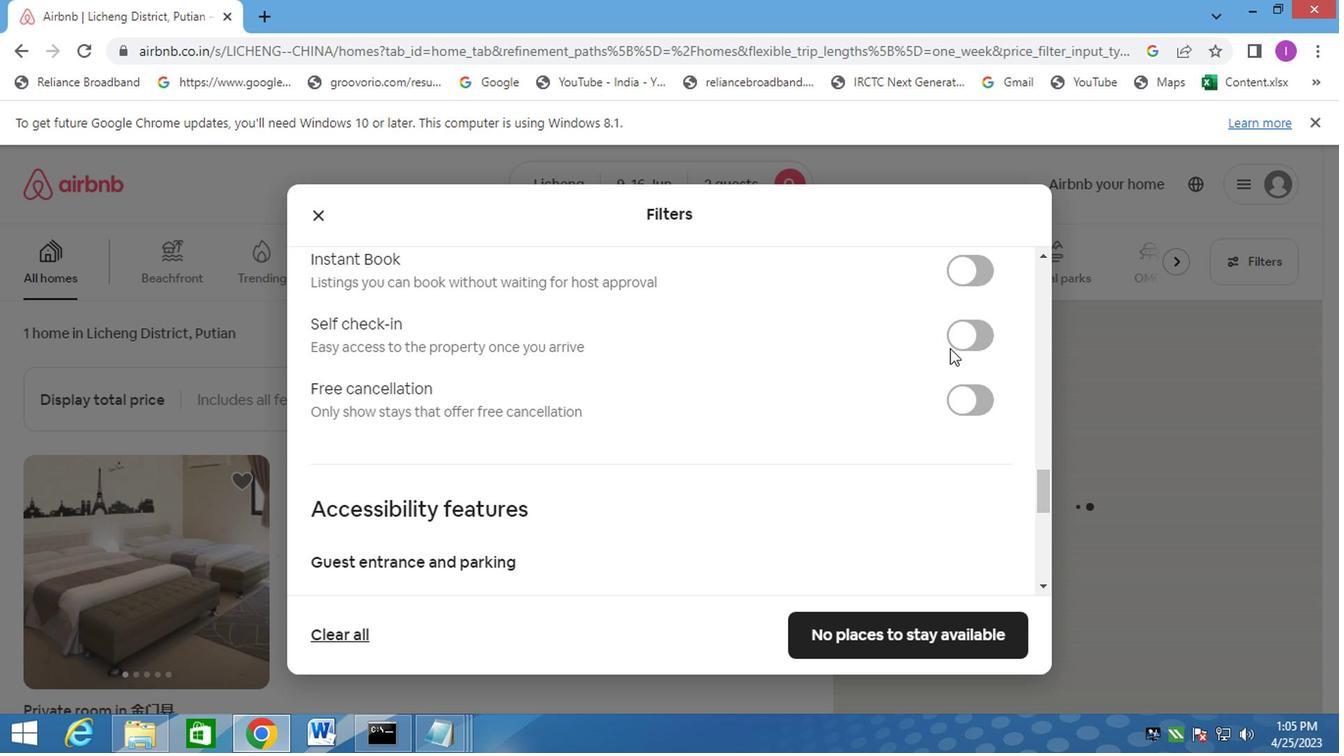 
Action: Mouse pressed left at (982, 345)
Screenshot: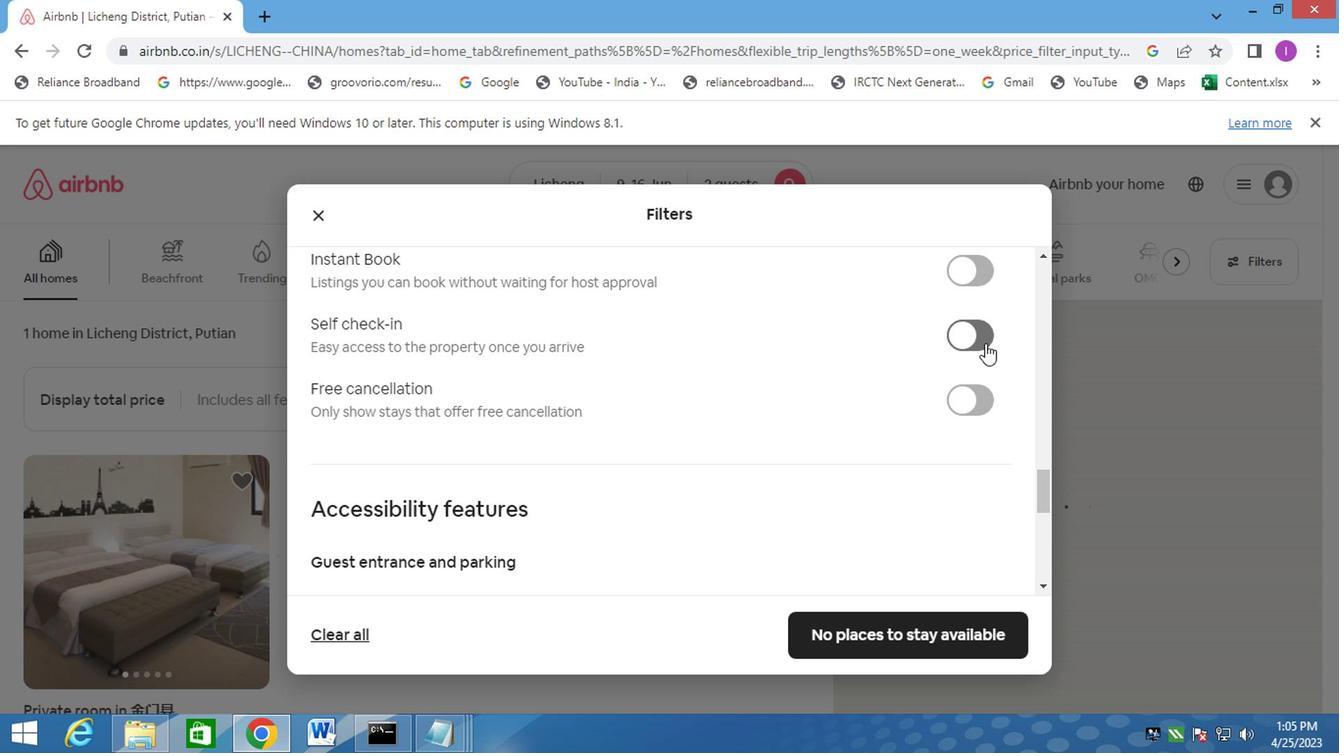
Action: Mouse moved to (883, 460)
Screenshot: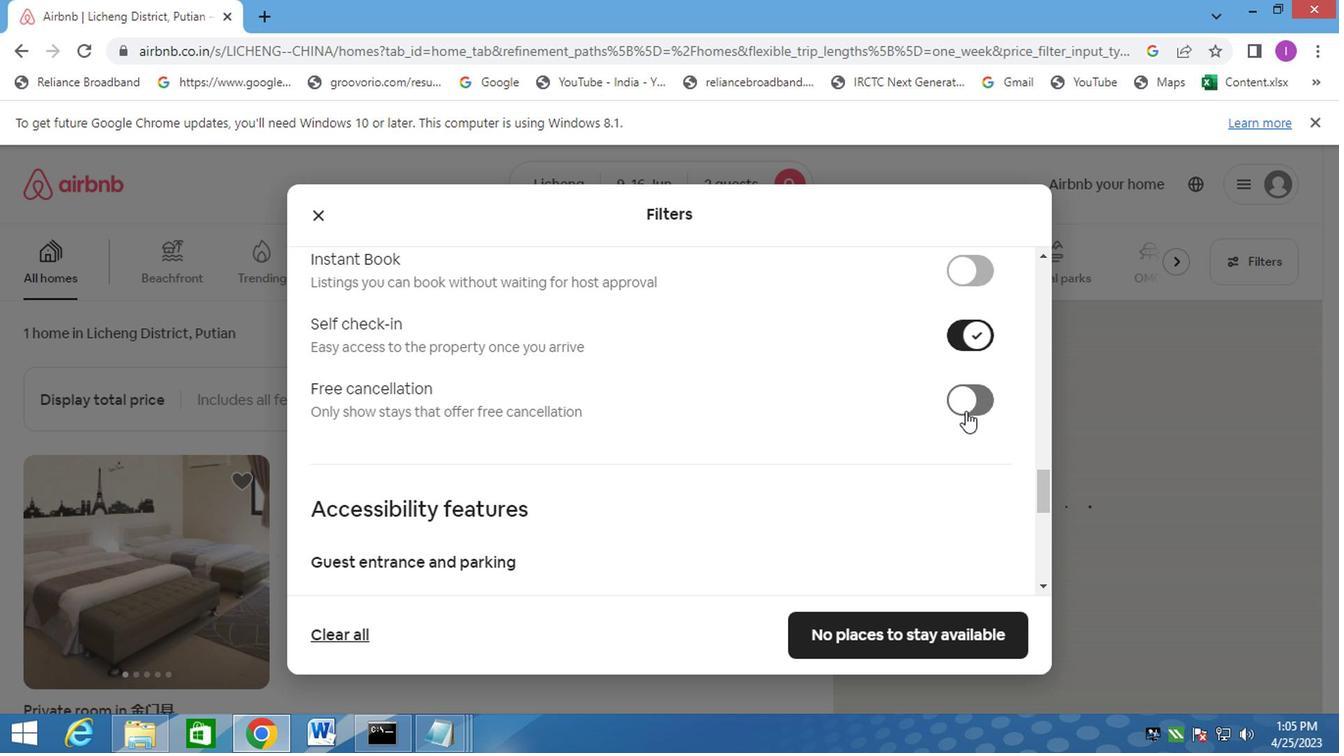 
Action: Mouse scrolled (883, 459) with delta (0, 0)
Screenshot: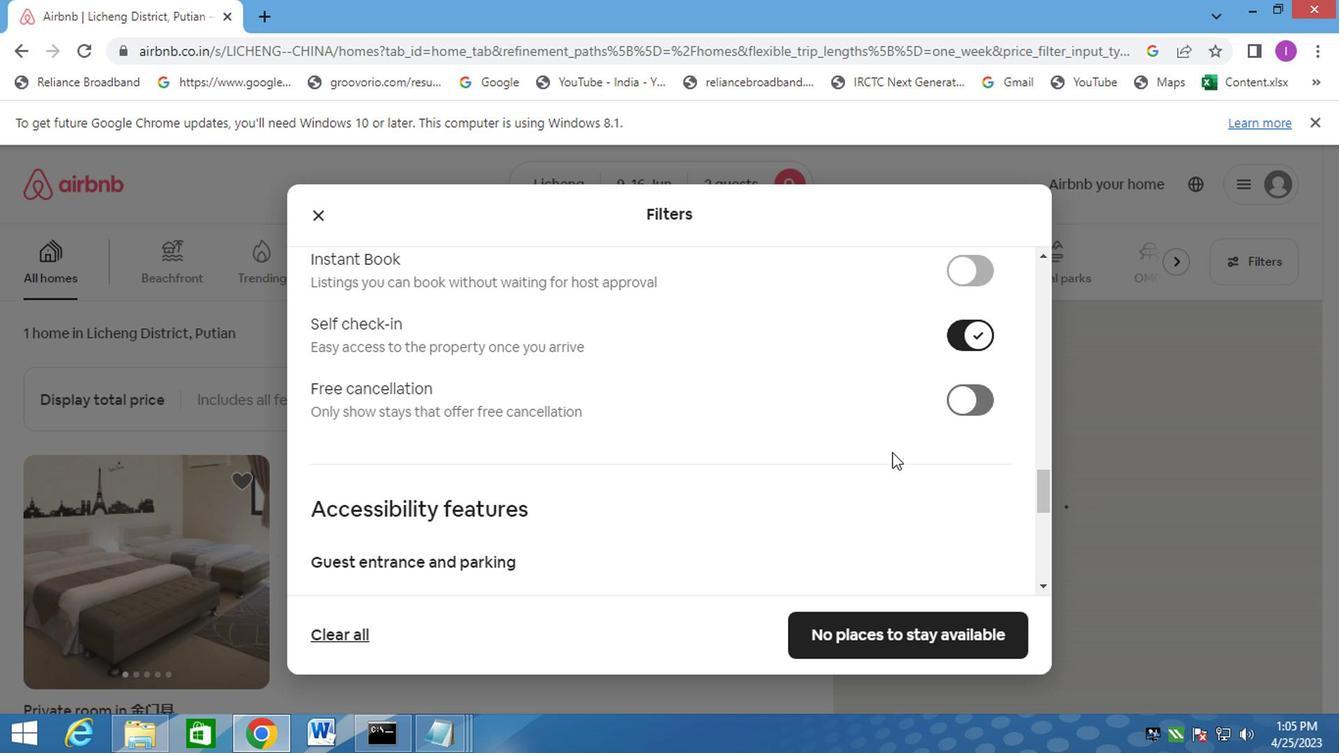 
Action: Mouse moved to (867, 484)
Screenshot: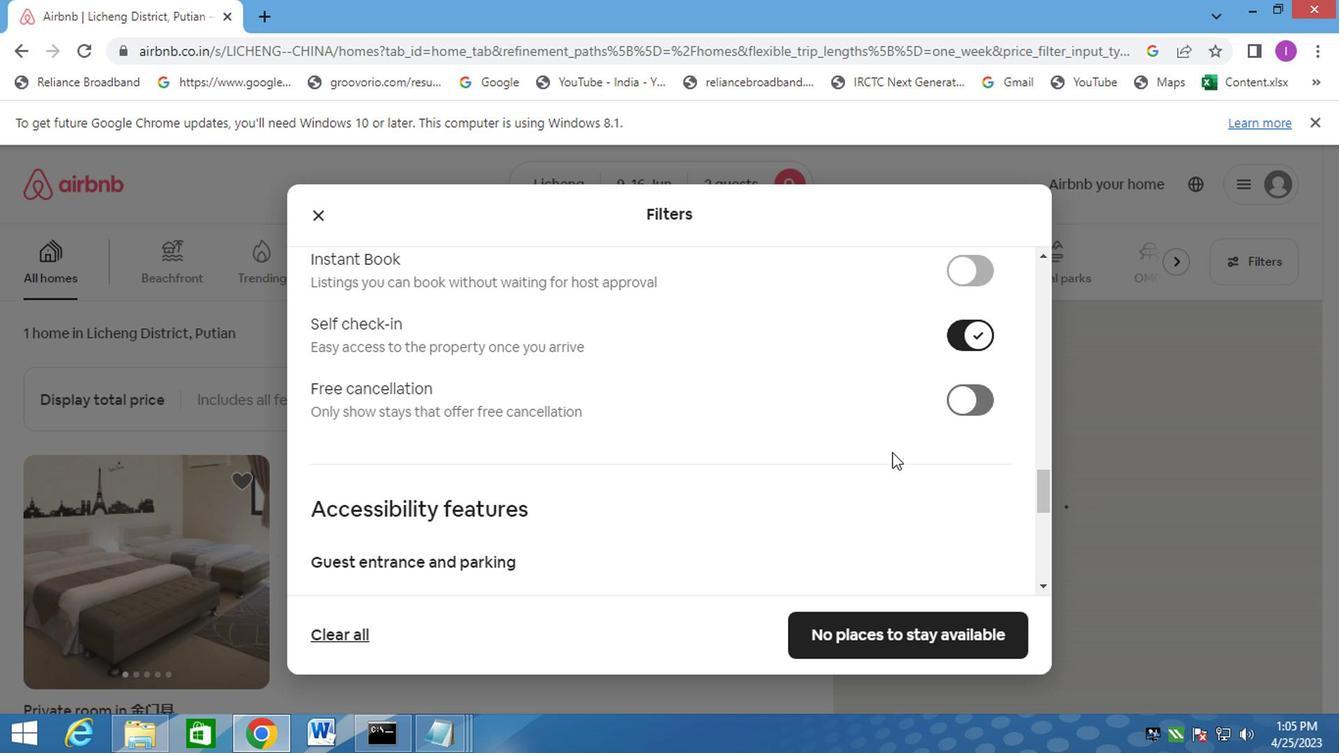 
Action: Mouse scrolled (867, 482) with delta (0, -1)
Screenshot: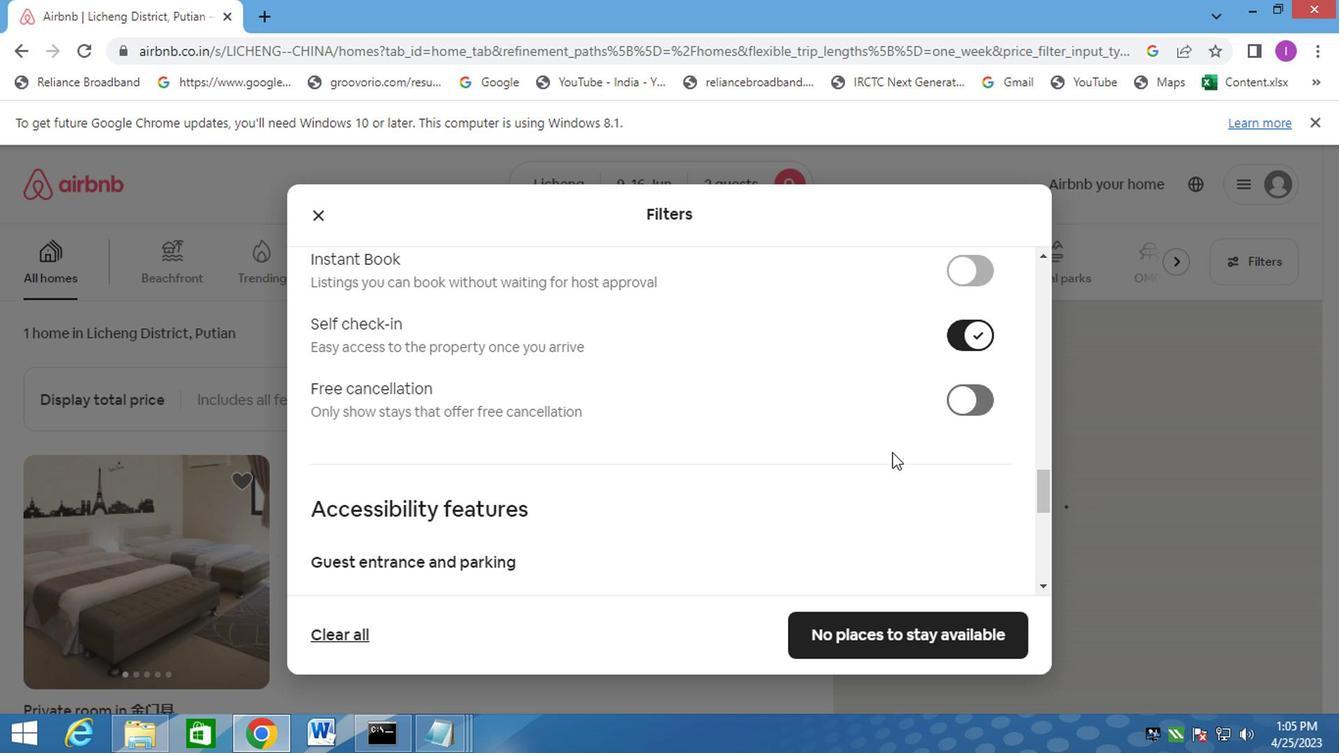 
Action: Mouse scrolled (867, 482) with delta (0, -1)
Screenshot: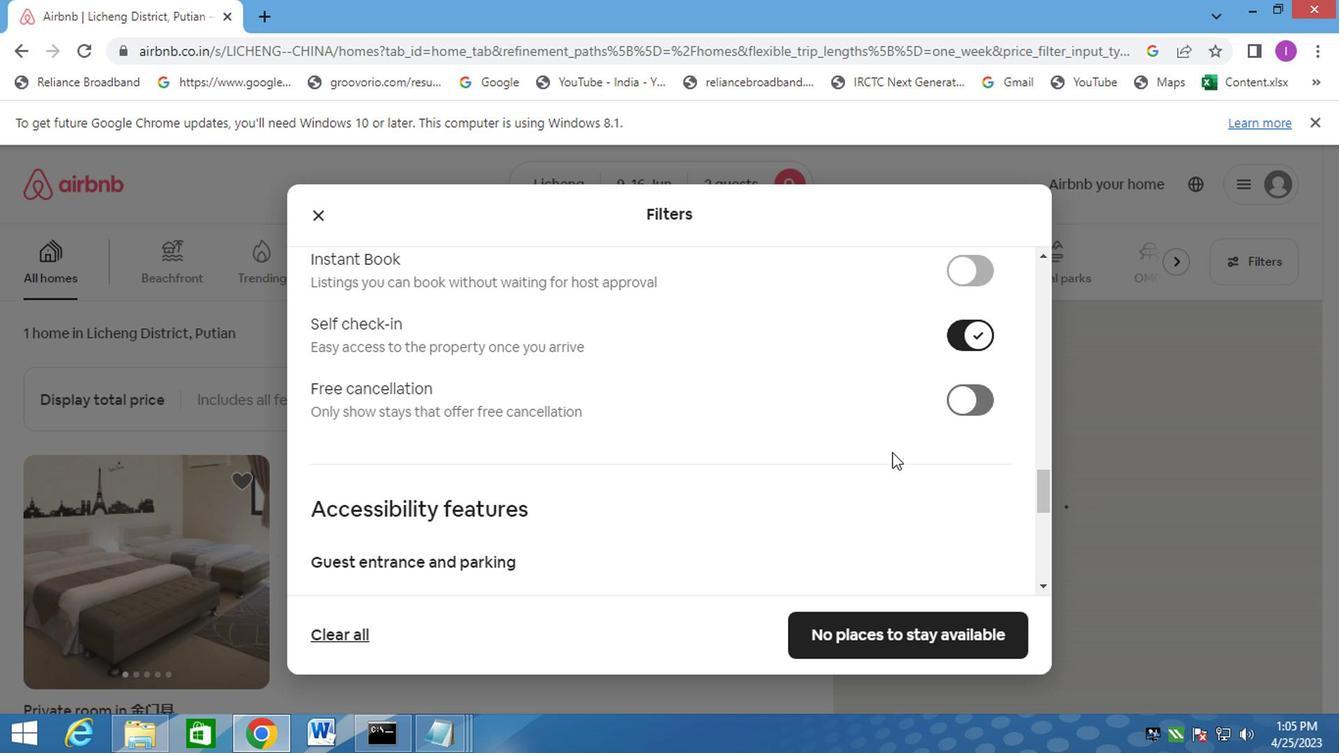 
Action: Mouse moved to (867, 486)
Screenshot: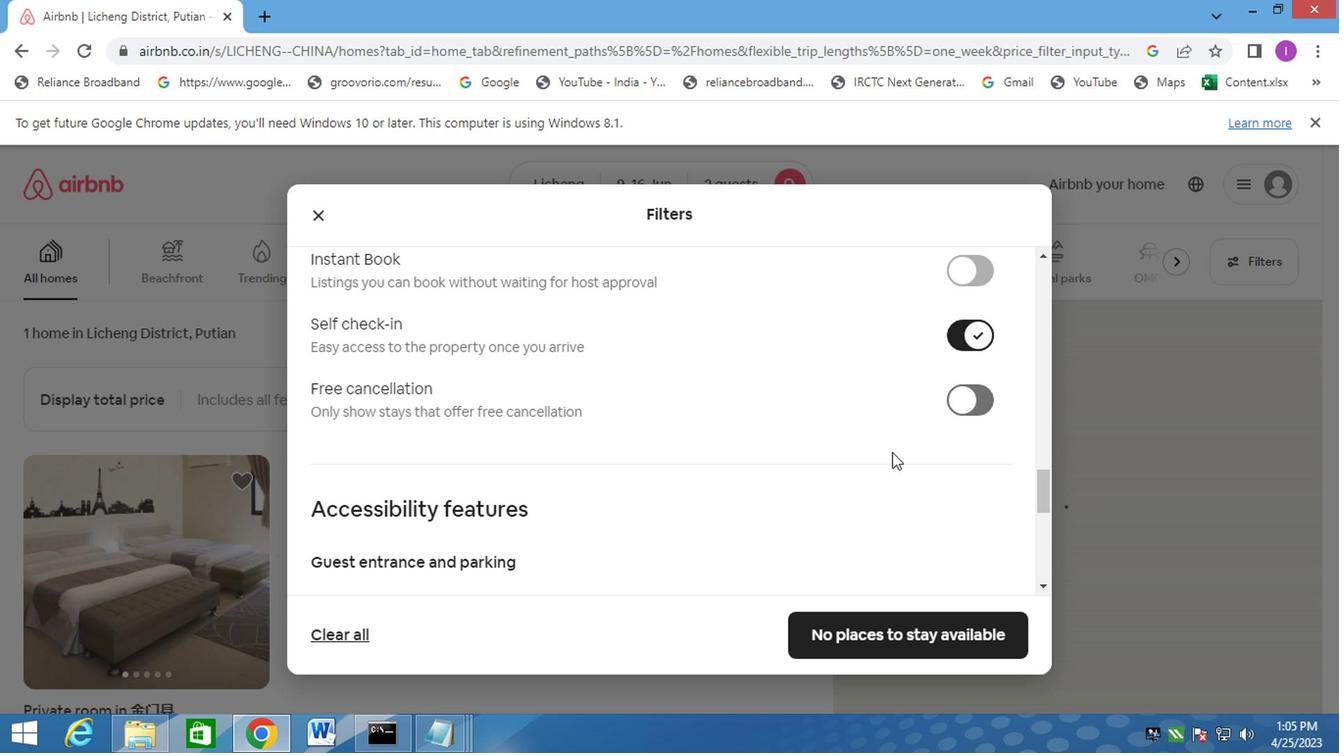 
Action: Mouse scrolled (867, 485) with delta (0, -1)
Screenshot: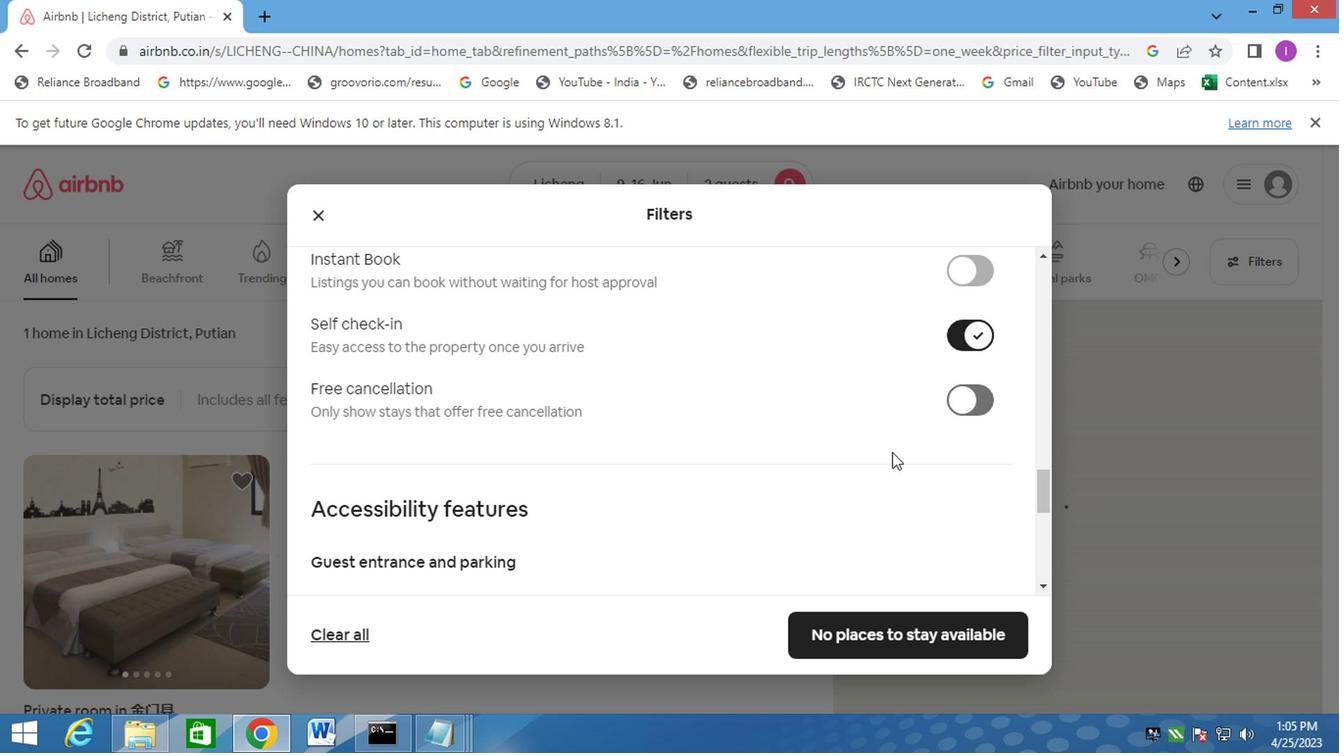 
Action: Mouse scrolled (867, 485) with delta (0, -1)
Screenshot: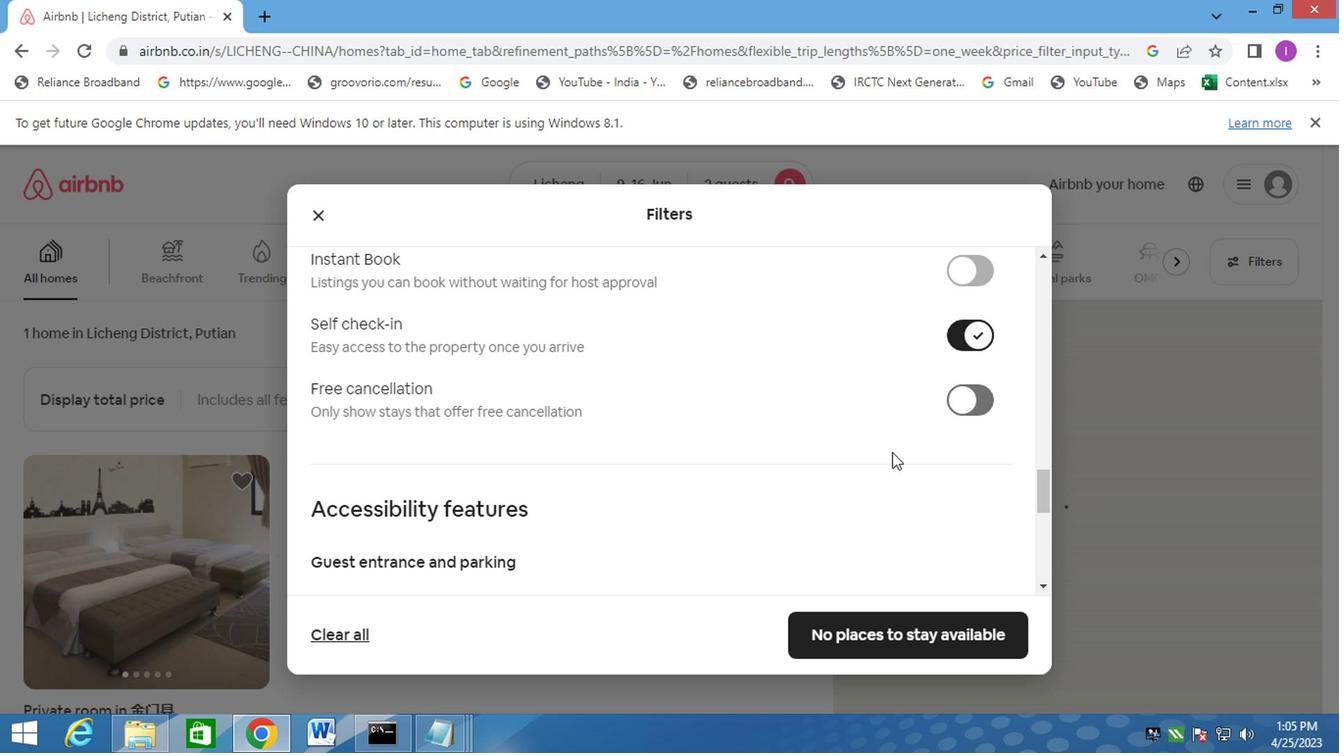 
Action: Mouse moved to (886, 574)
Screenshot: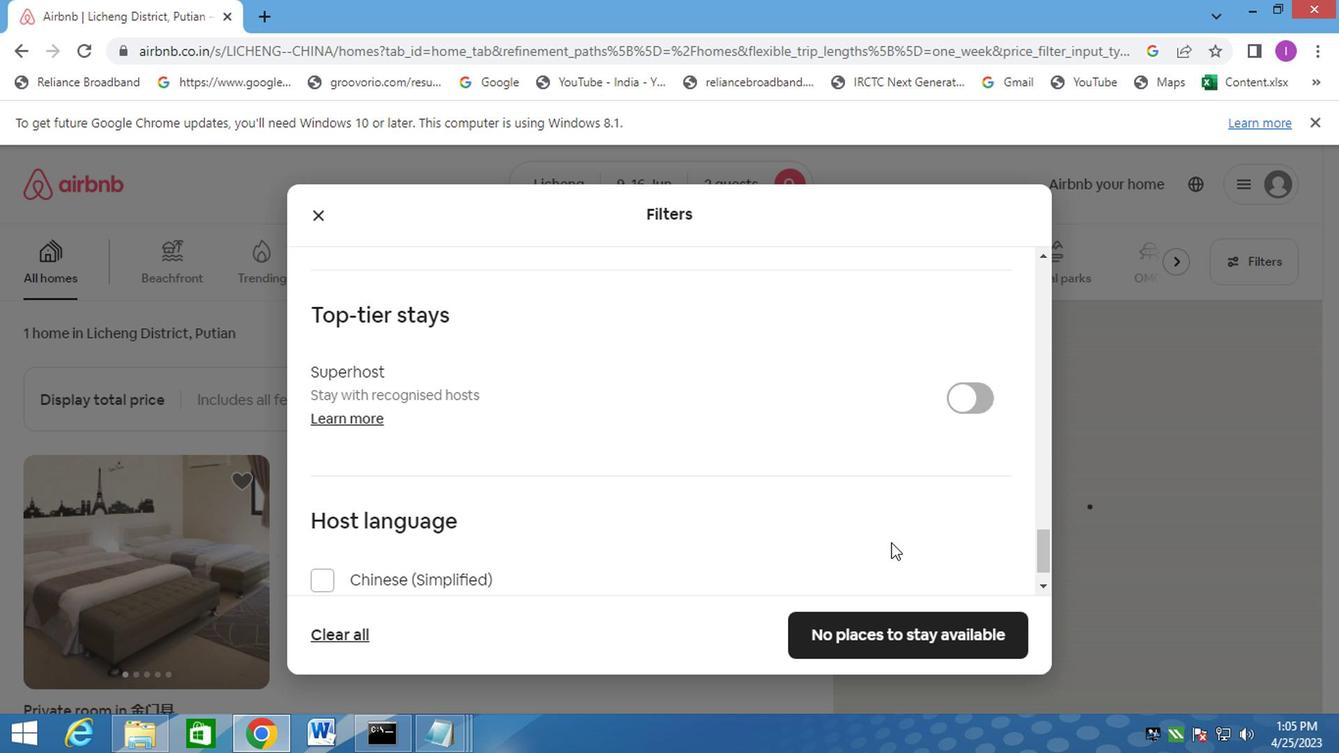 
Action: Mouse scrolled (886, 573) with delta (0, 0)
Screenshot: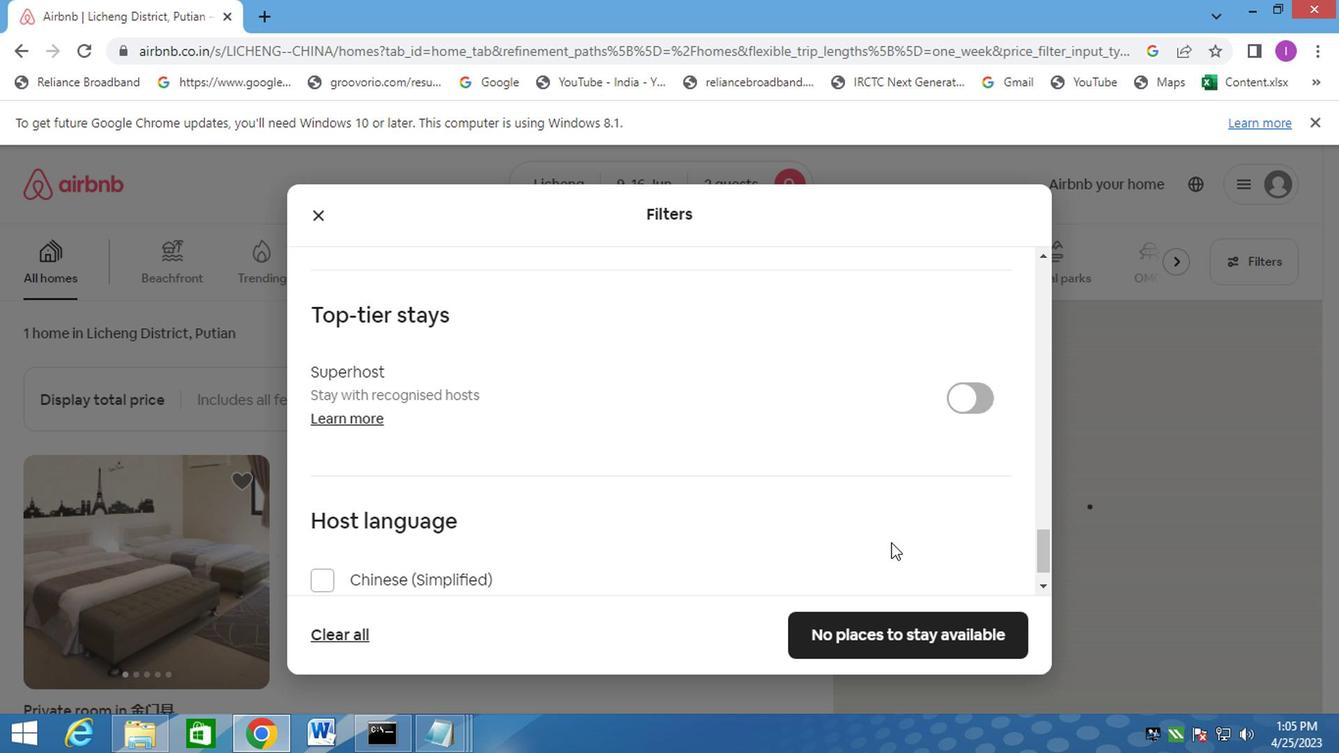 
Action: Mouse moved to (886, 580)
Screenshot: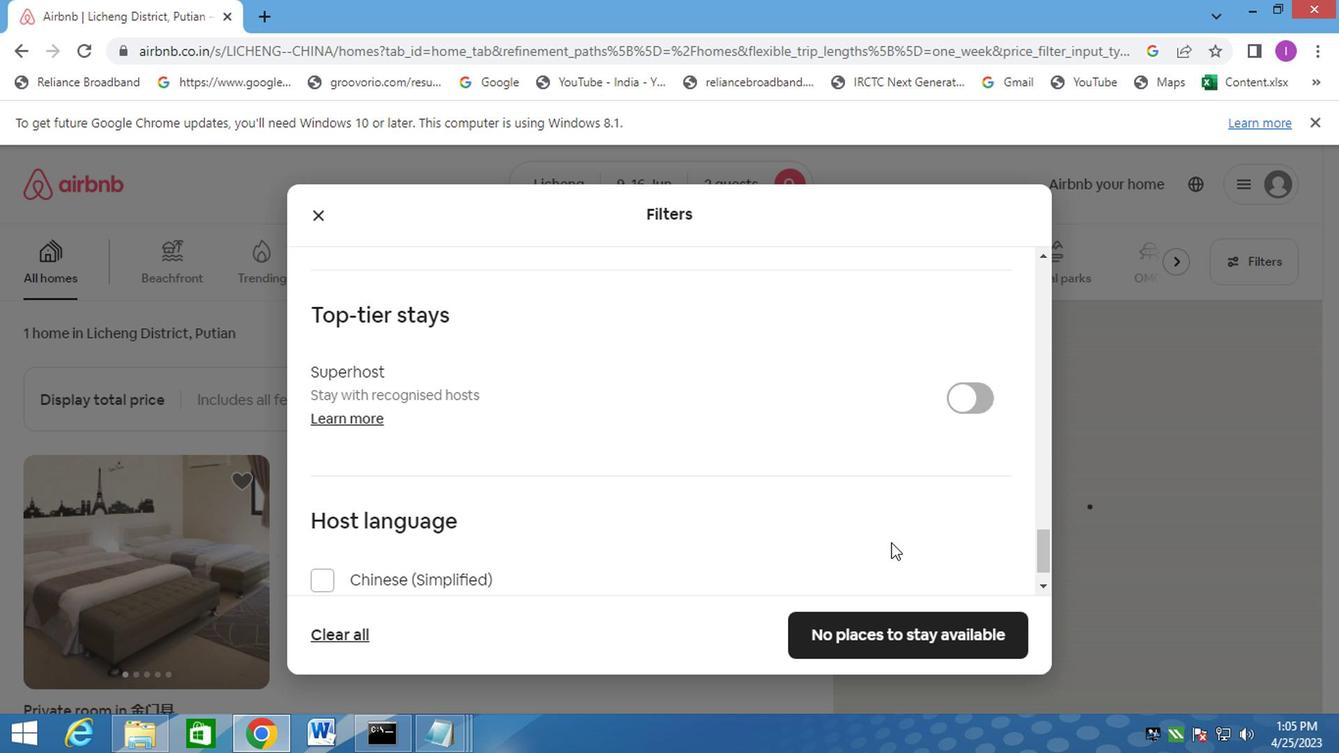 
Action: Mouse scrolled (886, 579) with delta (0, -1)
Screenshot: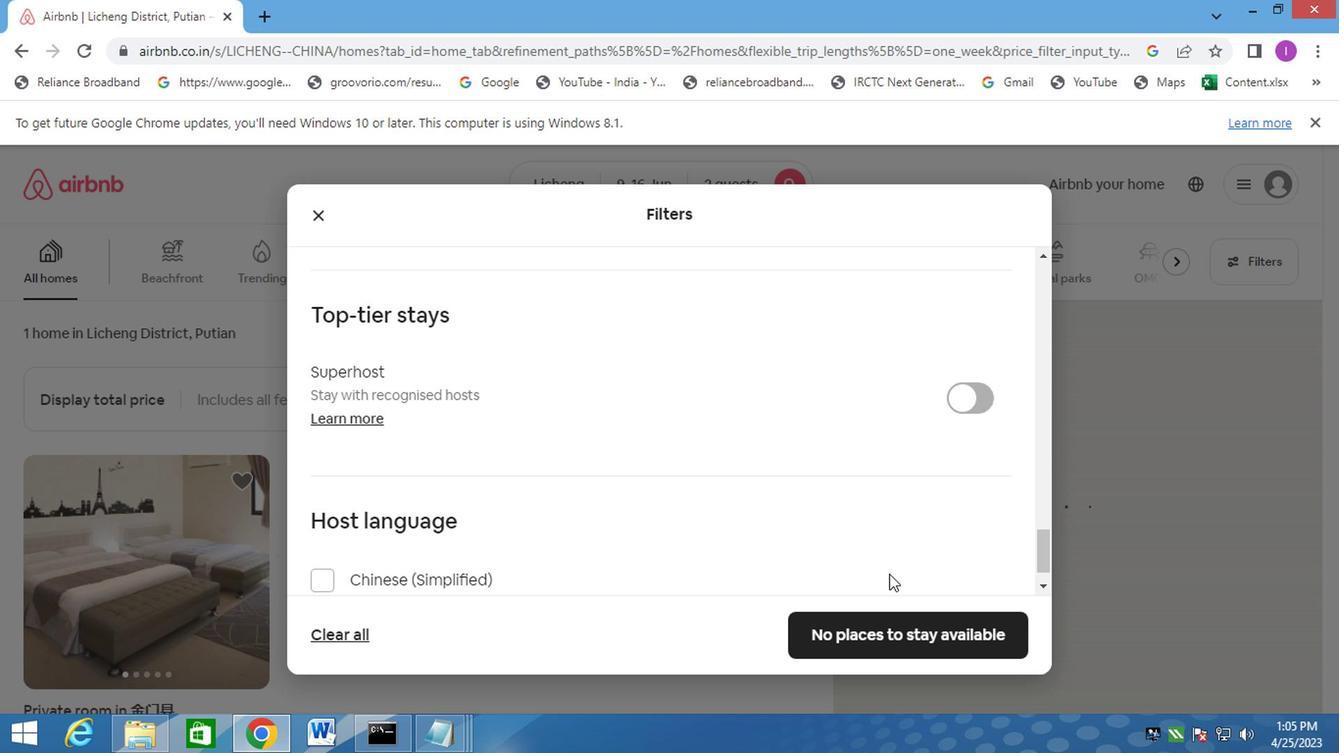 
Action: Mouse scrolled (886, 579) with delta (0, -1)
Screenshot: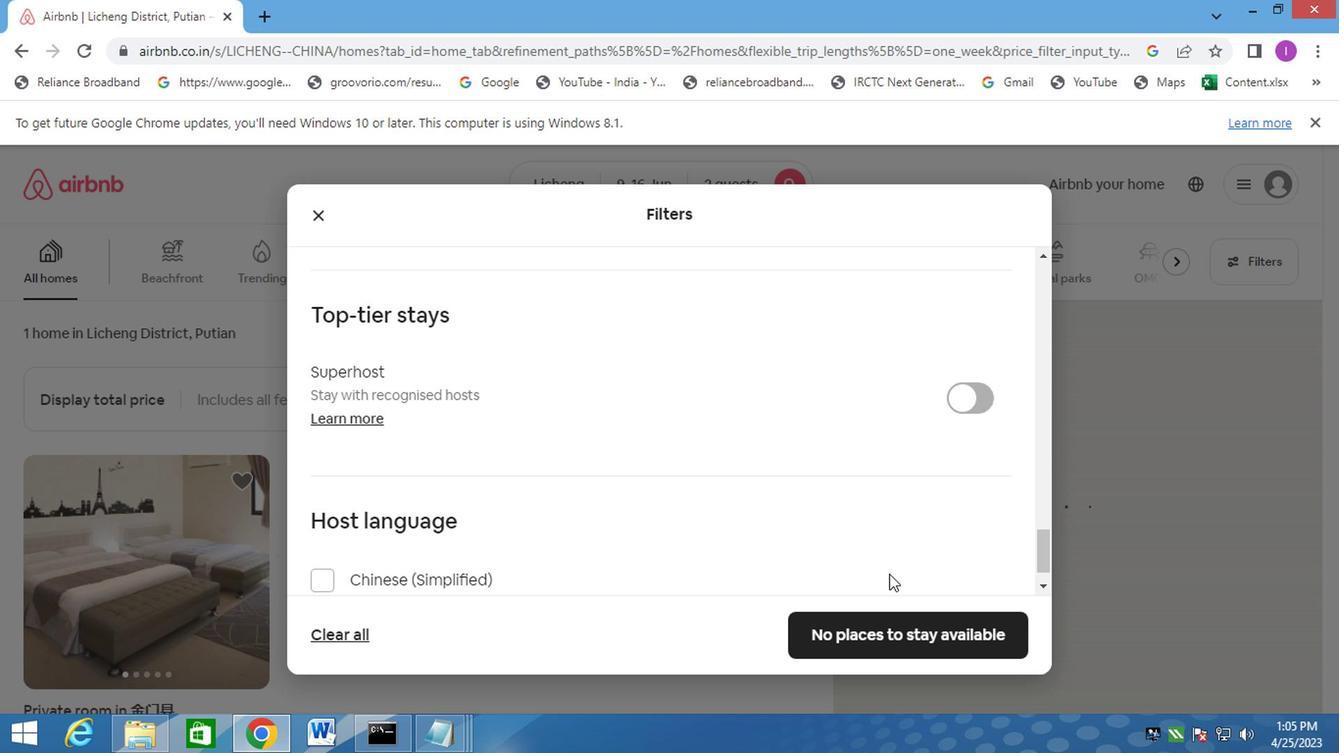
Action: Mouse moved to (886, 580)
Screenshot: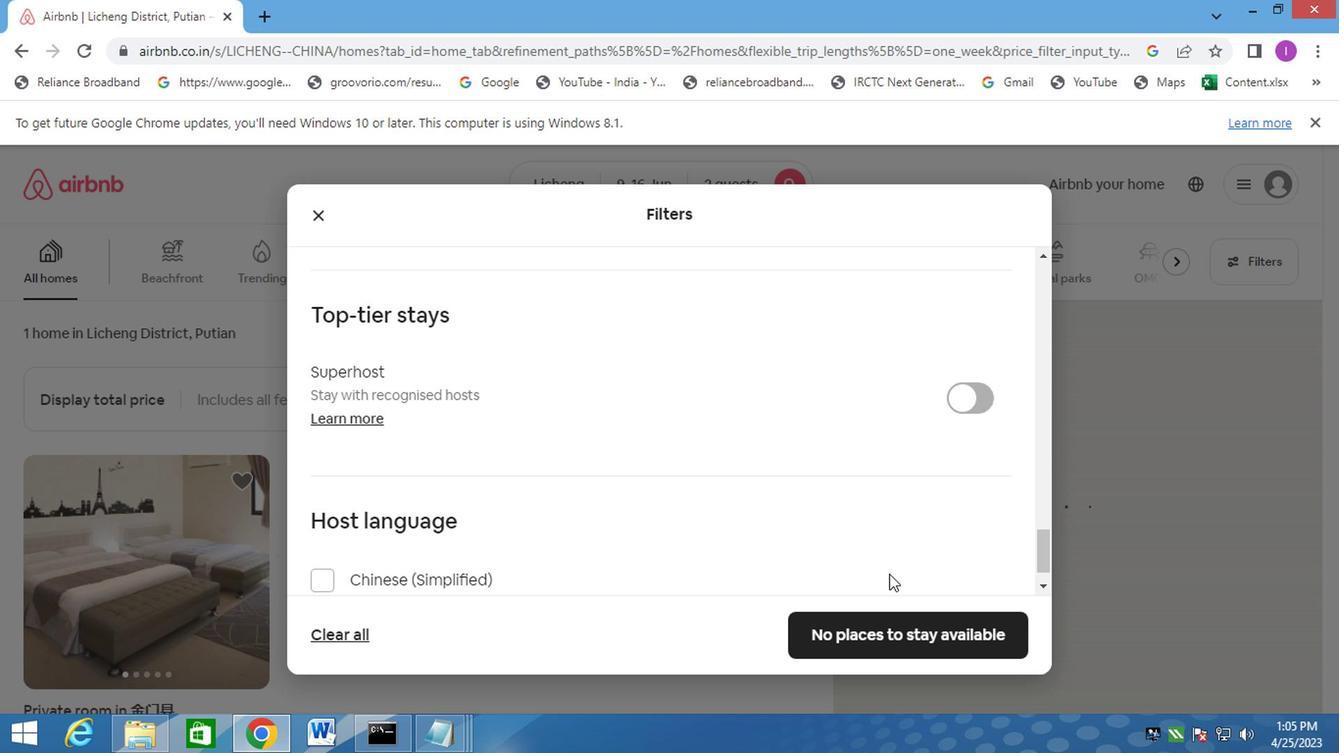 
Action: Mouse scrolled (886, 579) with delta (0, -1)
Screenshot: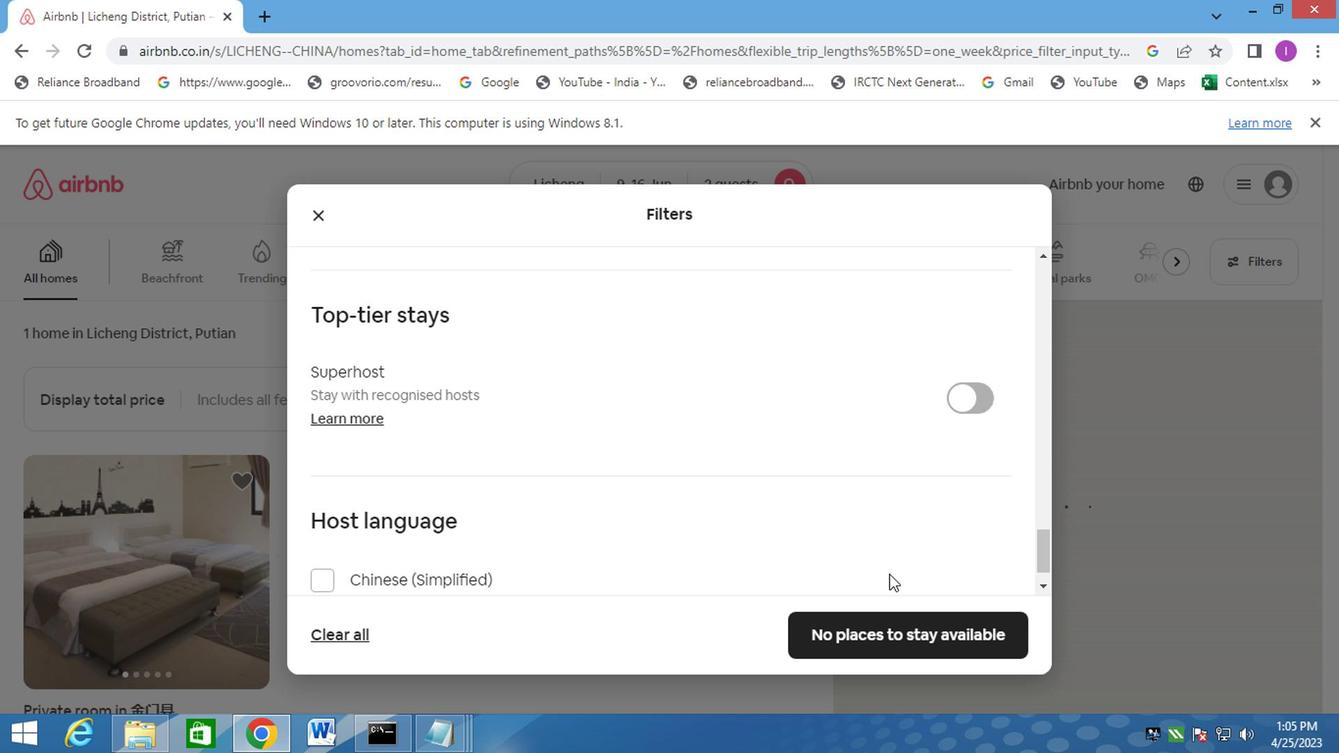 
Action: Mouse scrolled (886, 579) with delta (0, -1)
Screenshot: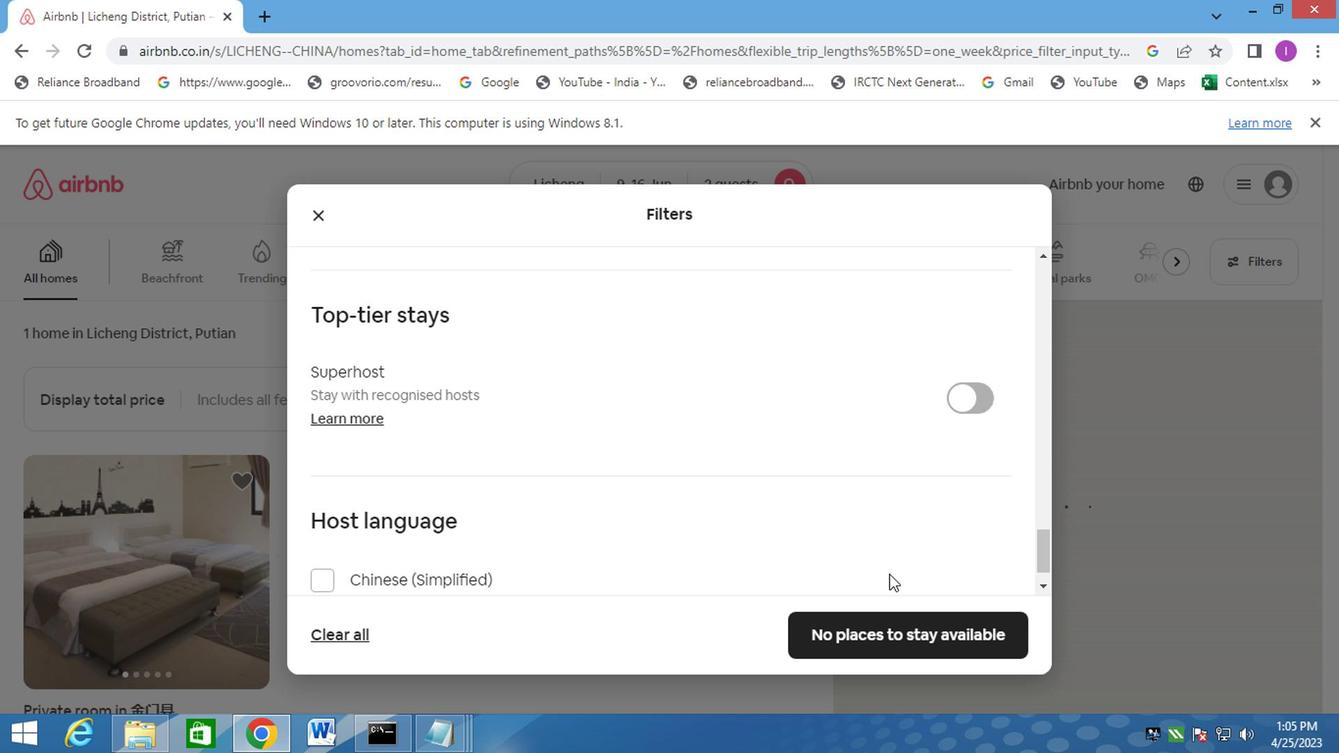 
Action: Mouse moved to (866, 636)
Screenshot: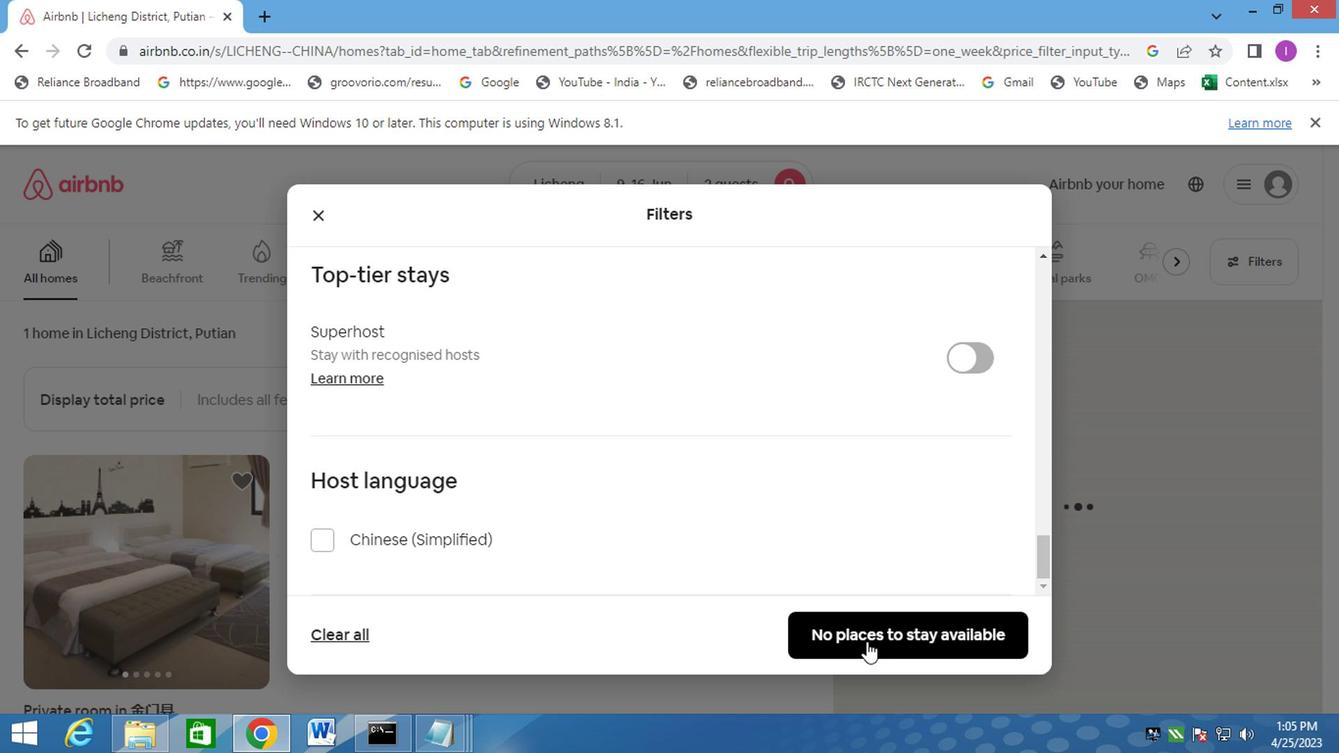 
Action: Mouse scrolled (866, 635) with delta (0, -1)
Screenshot: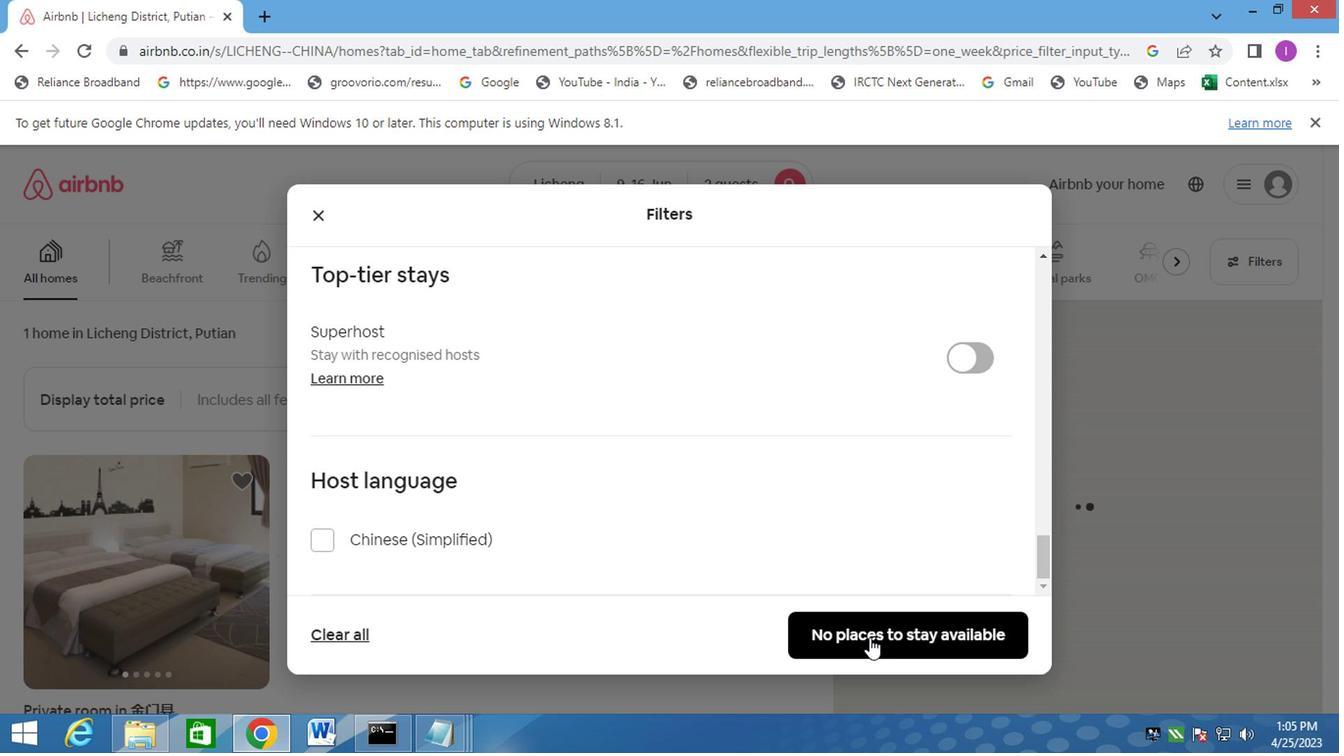 
Action: Mouse scrolled (866, 635) with delta (0, -1)
Screenshot: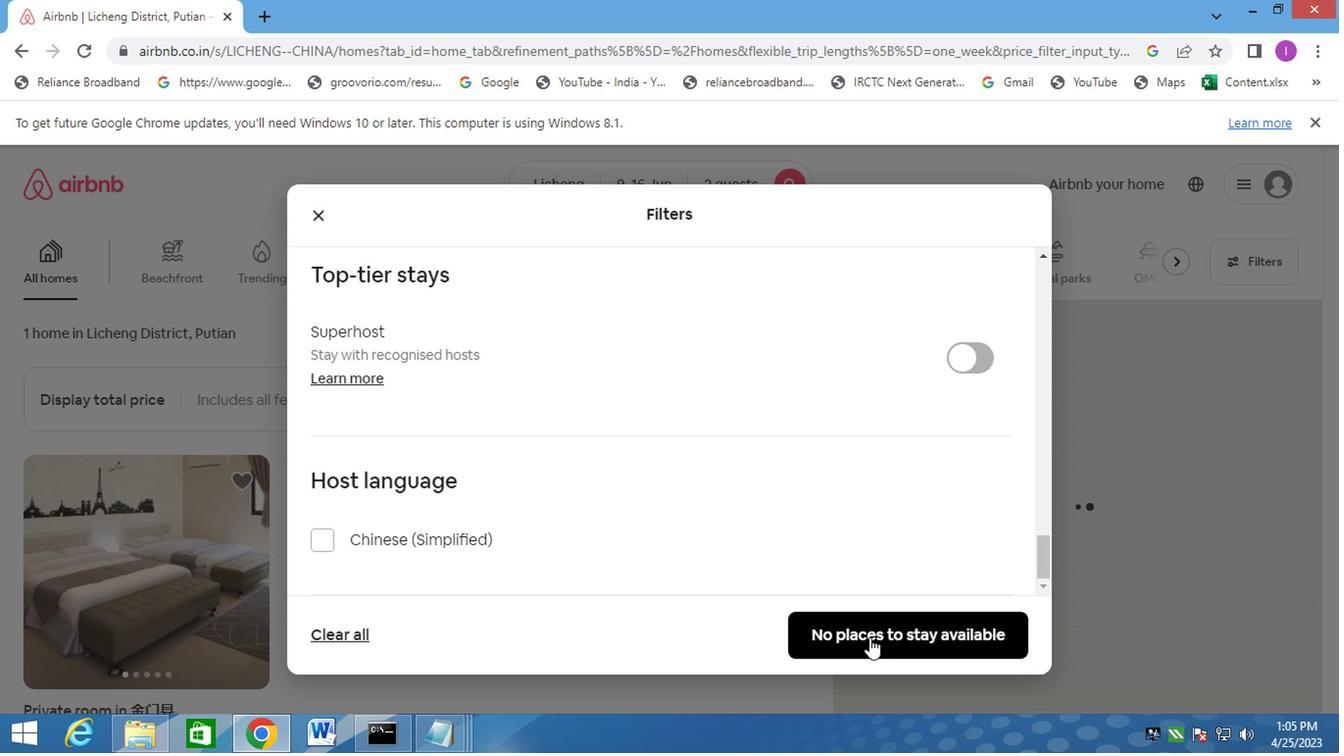 
Action: Mouse scrolled (866, 635) with delta (0, -1)
Screenshot: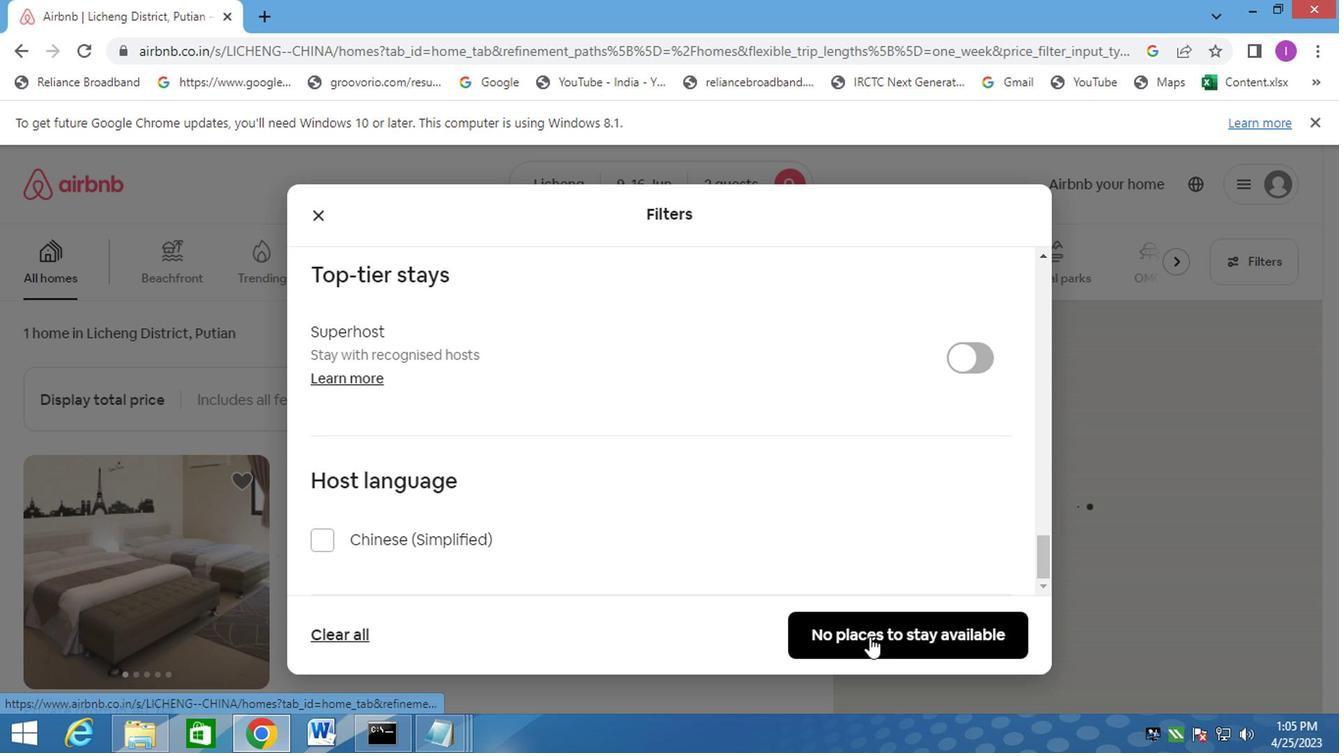 
Action: Mouse scrolled (866, 635) with delta (0, -1)
Screenshot: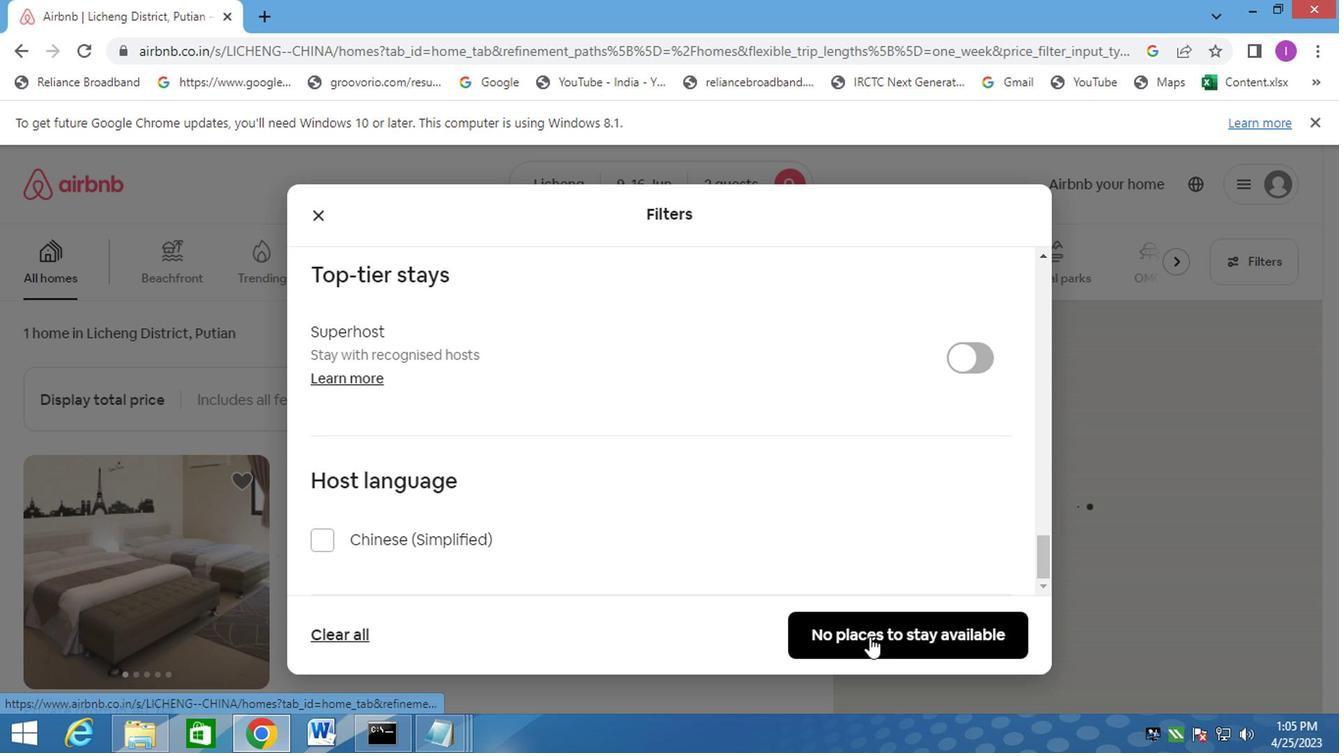 
Action: Mouse moved to (319, 539)
Screenshot: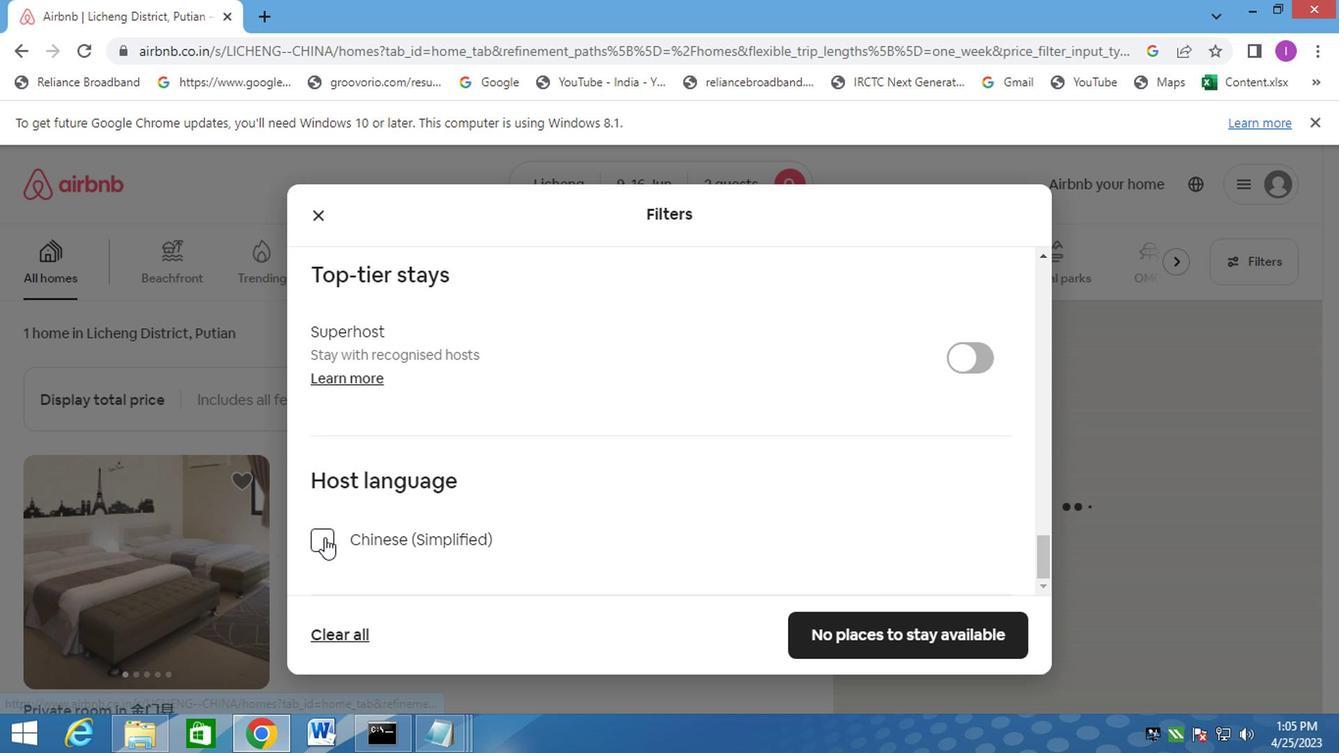 
Action: Mouse pressed left at (319, 539)
Screenshot: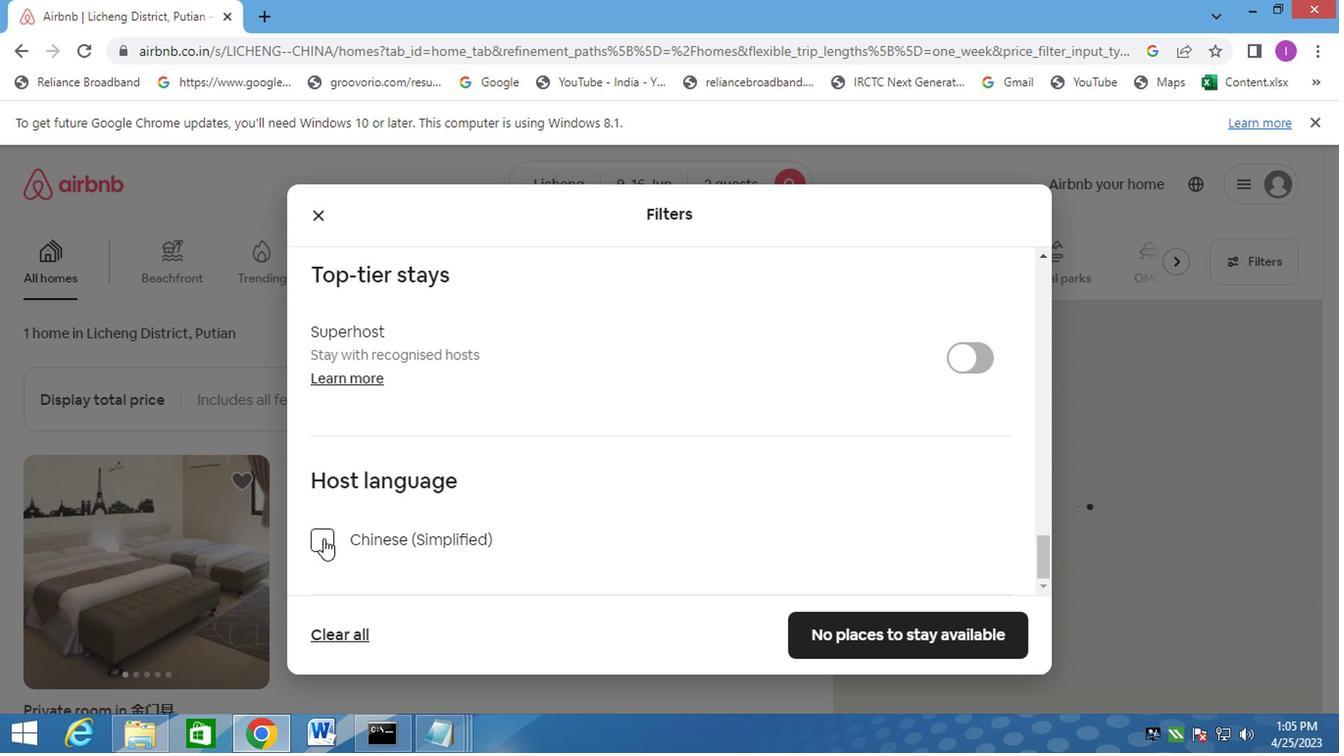 
Action: Mouse moved to (837, 629)
Screenshot: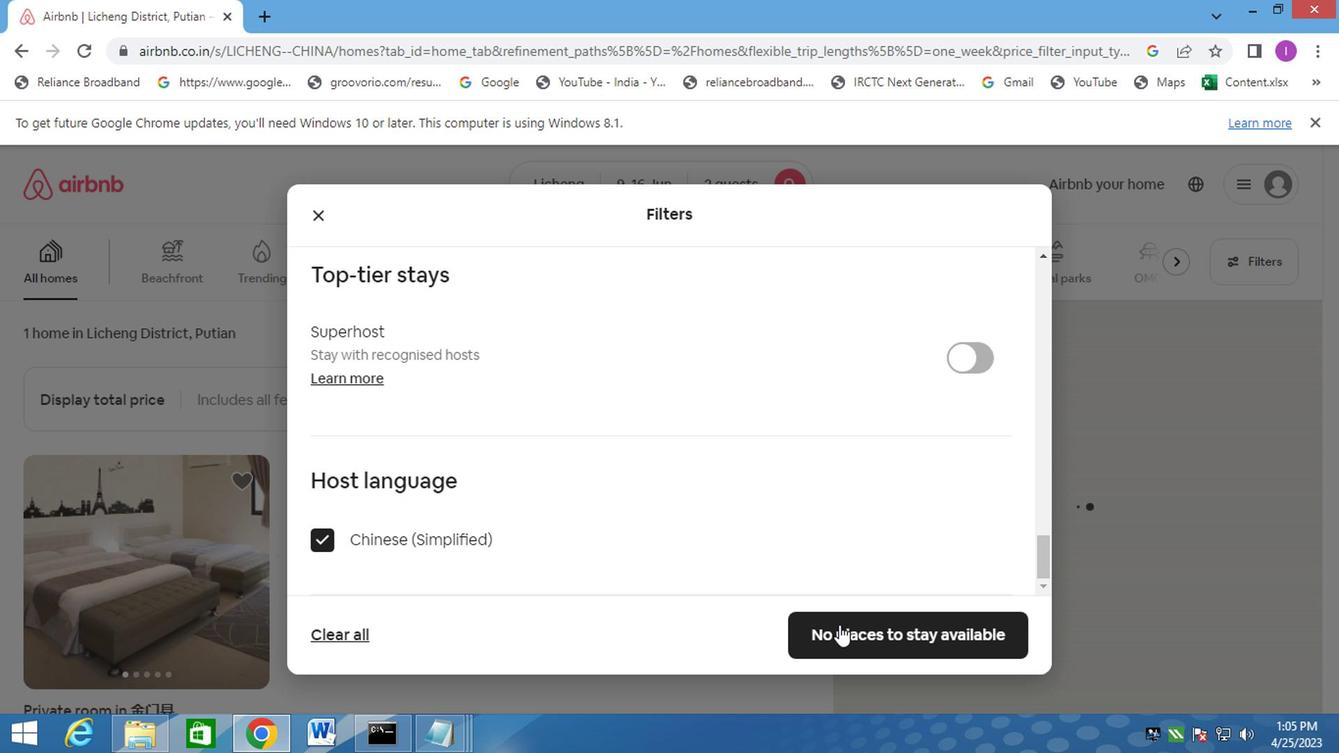 
Action: Mouse pressed left at (837, 629)
Screenshot: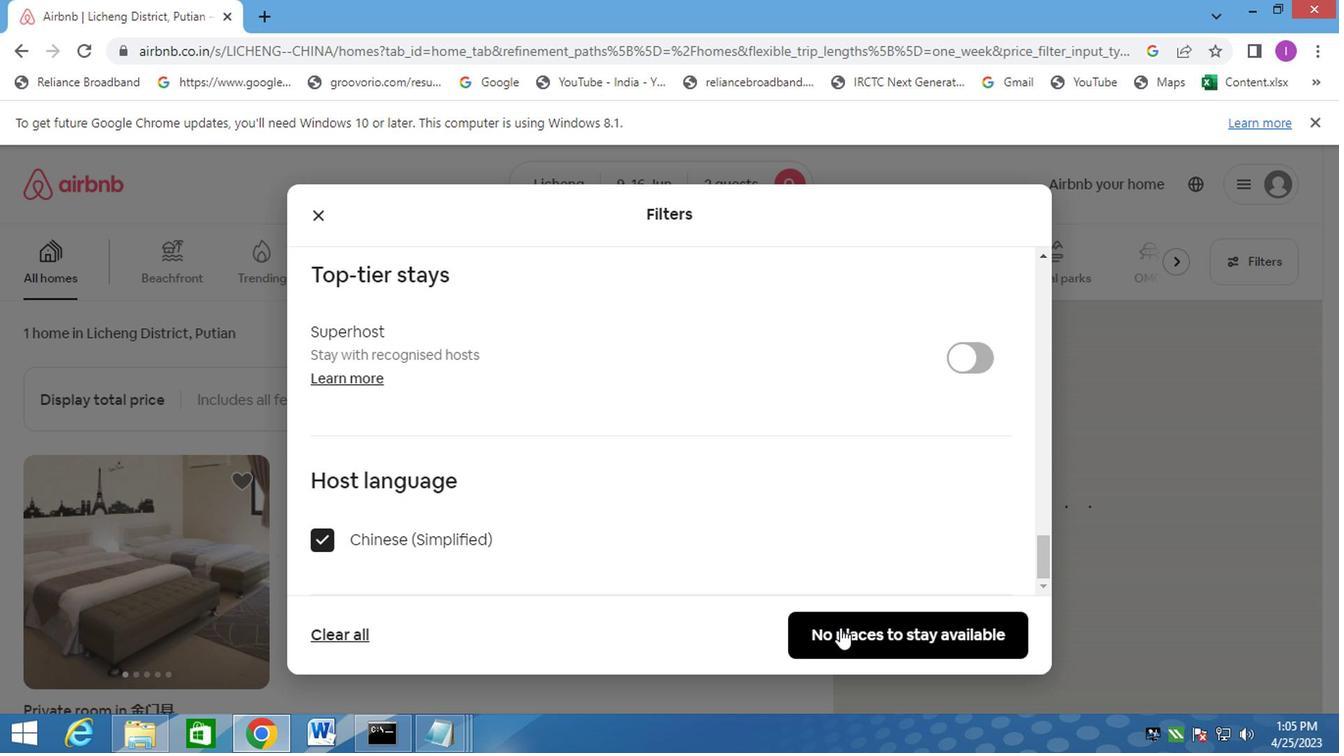 
Action: Mouse moved to (923, 260)
Screenshot: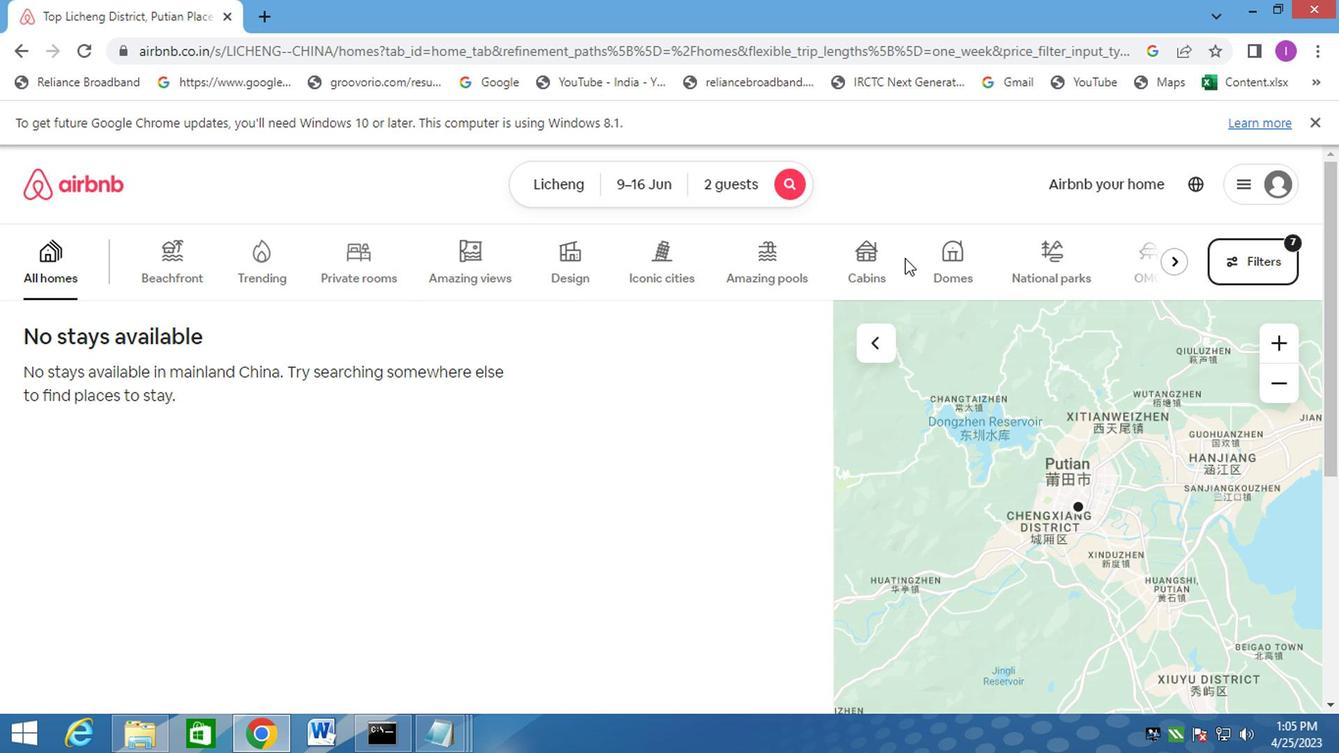 
